 Task: Look for space in Kosonsoy, Uzbekistan from 6th September, 2023 to 15th September, 2023 for 6 adults in price range Rs.8000 to Rs.12000. Place can be entire place or private room with 6 bedrooms having 6 beds and 6 bathrooms. Property type can be house, flat, guest house. Amenities needed are: wifi, TV, free parkinig on premises, gym, breakfast. Booking option can be shelf check-in. Required host language is English.
Action: Mouse moved to (477, 121)
Screenshot: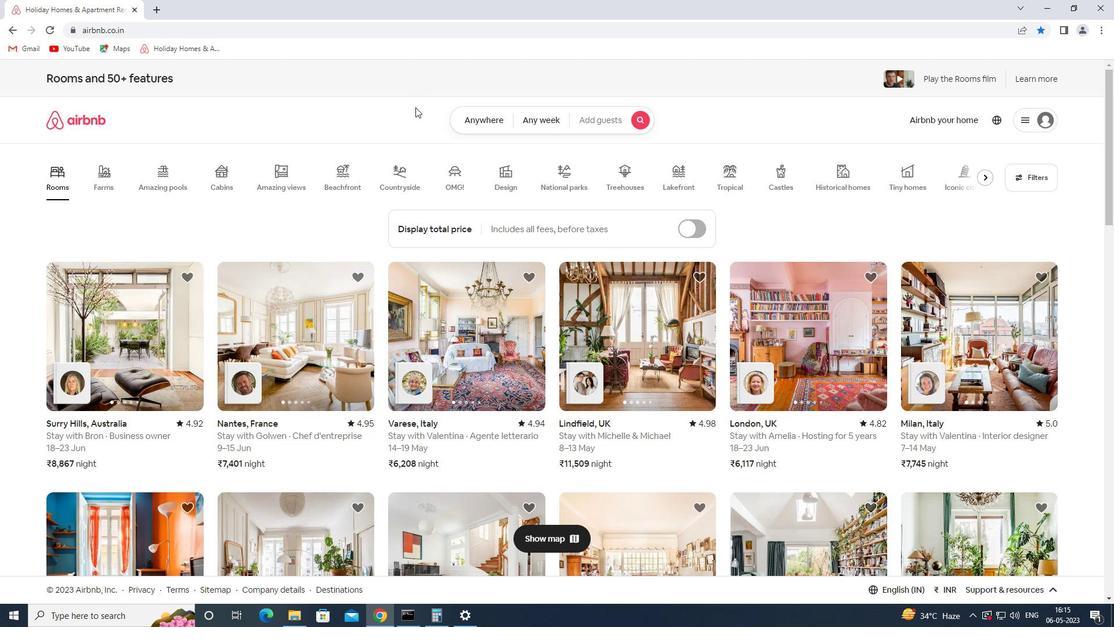 
Action: Mouse pressed left at (477, 121)
Screenshot: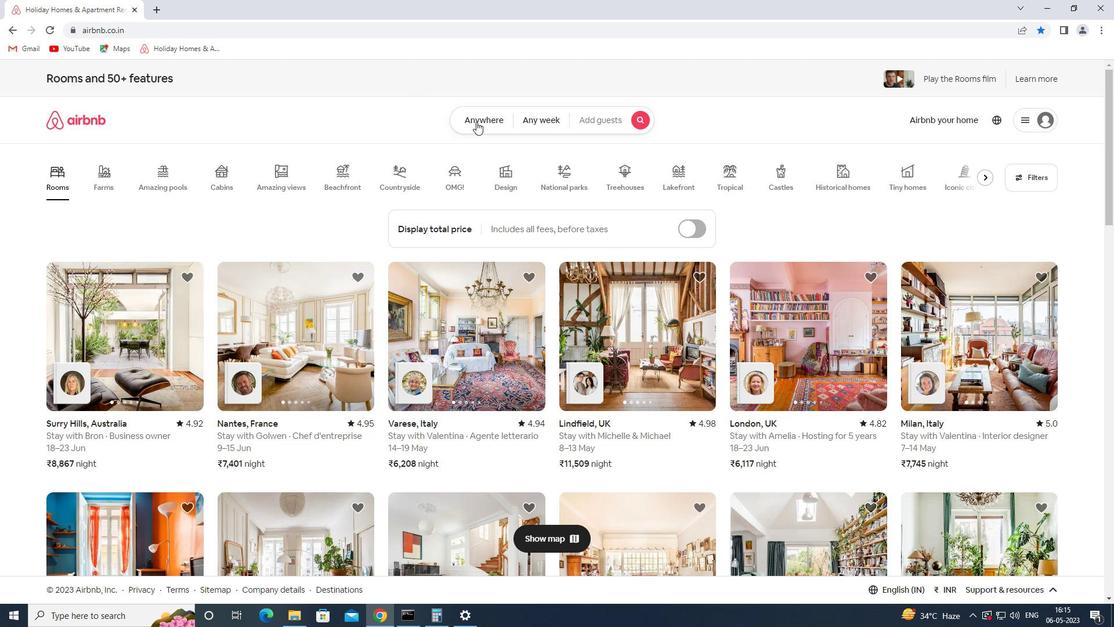 
Action: Mouse moved to (417, 161)
Screenshot: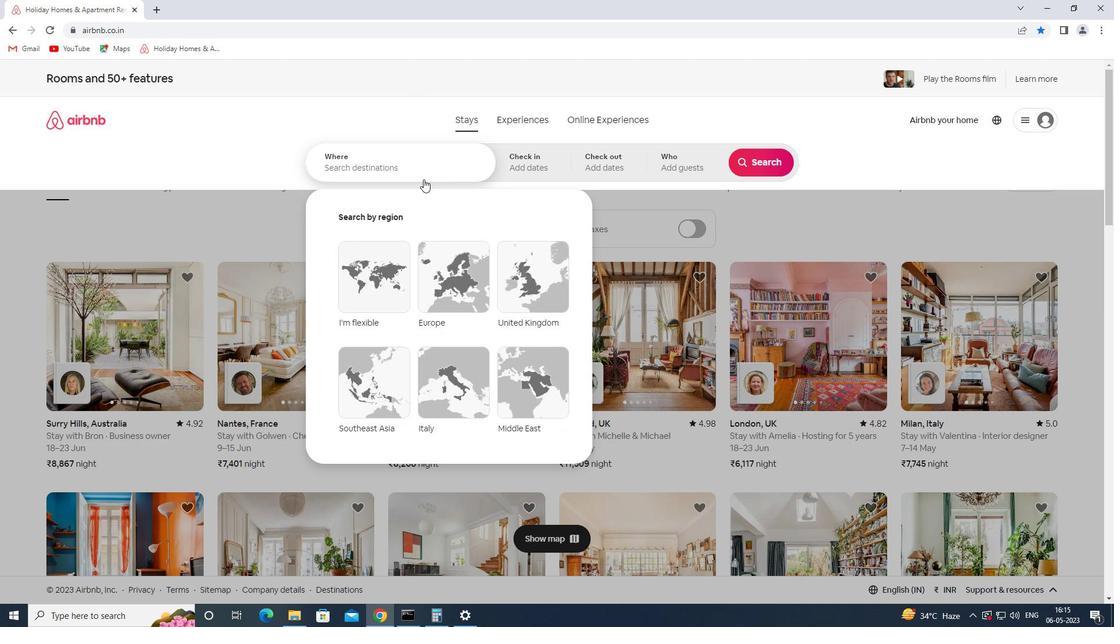 
Action: Mouse pressed left at (417, 161)
Screenshot: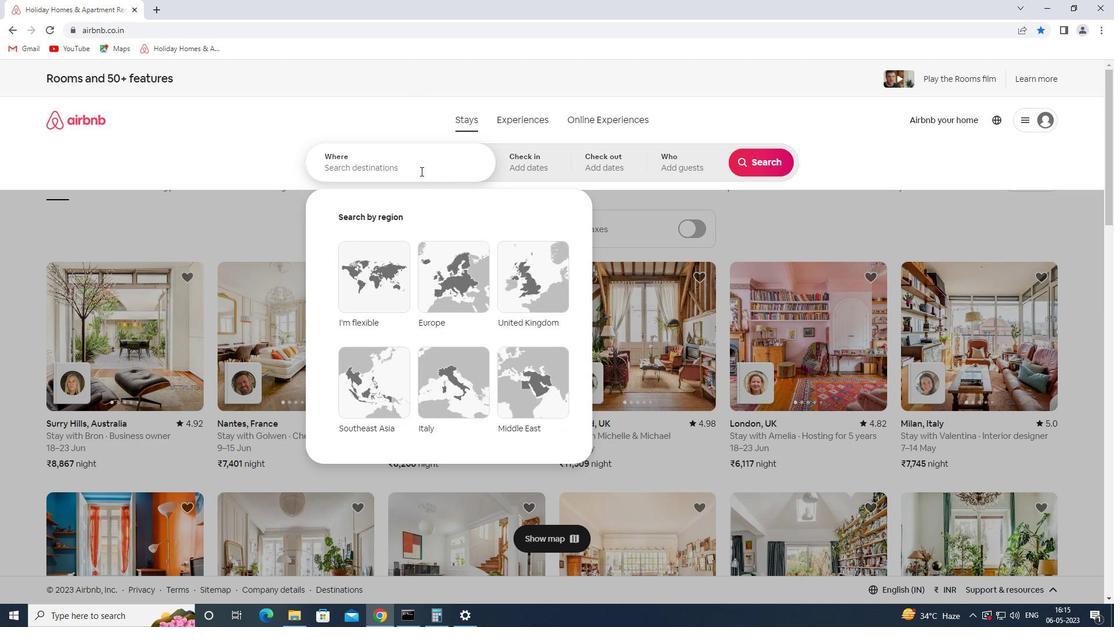 
Action: Mouse moved to (412, 168)
Screenshot: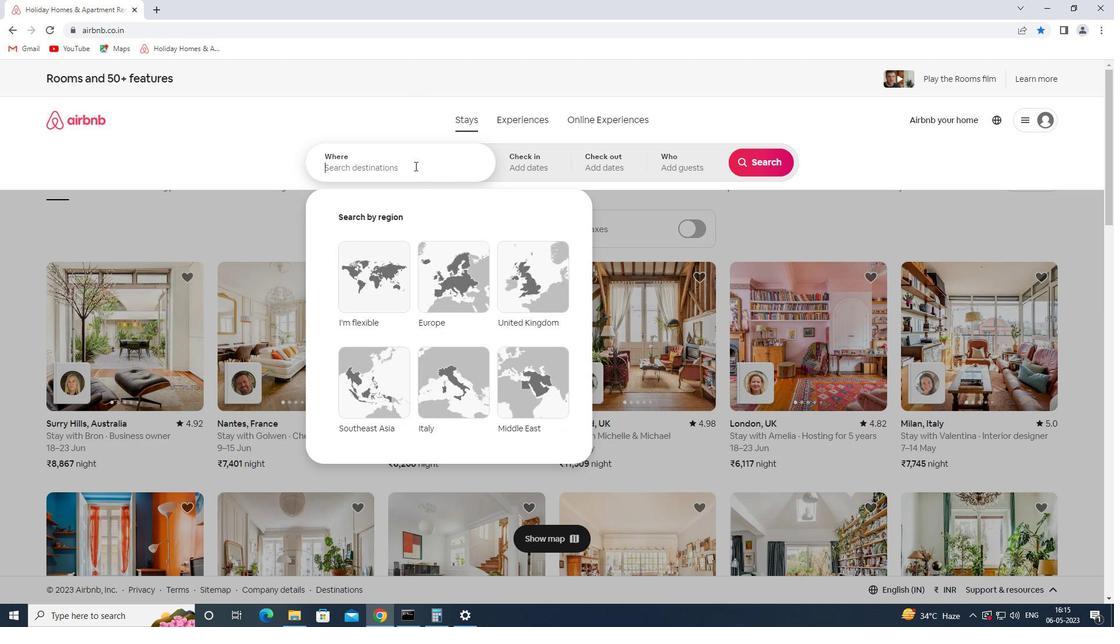 
Action: Key pressed kosonsoy<Key.space>
Screenshot: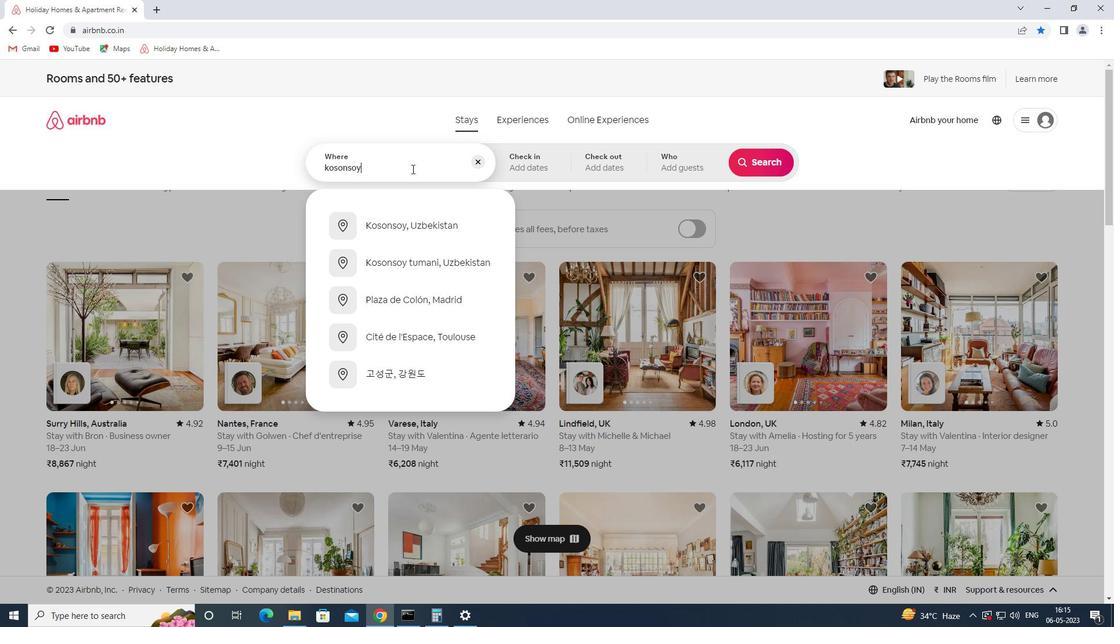 
Action: Mouse moved to (455, 225)
Screenshot: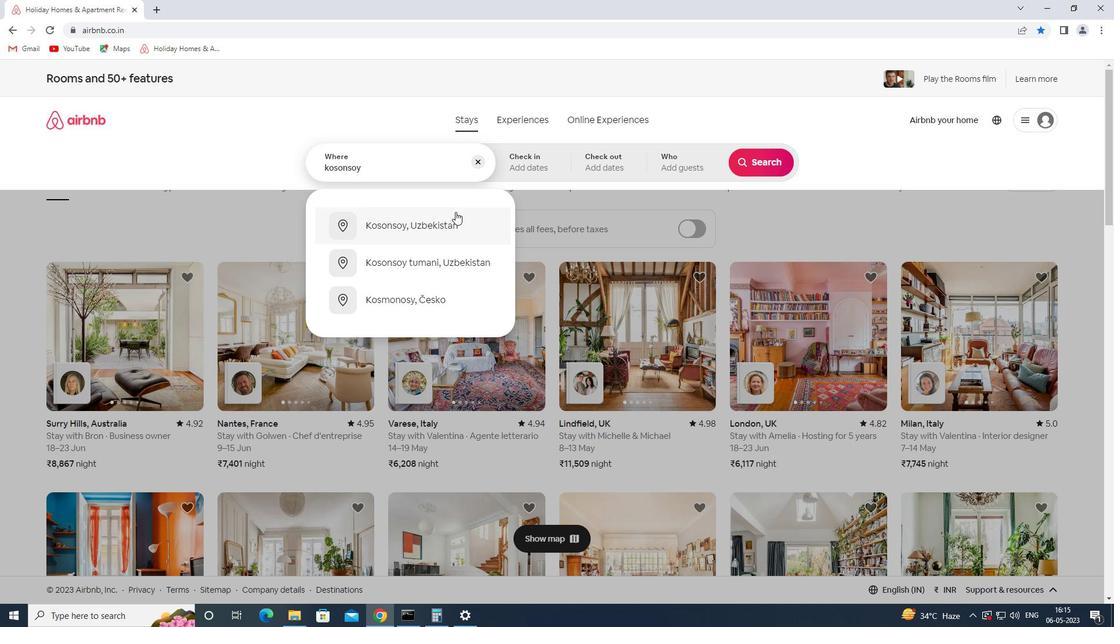 
Action: Mouse pressed left at (455, 225)
Screenshot: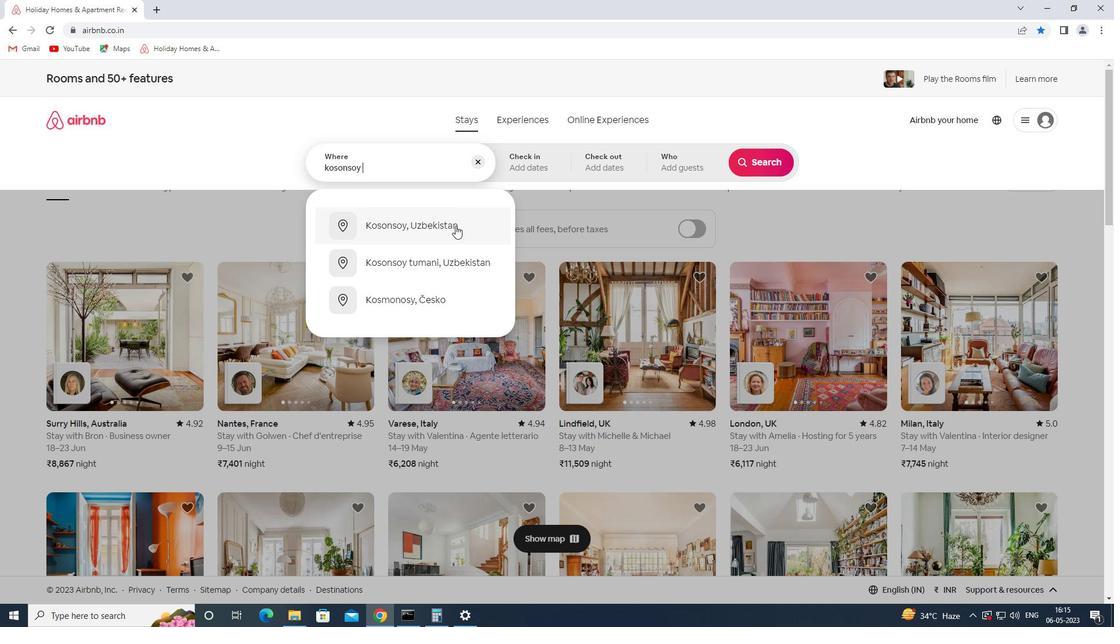 
Action: Mouse moved to (765, 257)
Screenshot: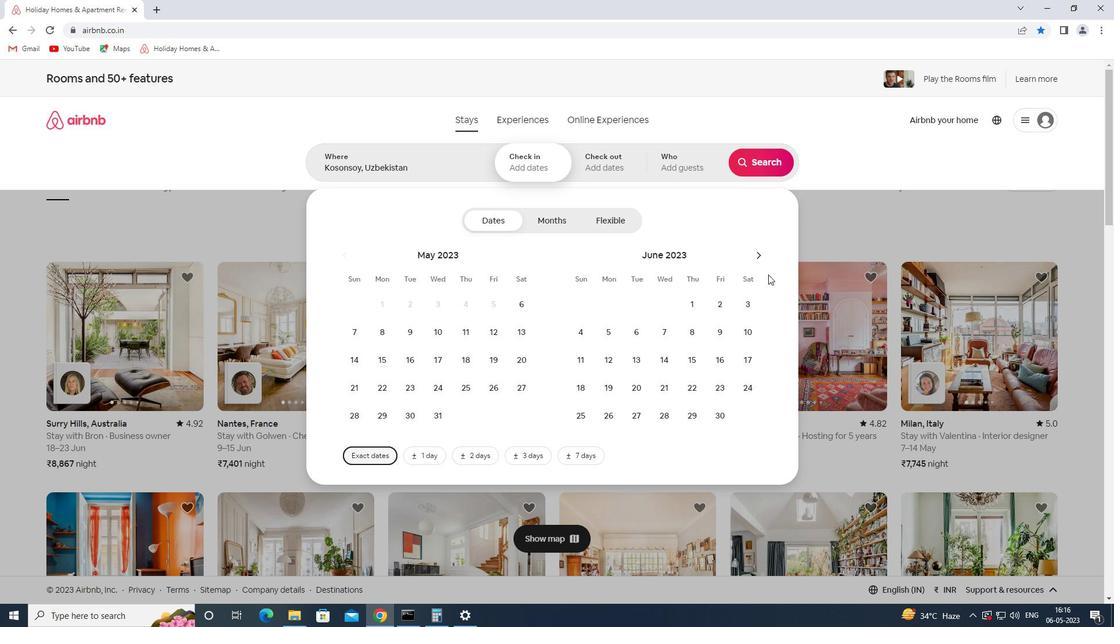 
Action: Mouse pressed left at (765, 257)
Screenshot: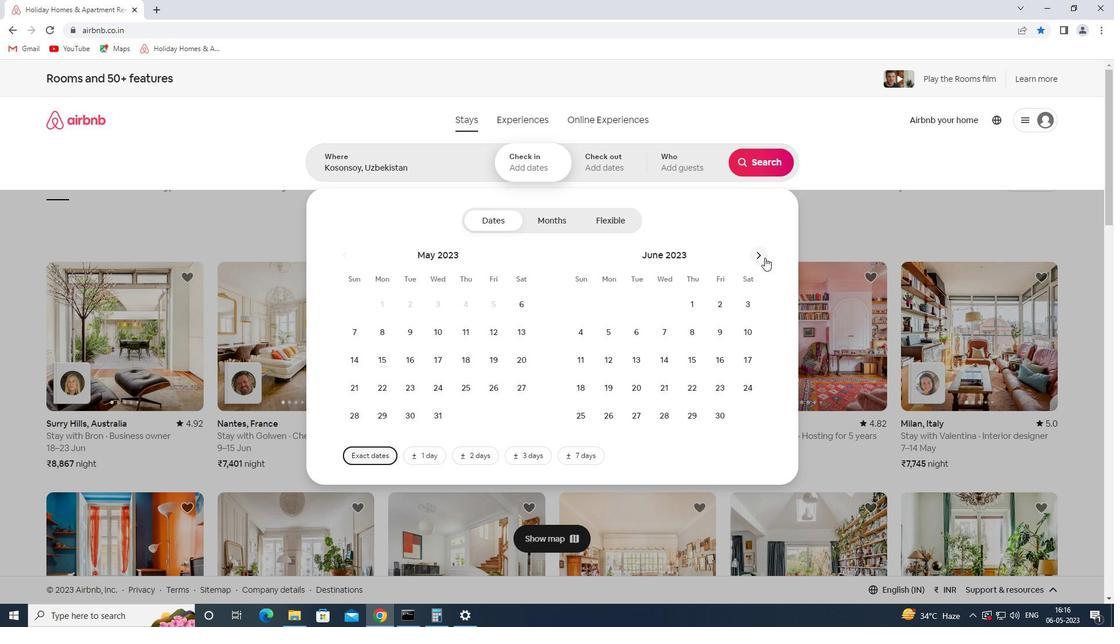 
Action: Mouse pressed left at (765, 257)
Screenshot: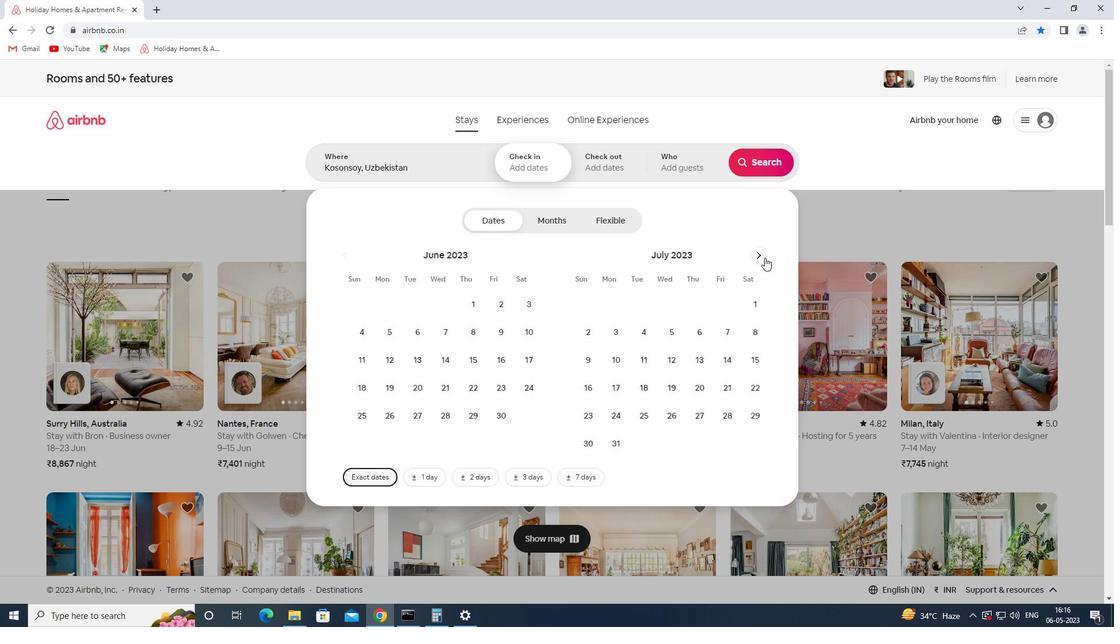 
Action: Mouse pressed left at (765, 257)
Screenshot: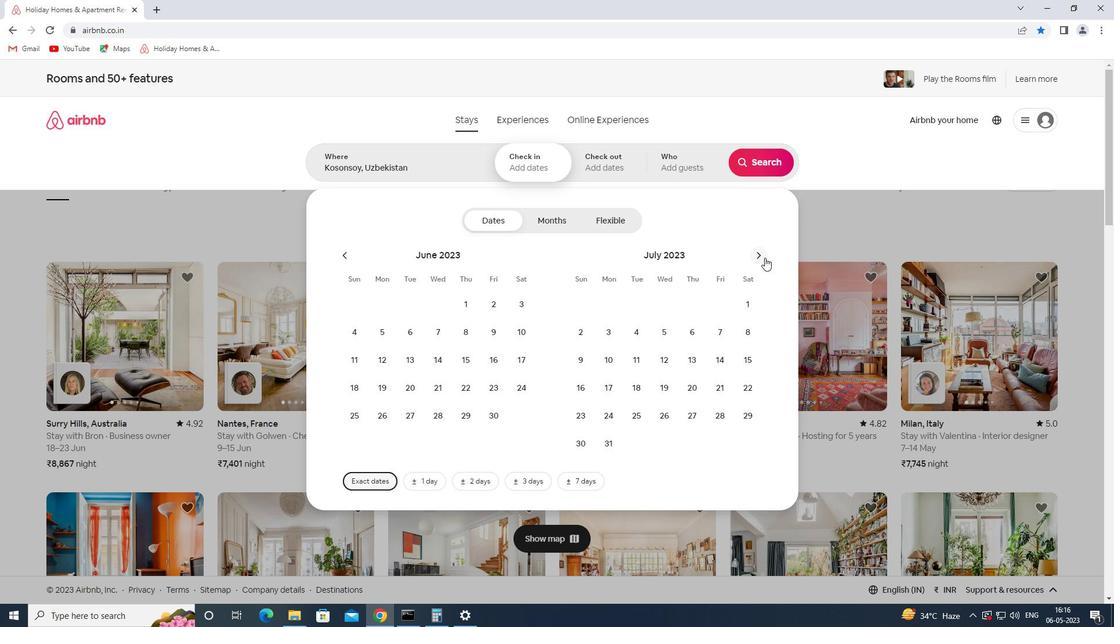
Action: Mouse moved to (669, 333)
Screenshot: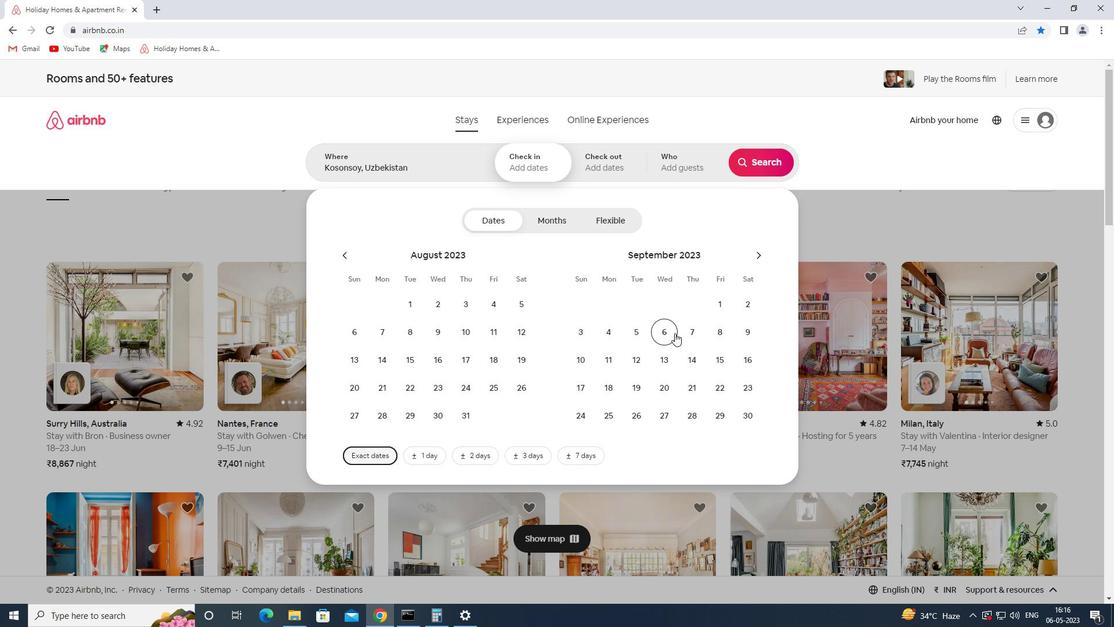 
Action: Mouse pressed left at (669, 333)
Screenshot: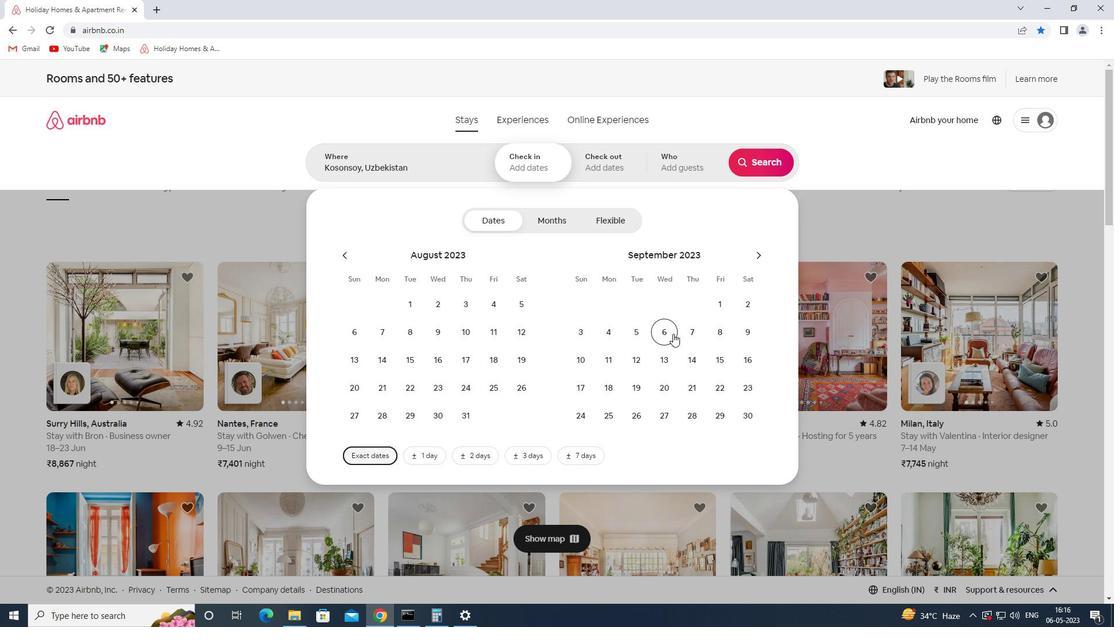 
Action: Mouse moved to (725, 358)
Screenshot: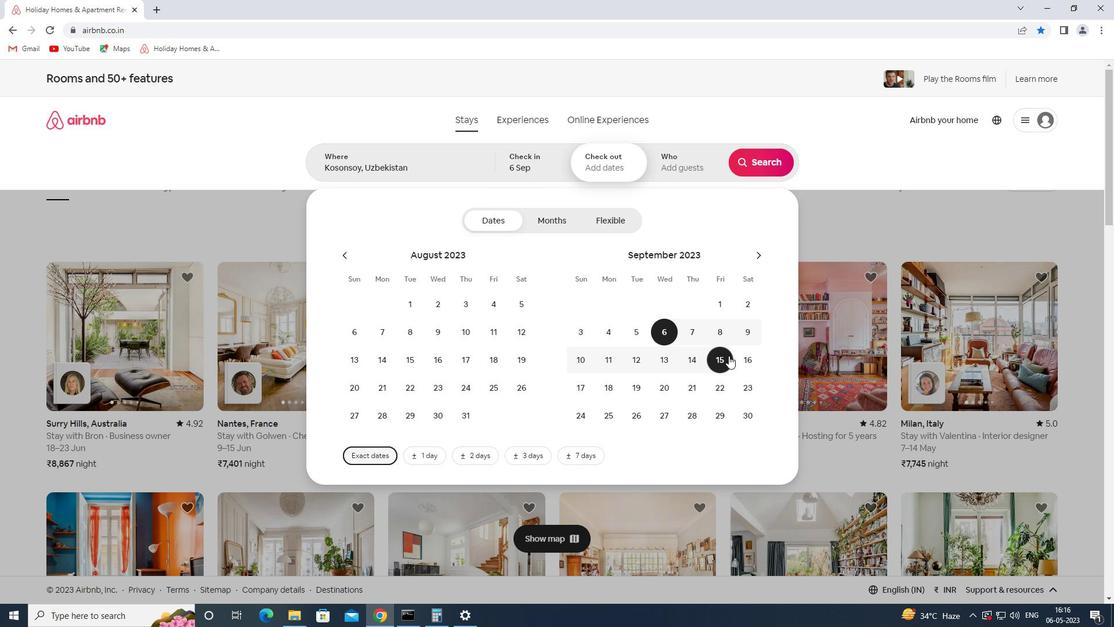 
Action: Mouse pressed left at (725, 358)
Screenshot: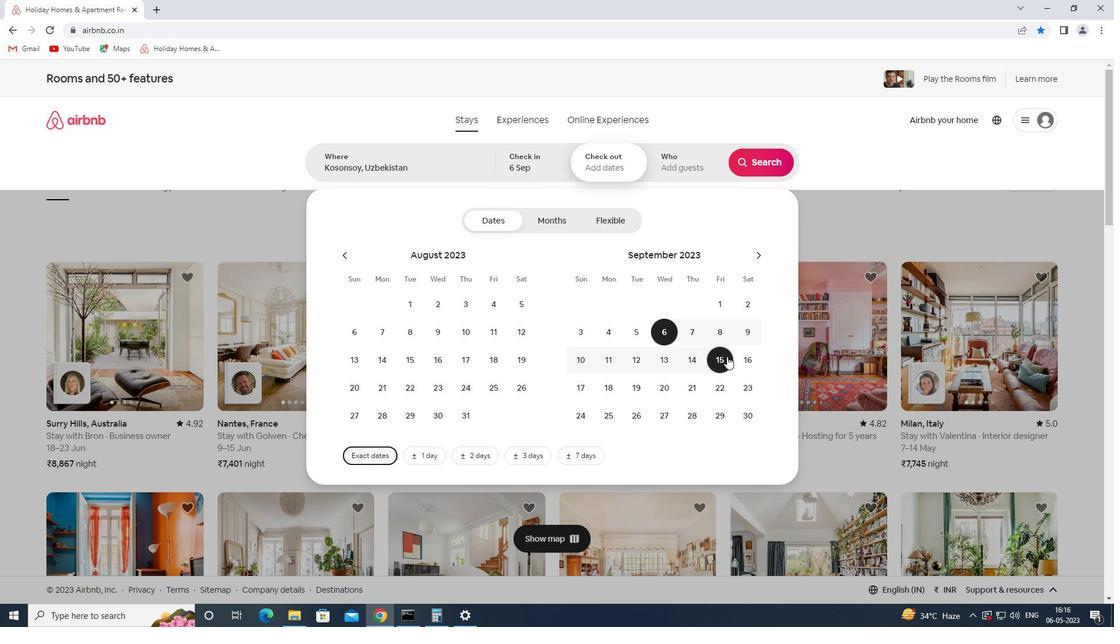 
Action: Mouse moved to (686, 173)
Screenshot: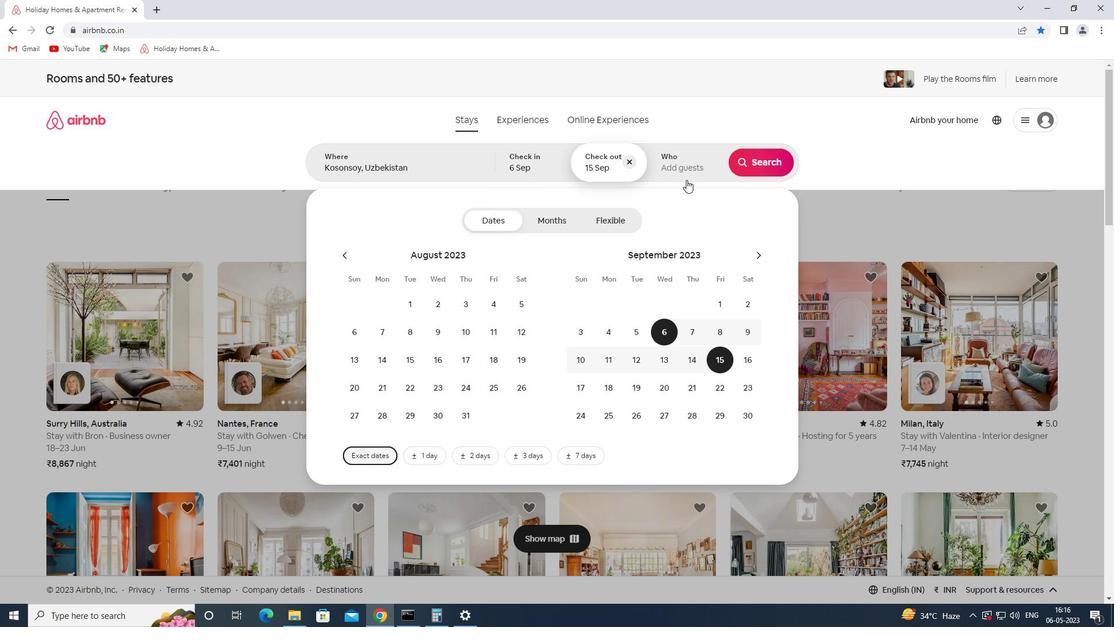 
Action: Mouse pressed left at (686, 173)
Screenshot: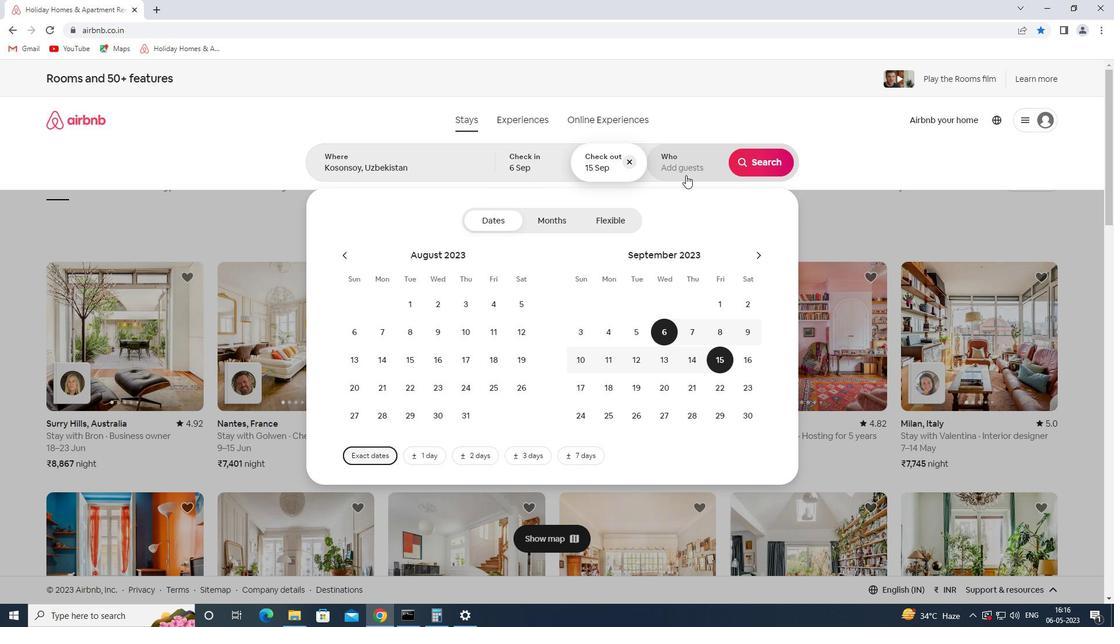 
Action: Mouse moved to (760, 224)
Screenshot: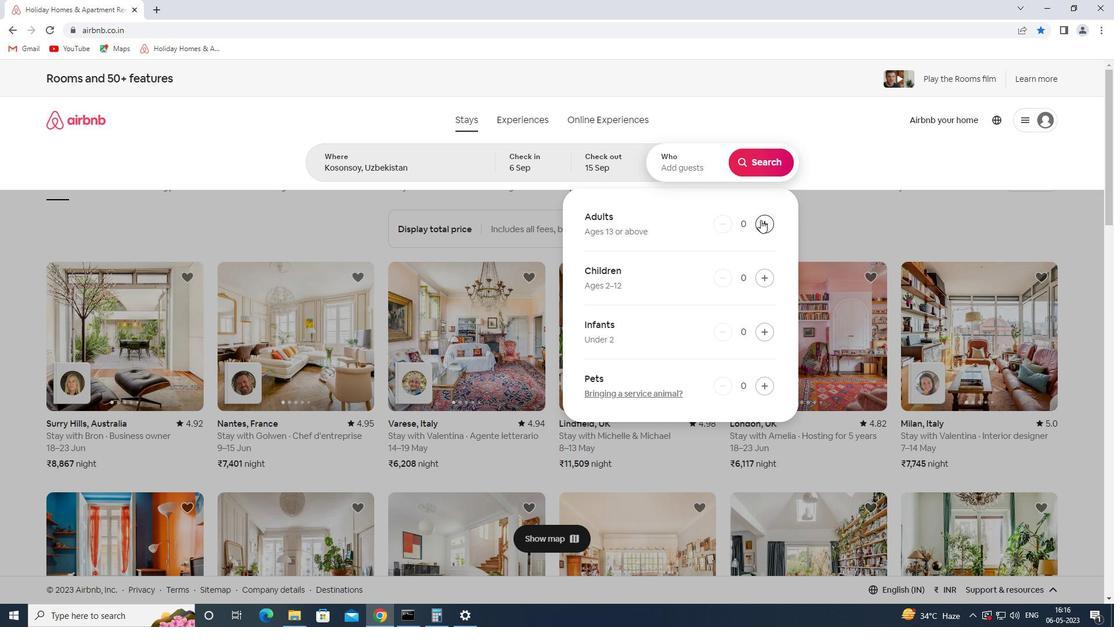 
Action: Mouse pressed left at (760, 224)
Screenshot: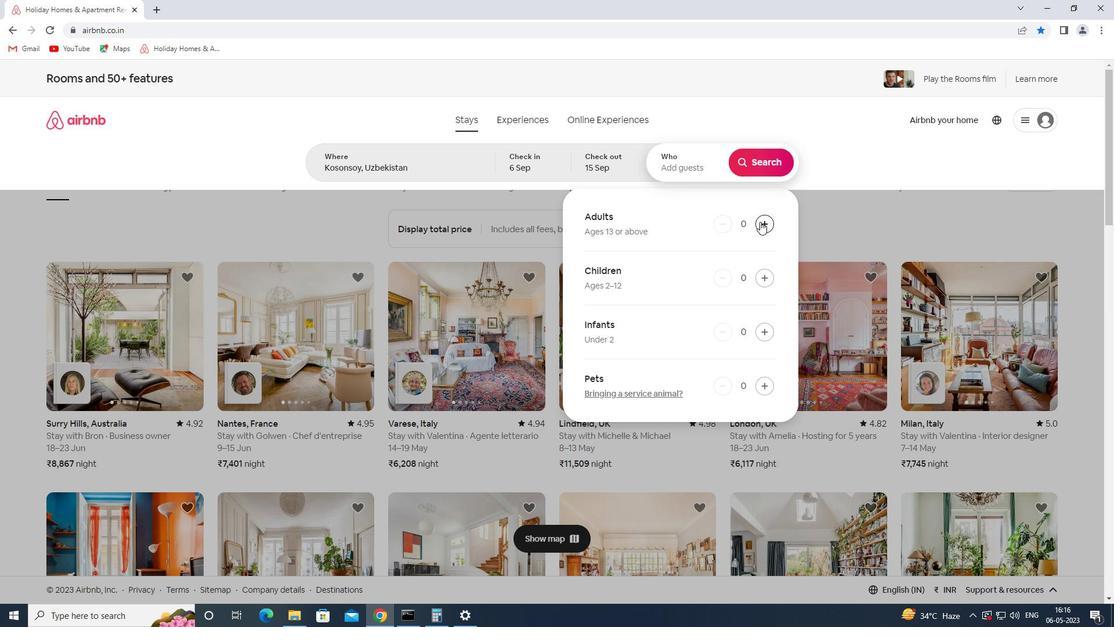
Action: Mouse pressed left at (760, 224)
Screenshot: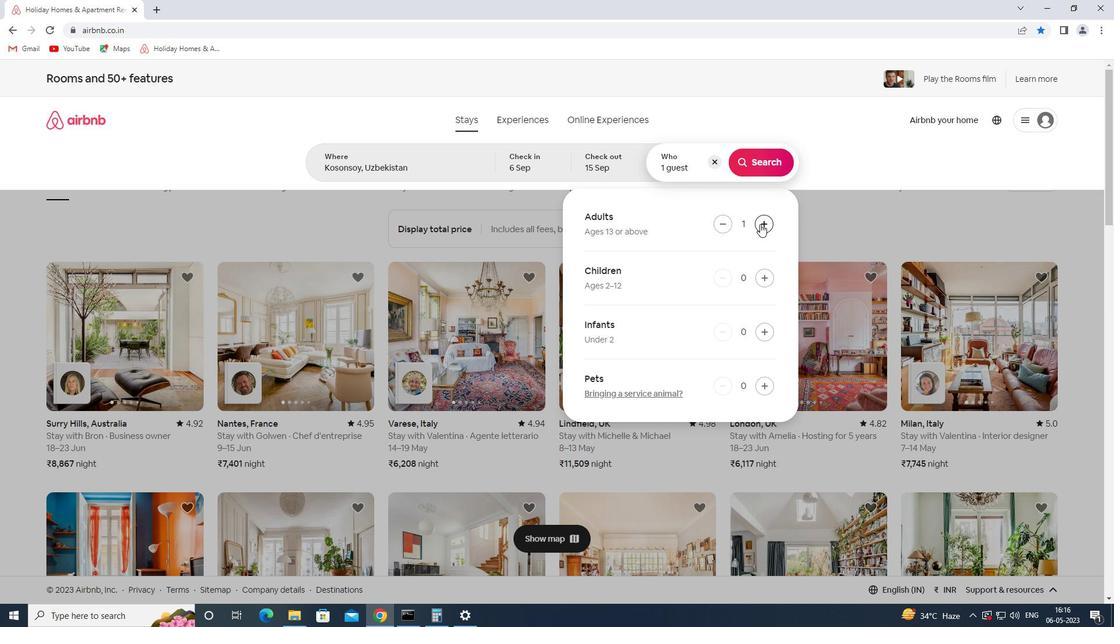 
Action: Mouse pressed left at (760, 224)
Screenshot: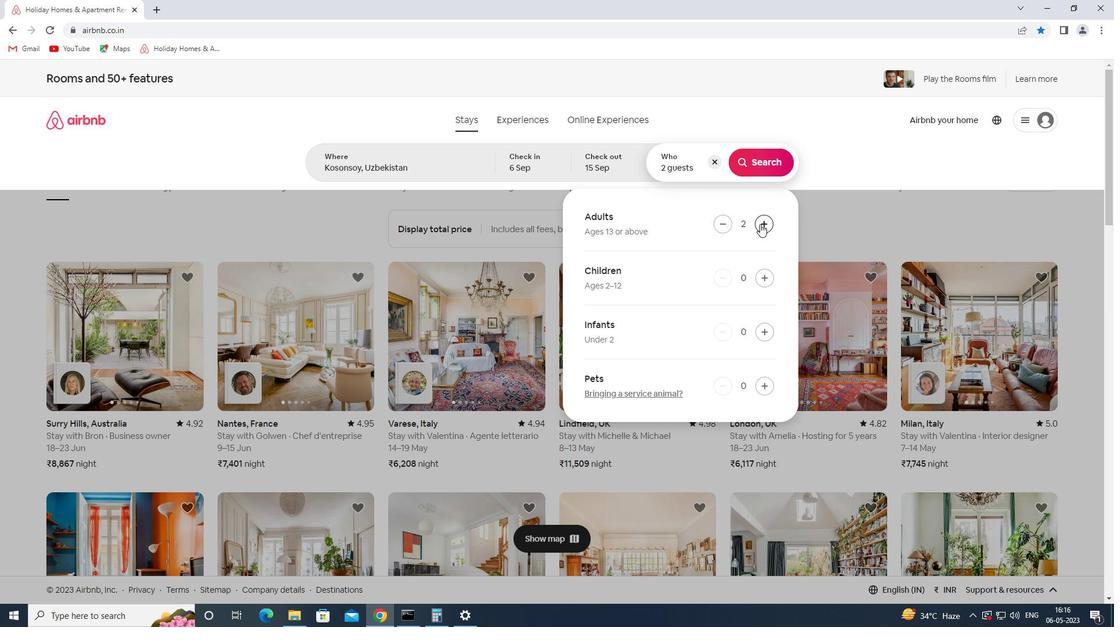 
Action: Mouse pressed left at (760, 224)
Screenshot: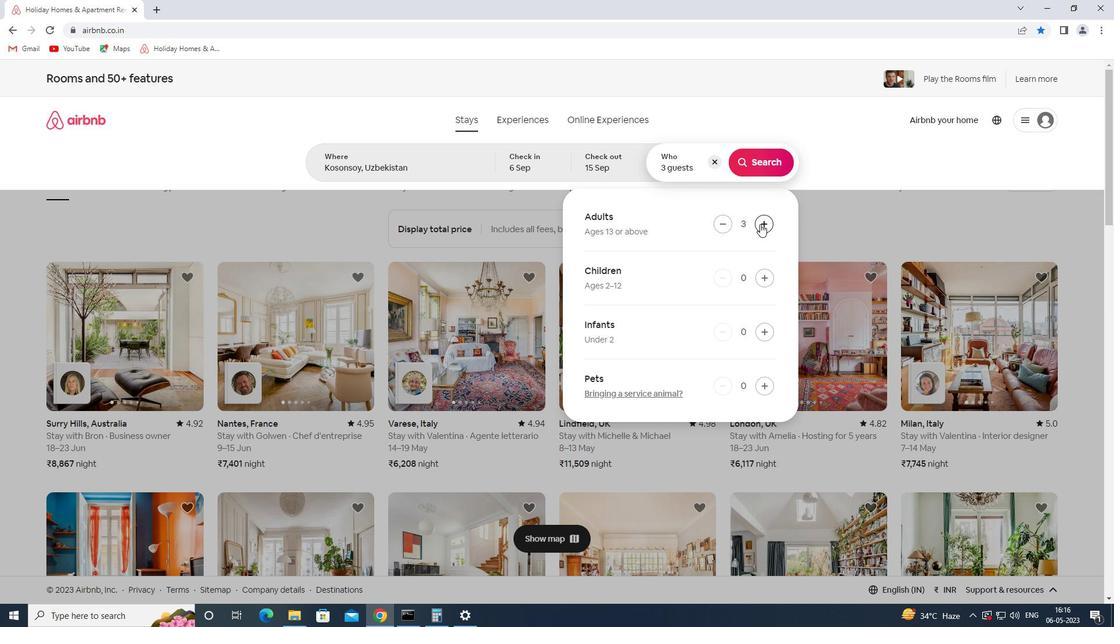 
Action: Mouse pressed left at (760, 224)
Screenshot: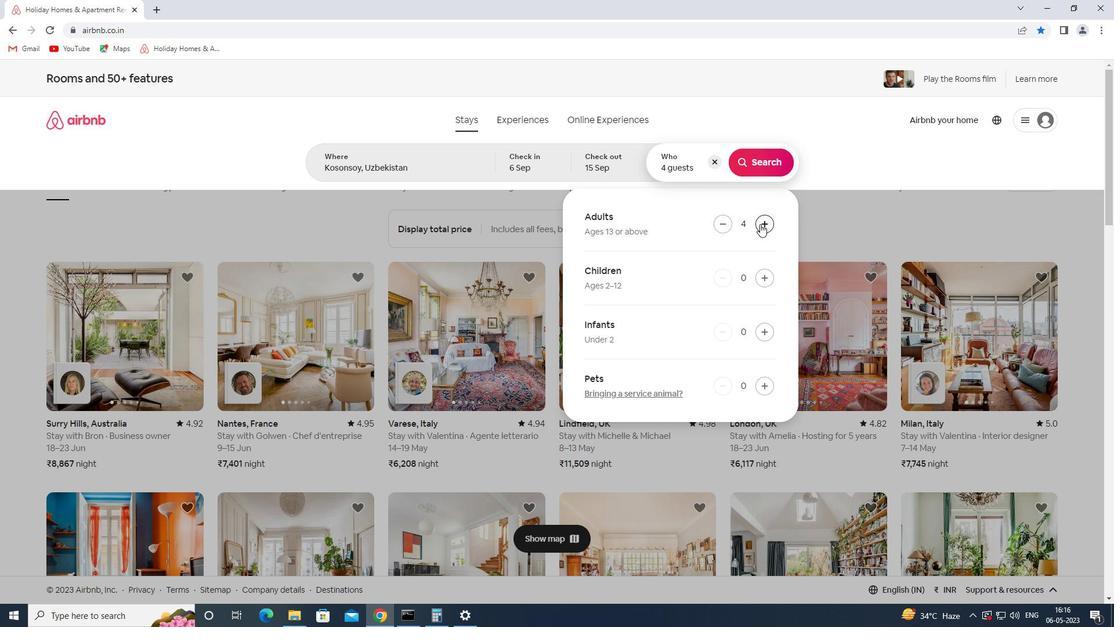 
Action: Mouse pressed left at (760, 224)
Screenshot: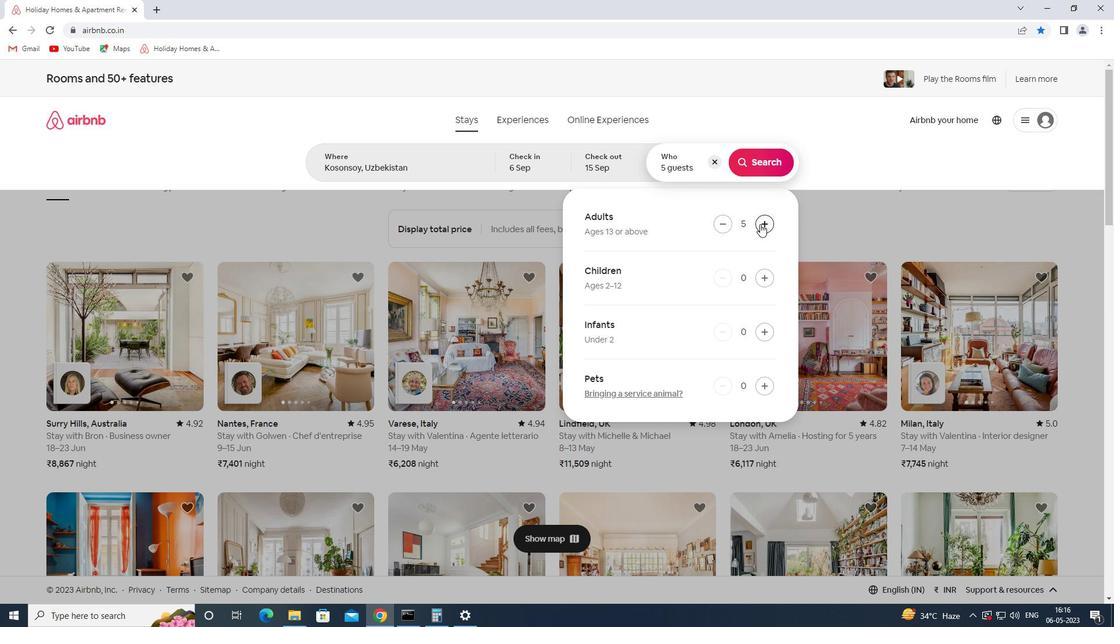 
Action: Mouse moved to (757, 170)
Screenshot: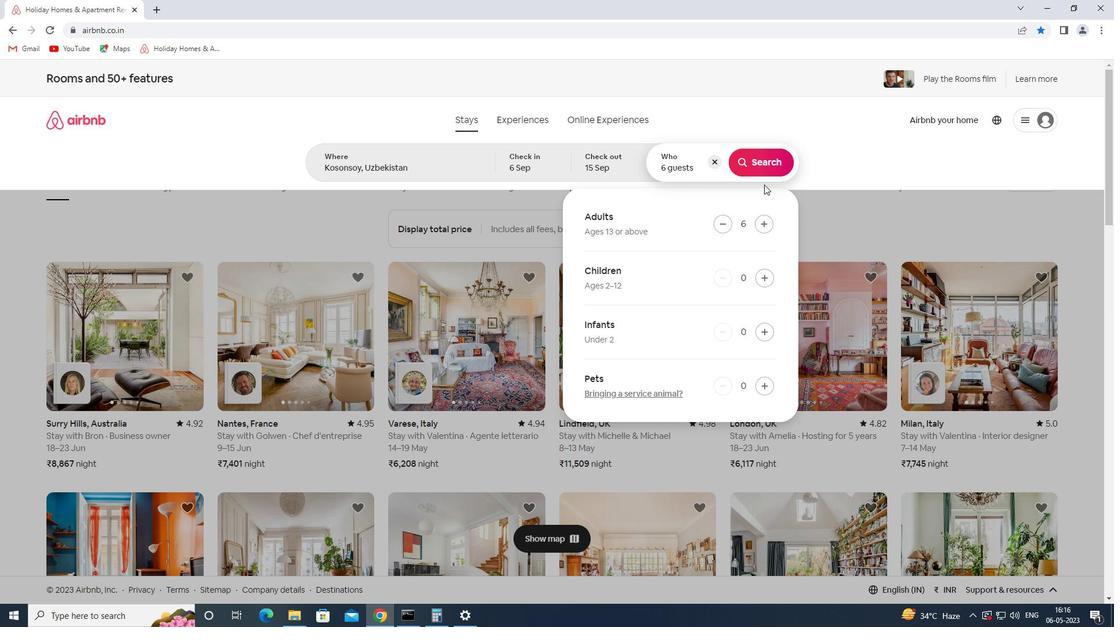 
Action: Mouse pressed left at (757, 170)
Screenshot: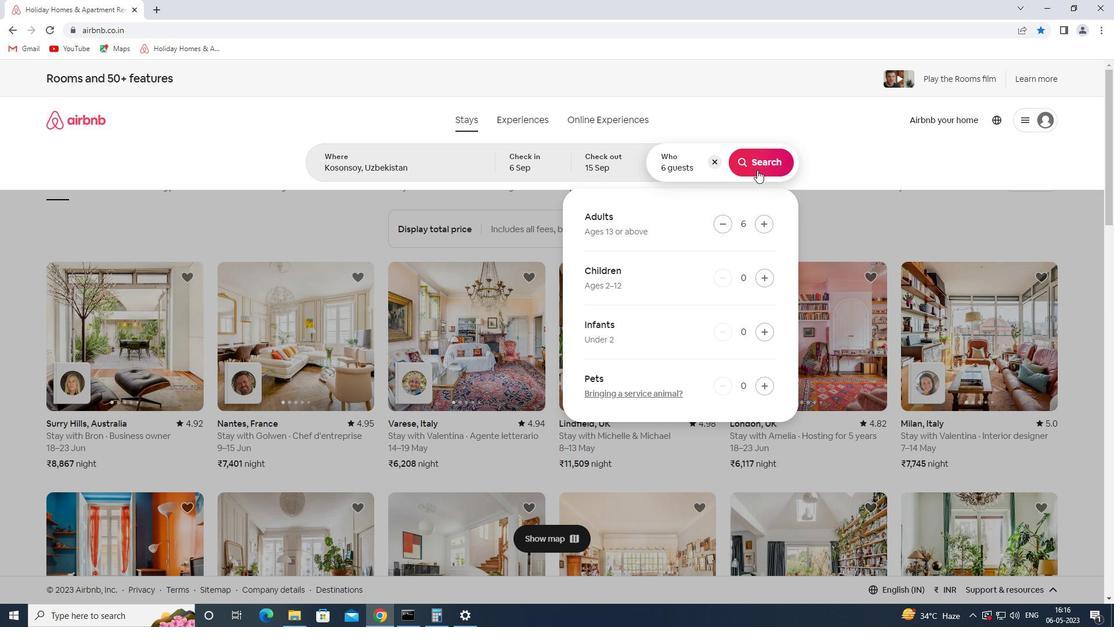 
Action: Mouse moved to (1075, 133)
Screenshot: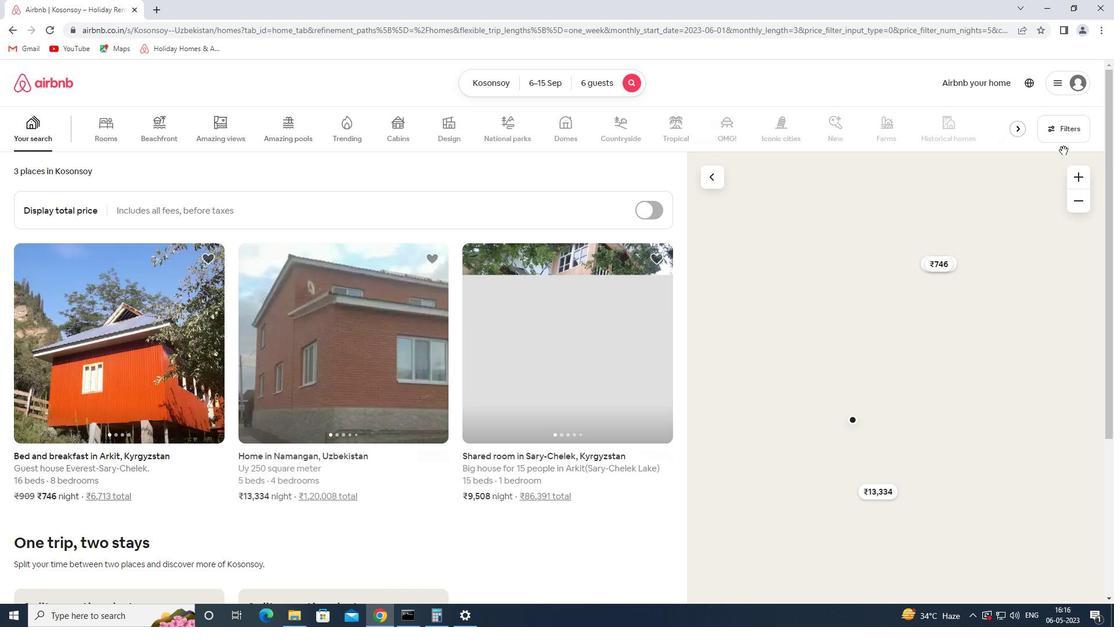 
Action: Mouse pressed left at (1075, 133)
Screenshot: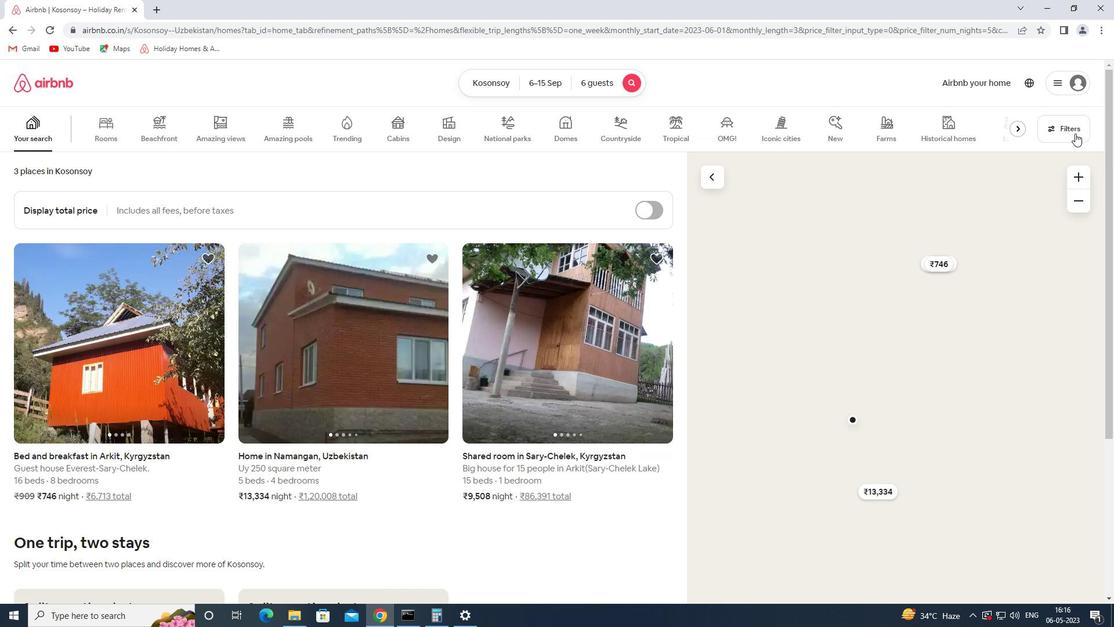 
Action: Mouse moved to (409, 416)
Screenshot: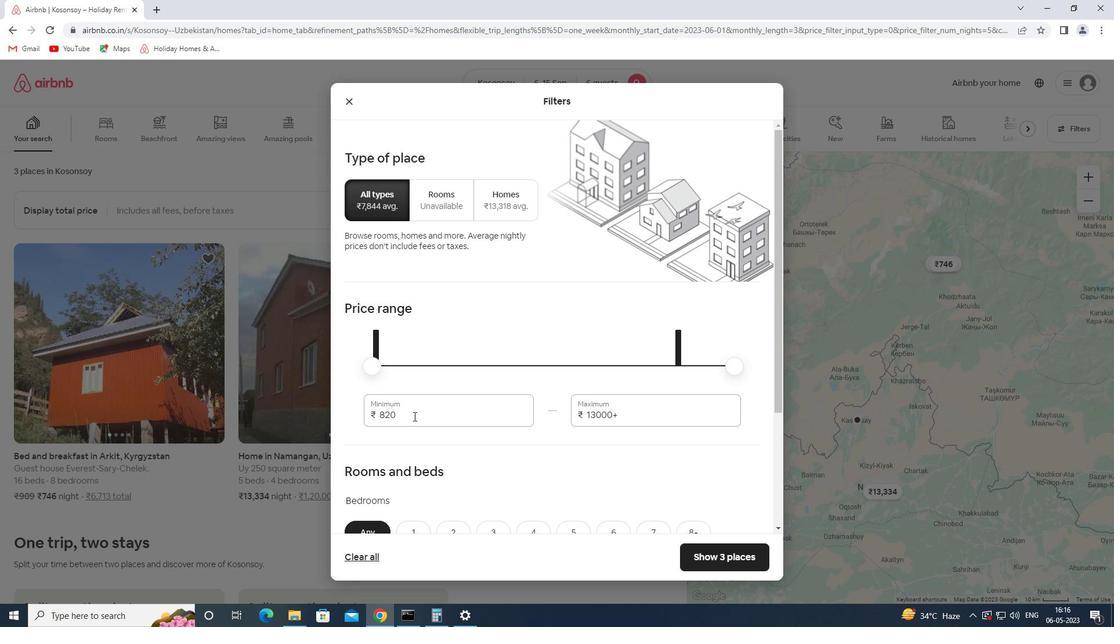 
Action: Mouse pressed left at (409, 416)
Screenshot: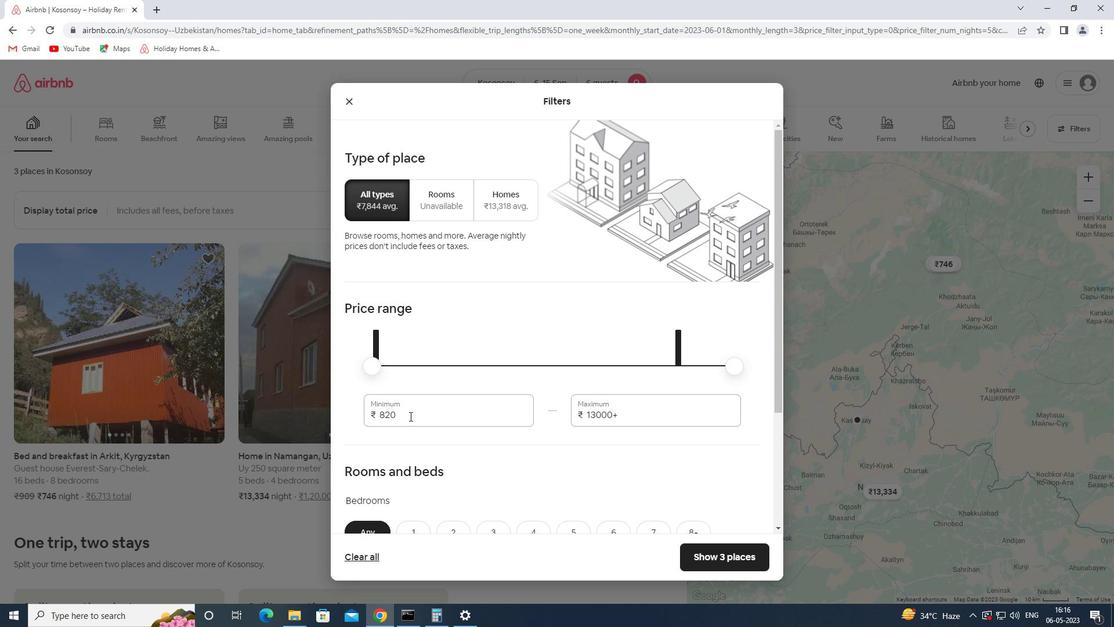 
Action: Mouse pressed left at (409, 416)
Screenshot: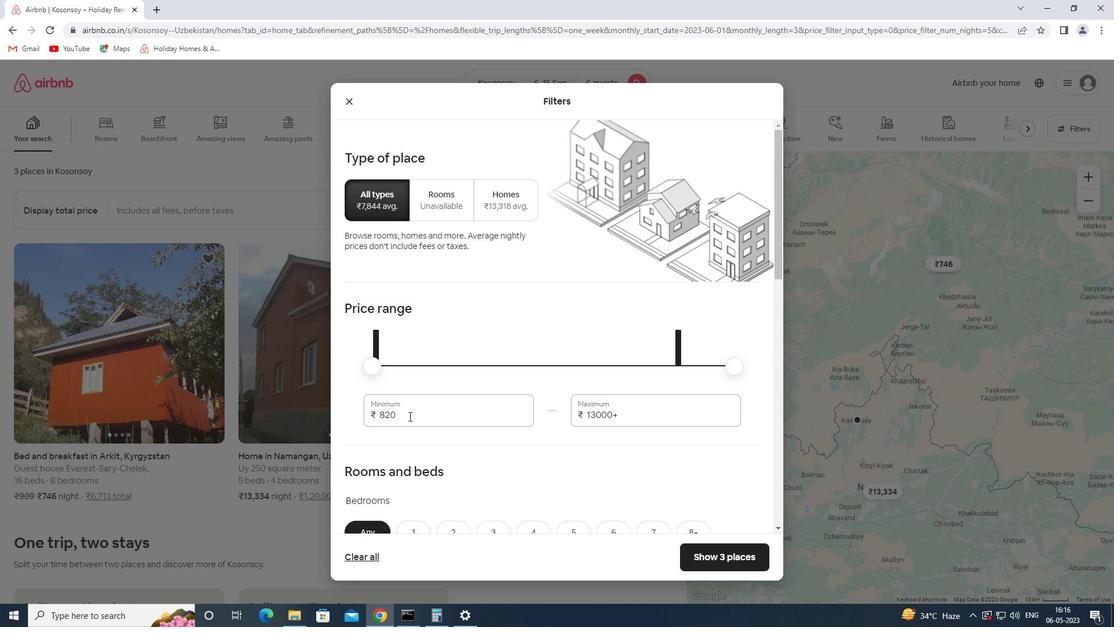 
Action: Key pressed 8000<Key.tab>12000
Screenshot: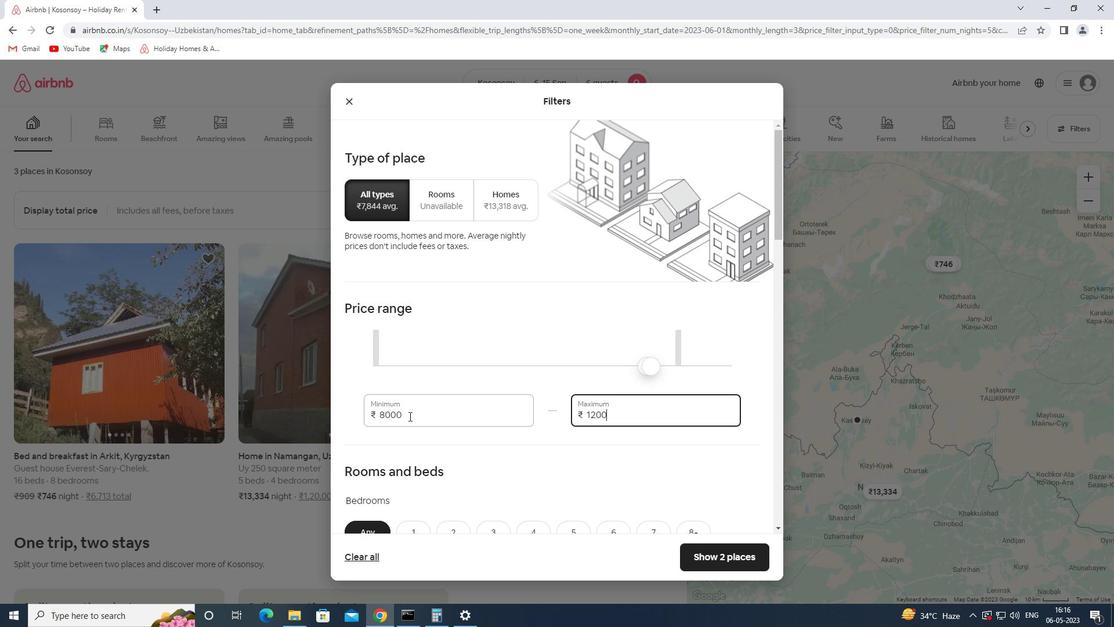 
Action: Mouse moved to (422, 414)
Screenshot: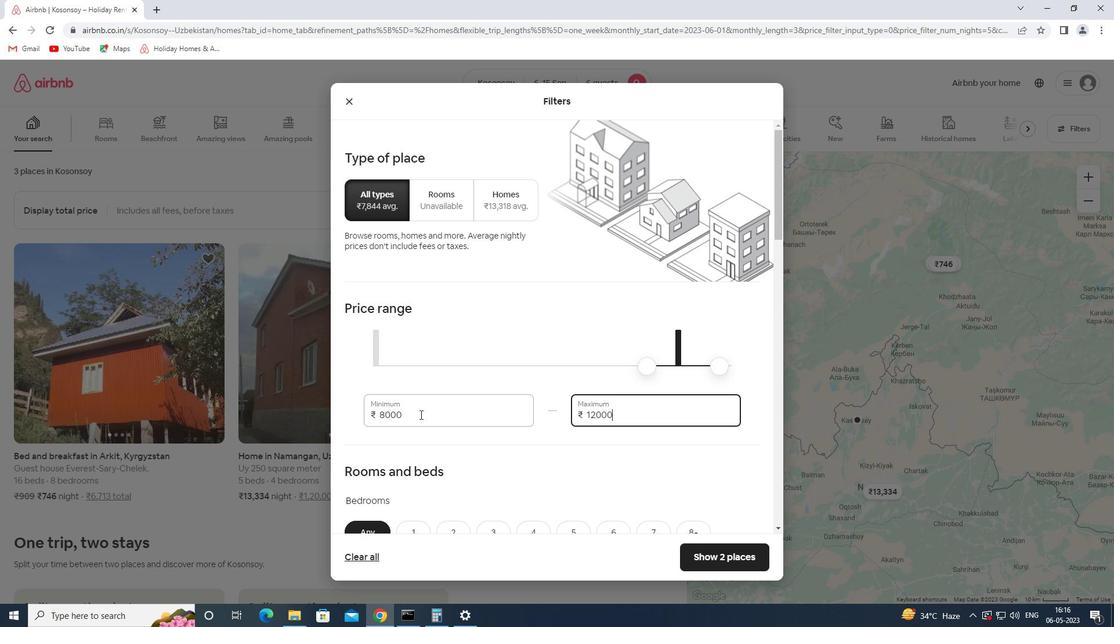 
Action: Mouse scrolled (422, 413) with delta (0, 0)
Screenshot: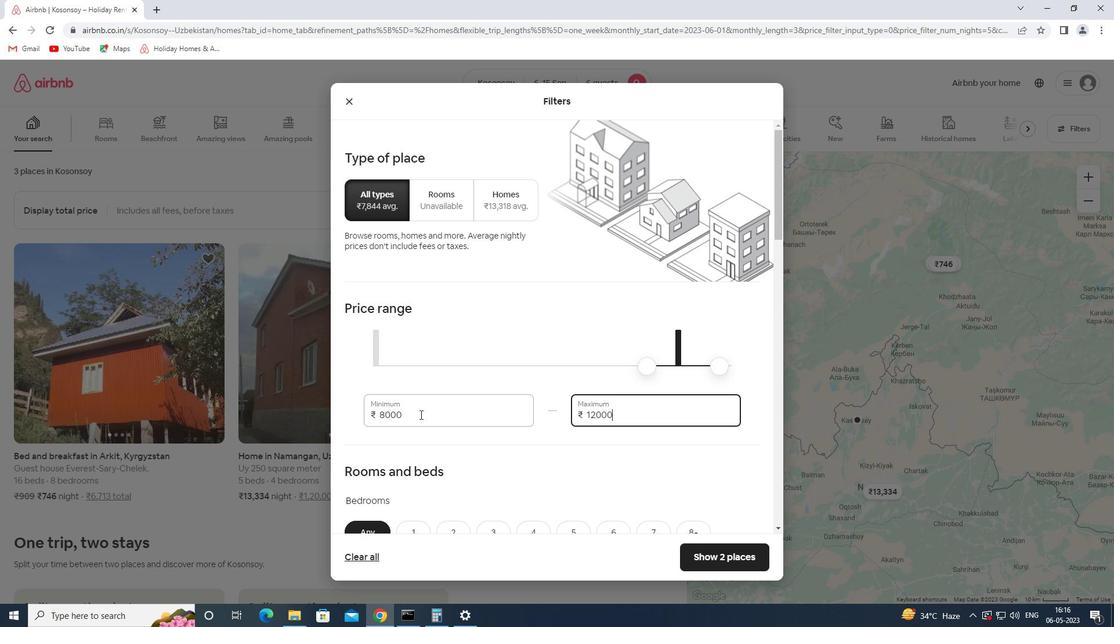 
Action: Mouse moved to (424, 414)
Screenshot: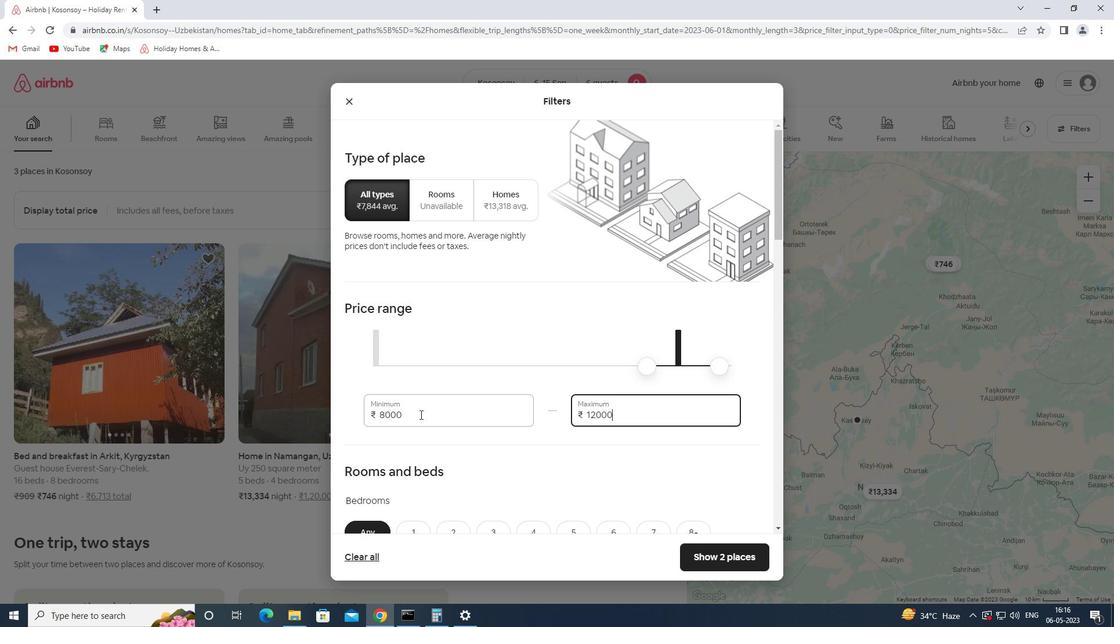 
Action: Mouse scrolled (424, 413) with delta (0, 0)
Screenshot: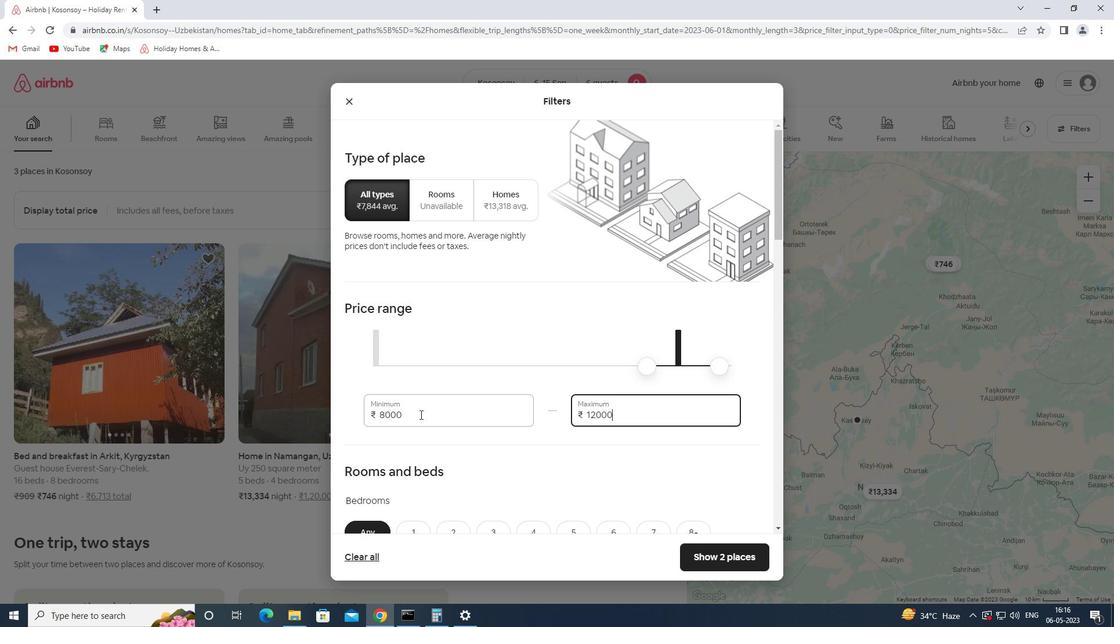 
Action: Mouse moved to (438, 410)
Screenshot: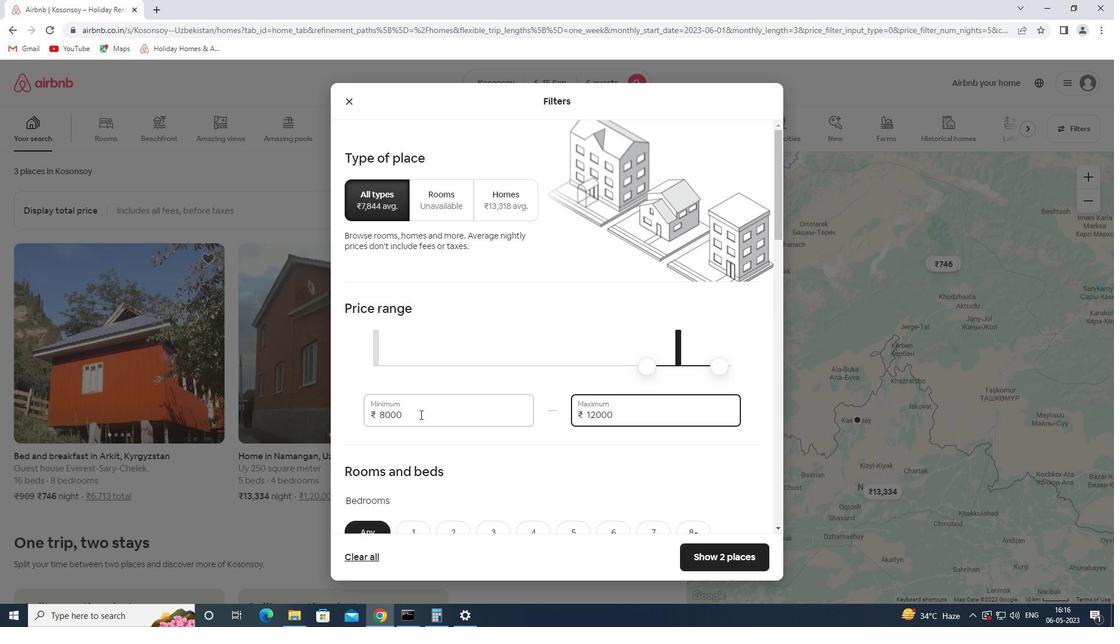 
Action: Mouse scrolled (438, 409) with delta (0, 0)
Screenshot: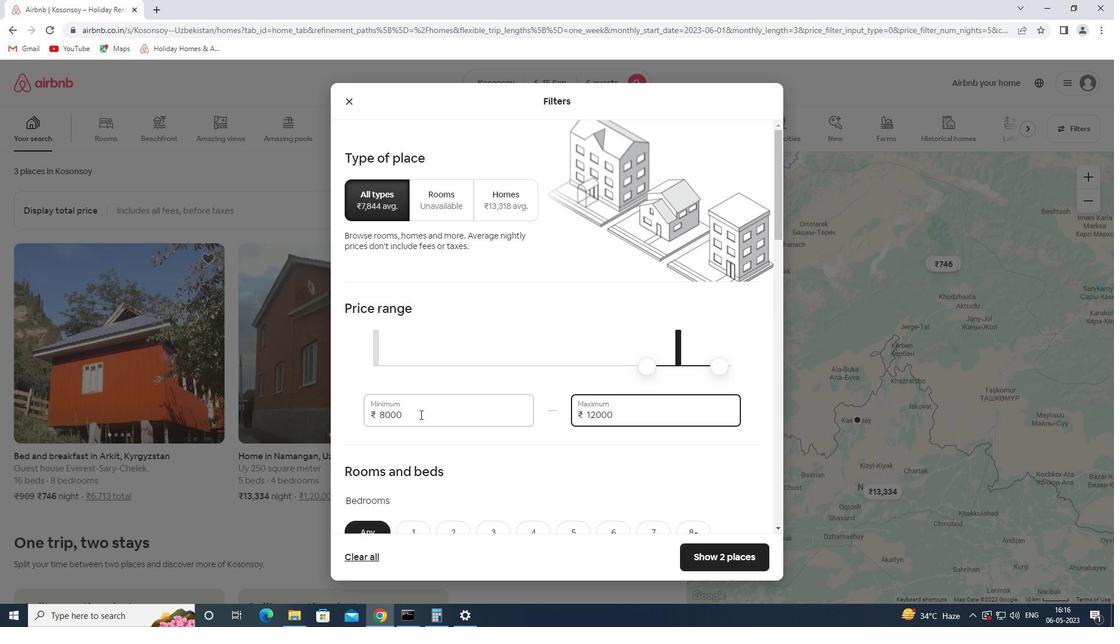 
Action: Mouse moved to (448, 408)
Screenshot: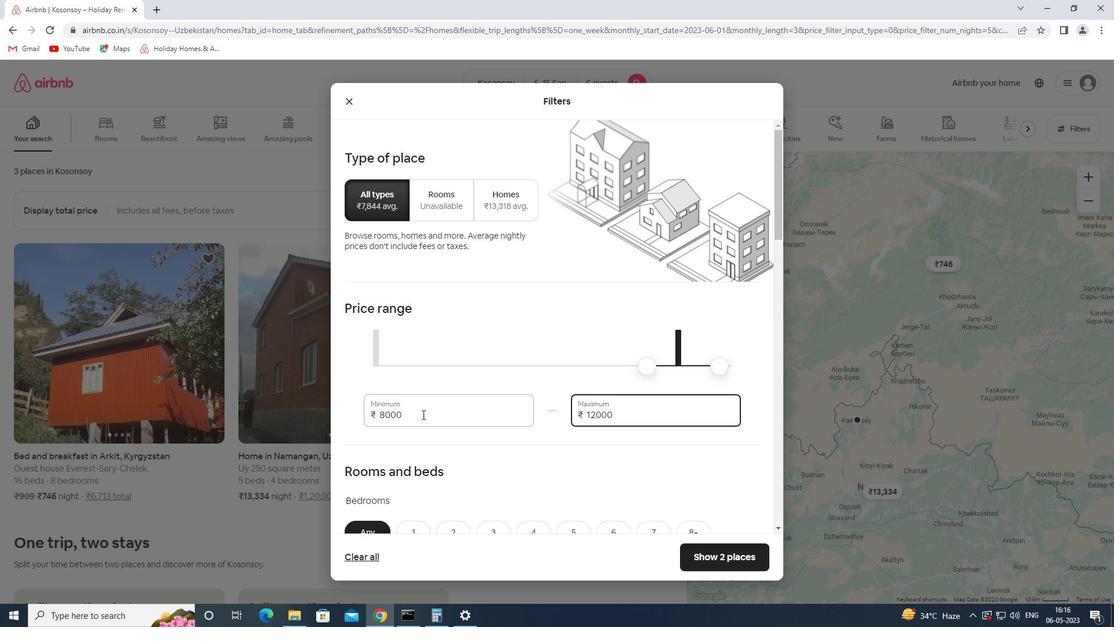 
Action: Mouse scrolled (448, 407) with delta (0, 0)
Screenshot: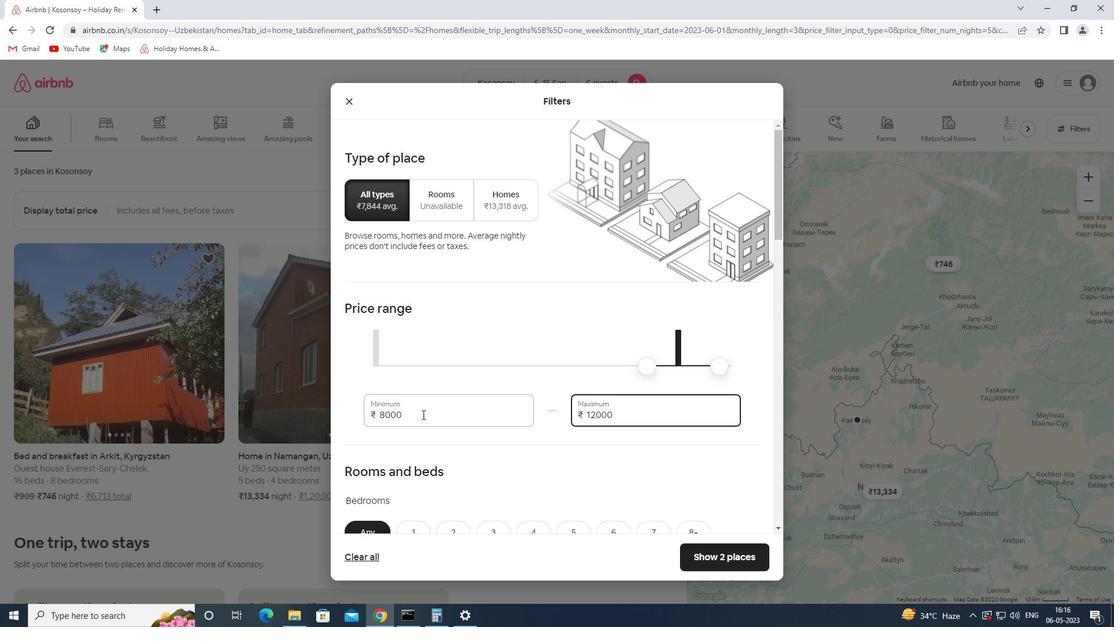 
Action: Mouse moved to (606, 299)
Screenshot: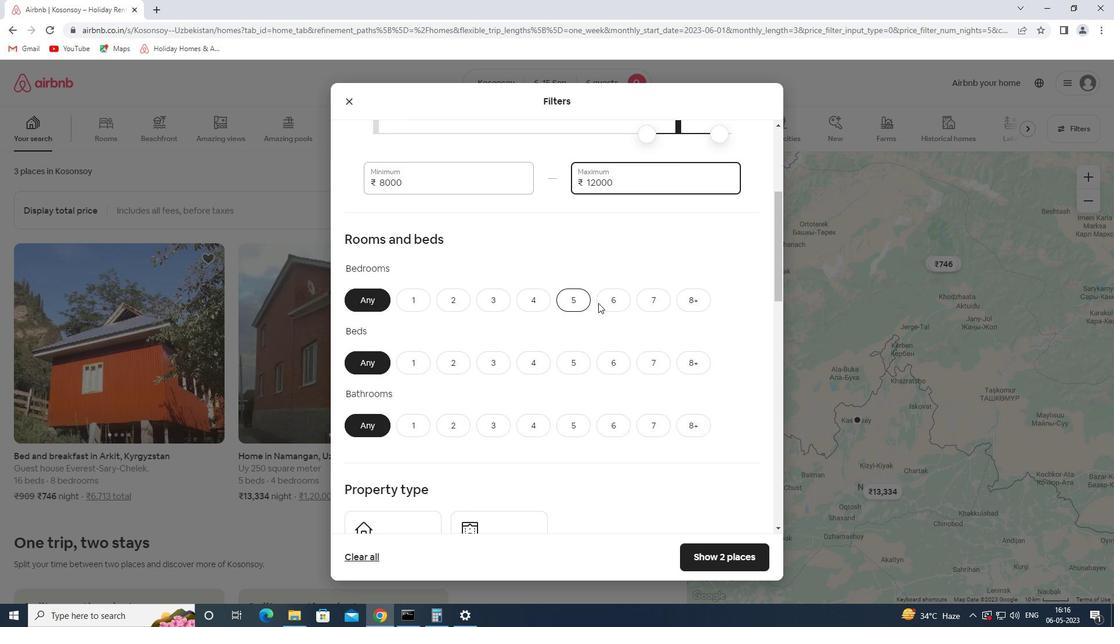 
Action: Mouse pressed left at (606, 299)
Screenshot: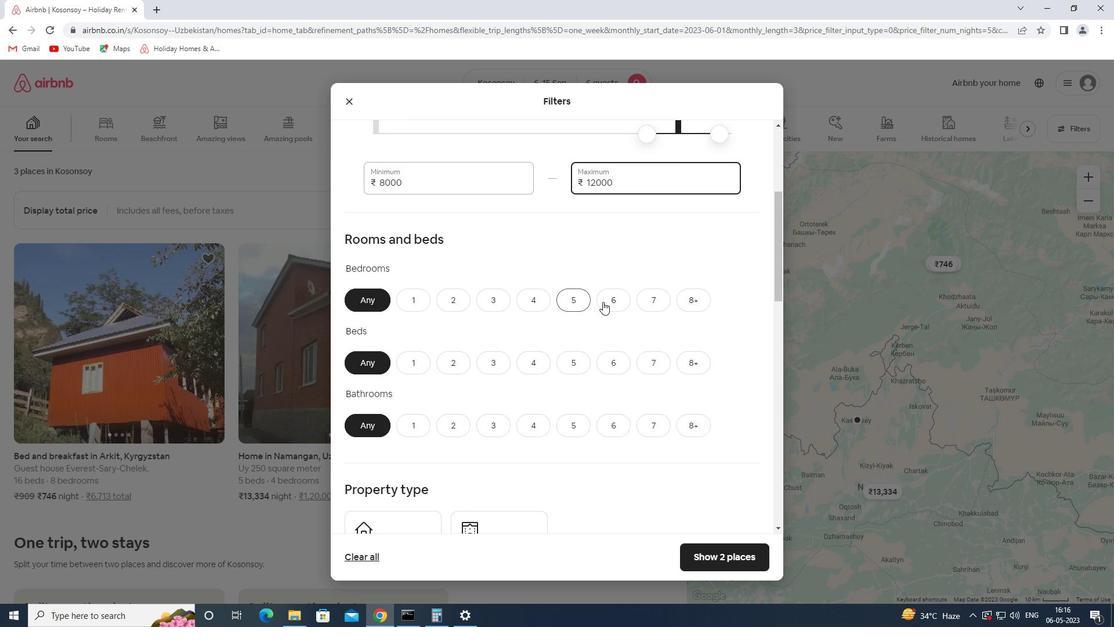 
Action: Mouse moved to (615, 365)
Screenshot: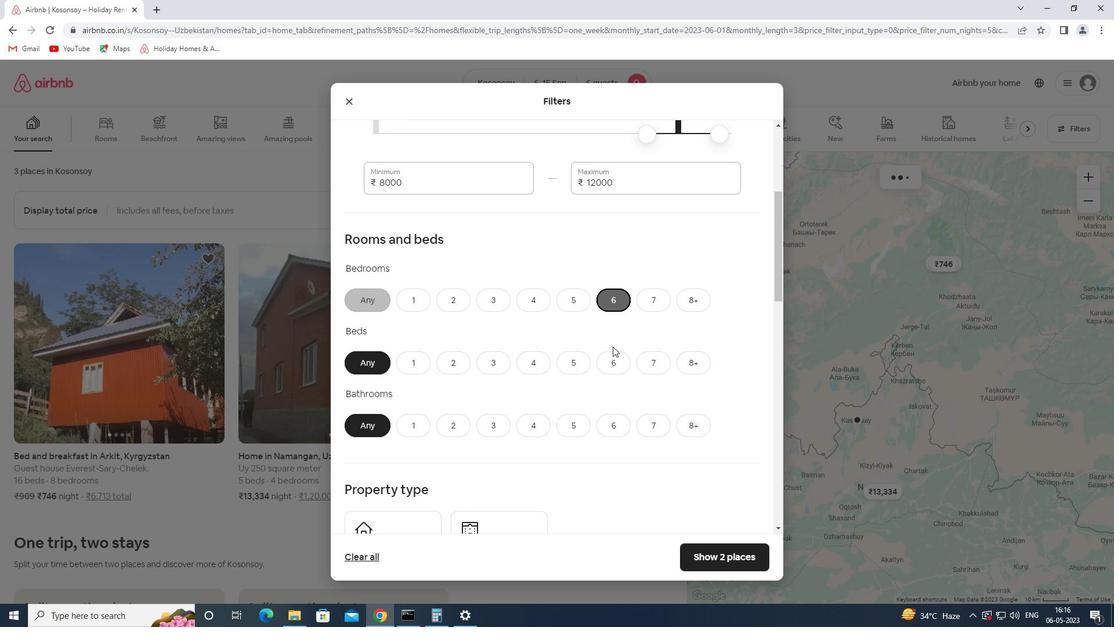 
Action: Mouse pressed left at (615, 365)
Screenshot: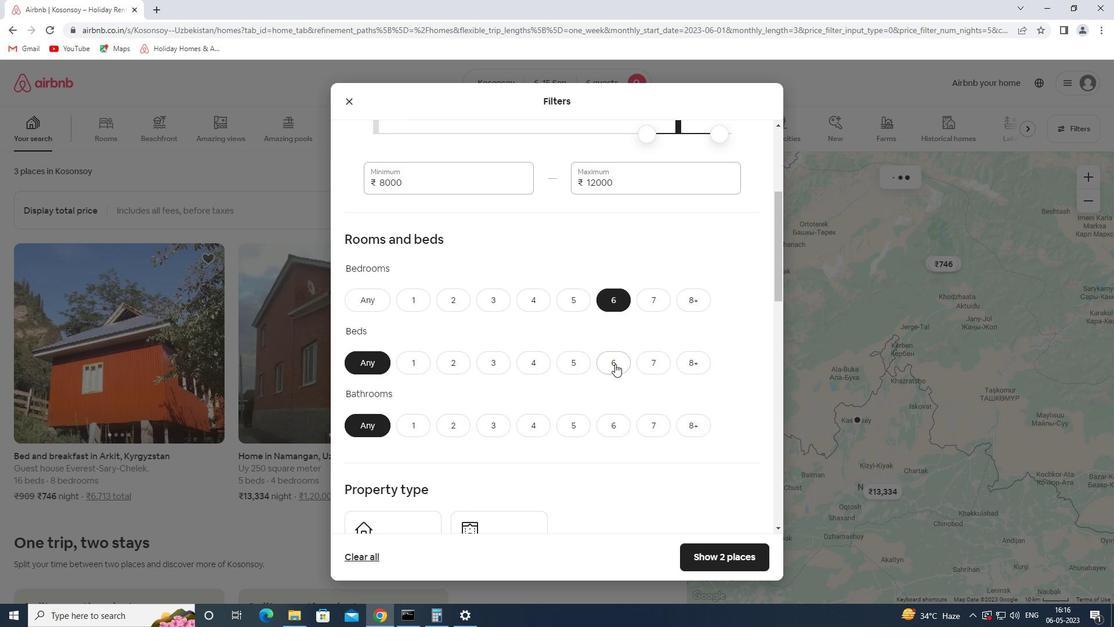 
Action: Mouse moved to (618, 426)
Screenshot: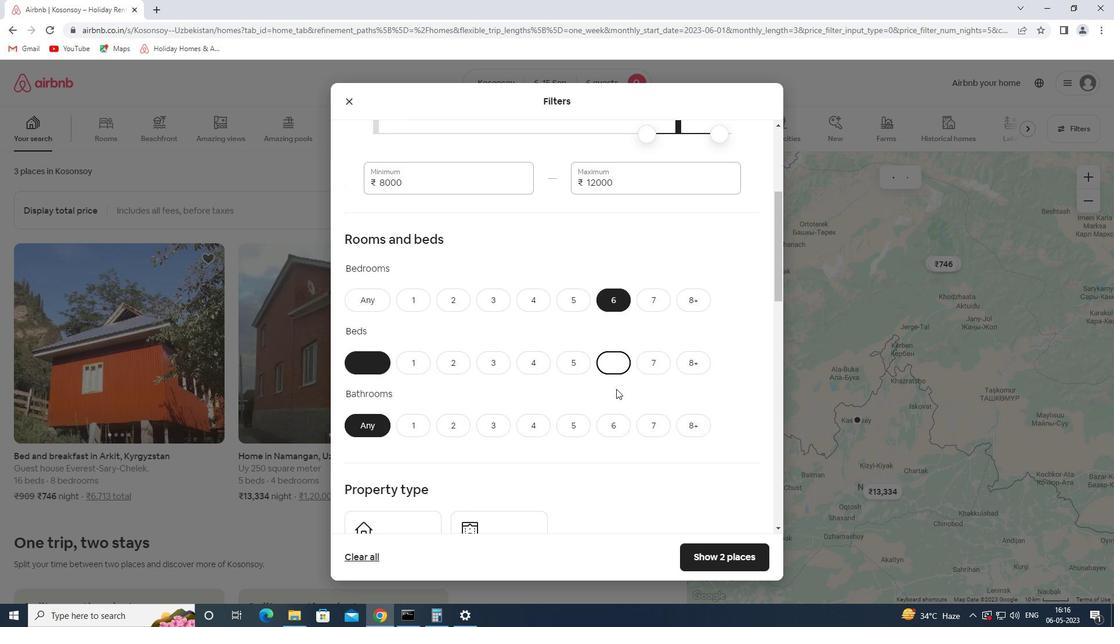 
Action: Mouse pressed left at (618, 426)
Screenshot: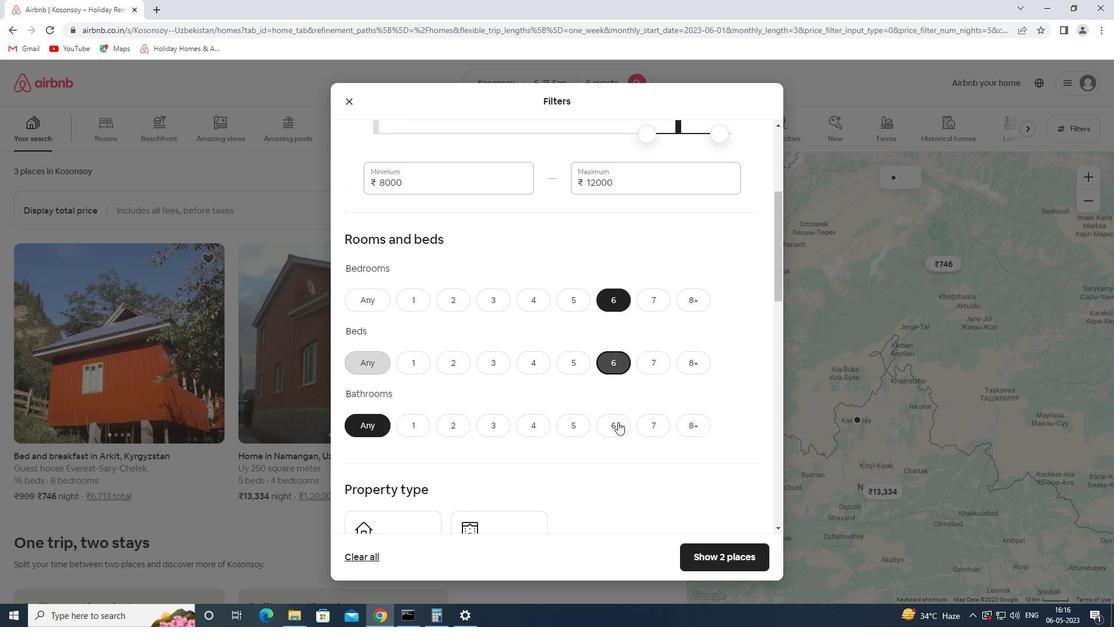 
Action: Mouse moved to (618, 416)
Screenshot: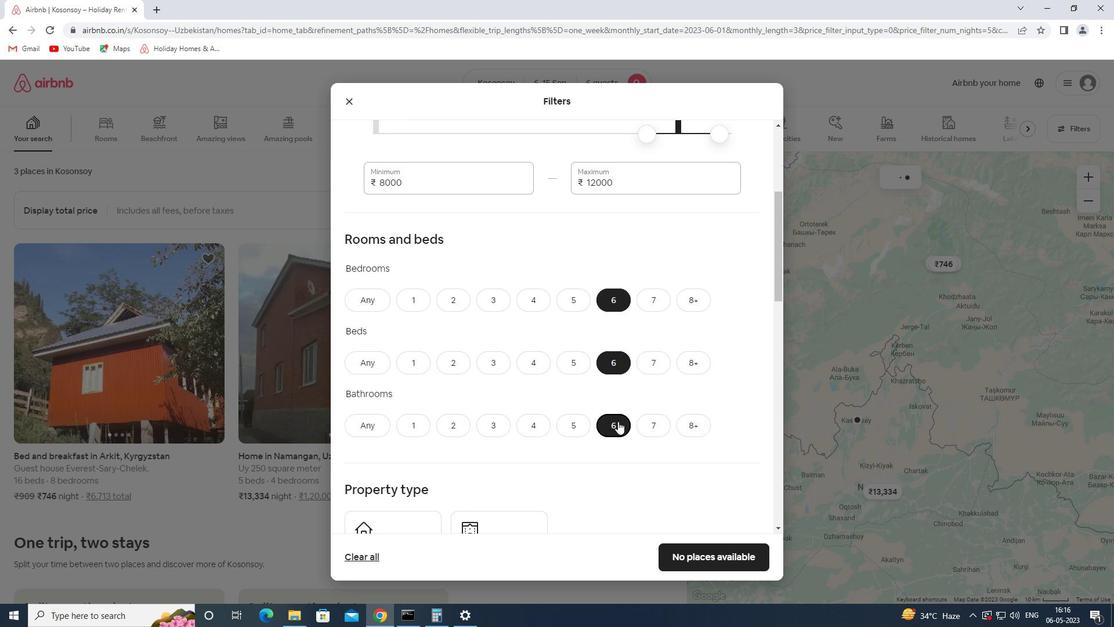 
Action: Mouse scrolled (618, 416) with delta (0, 0)
Screenshot: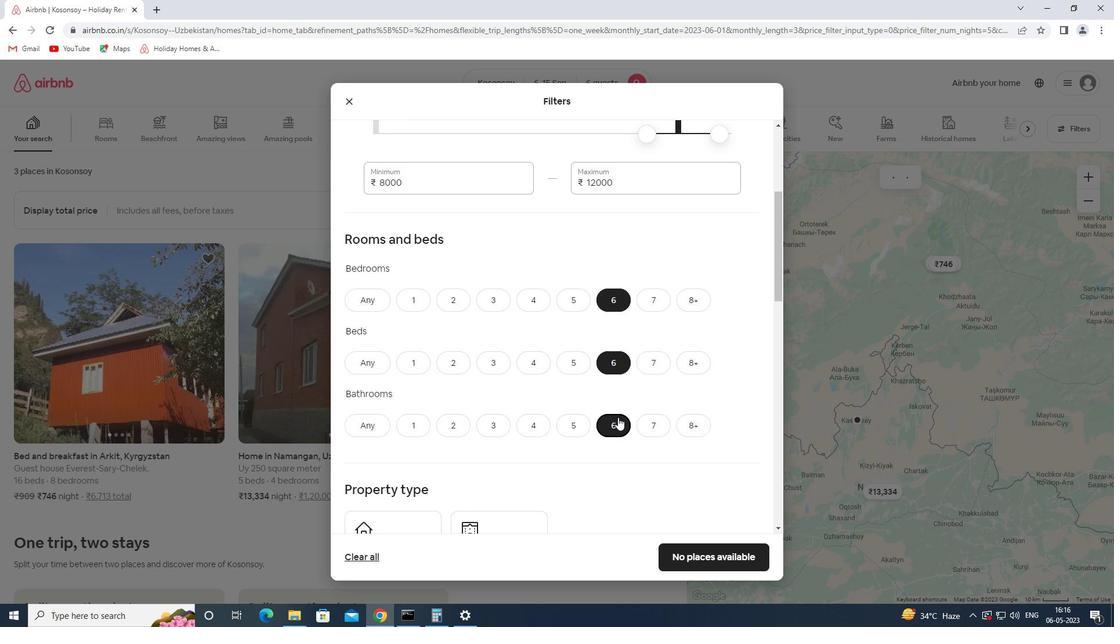 
Action: Mouse scrolled (618, 416) with delta (0, 0)
Screenshot: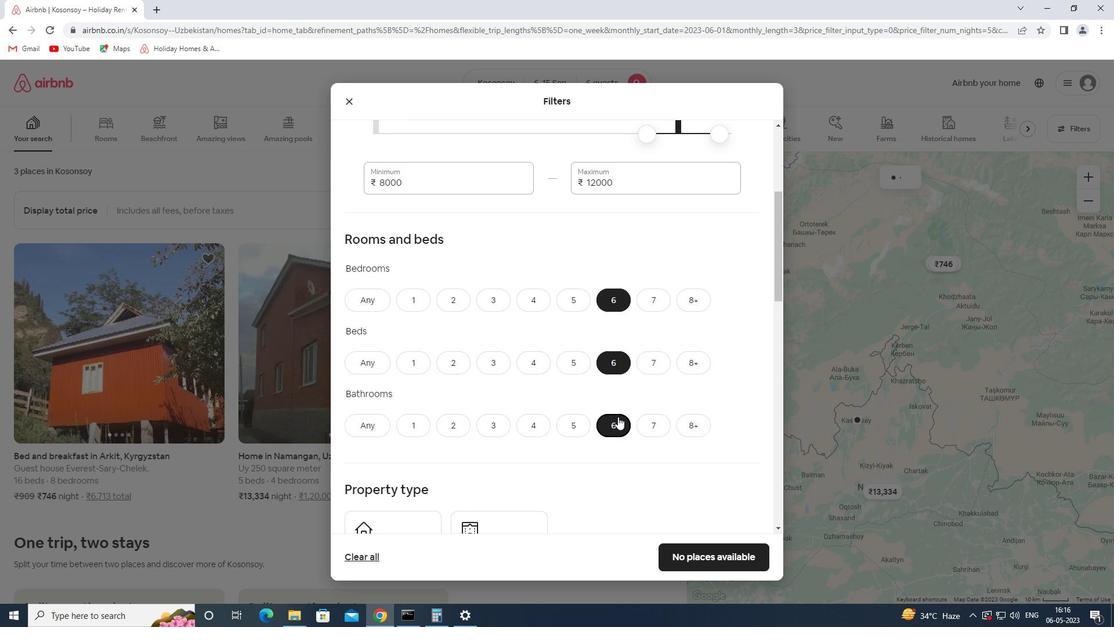 
Action: Mouse scrolled (618, 416) with delta (0, 0)
Screenshot: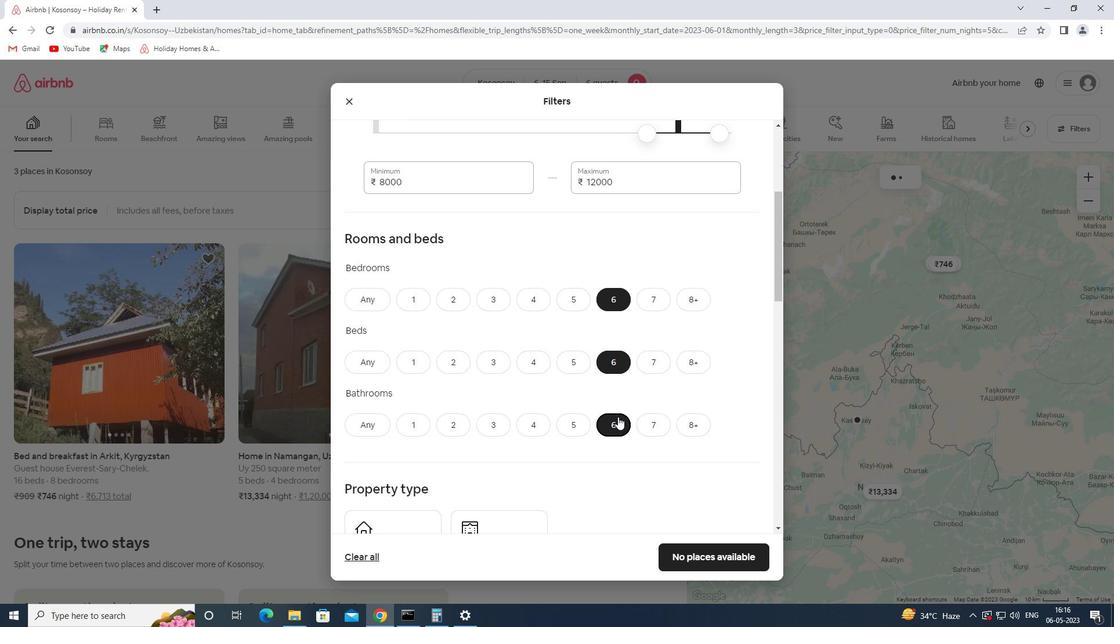 
Action: Mouse scrolled (618, 416) with delta (0, 0)
Screenshot: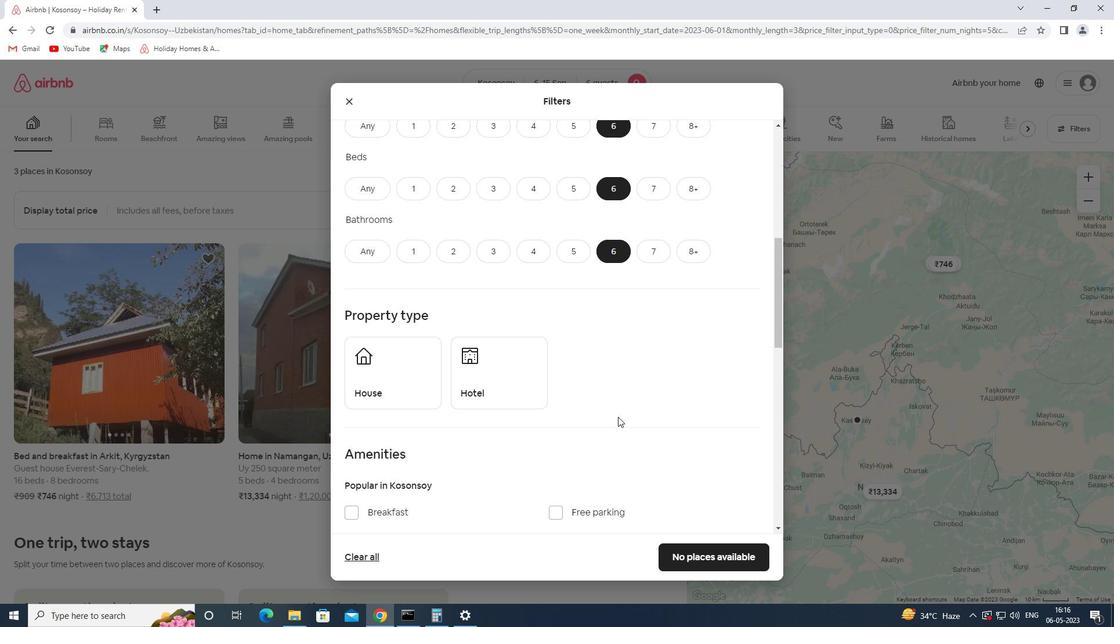 
Action: Mouse scrolled (618, 416) with delta (0, 0)
Screenshot: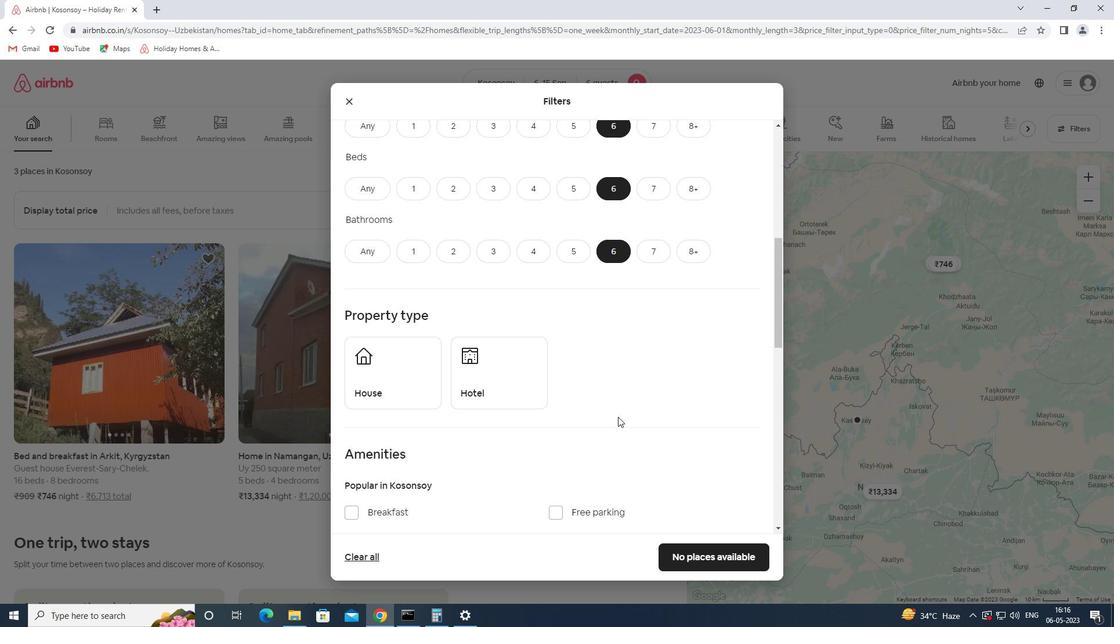 
Action: Mouse moved to (385, 263)
Screenshot: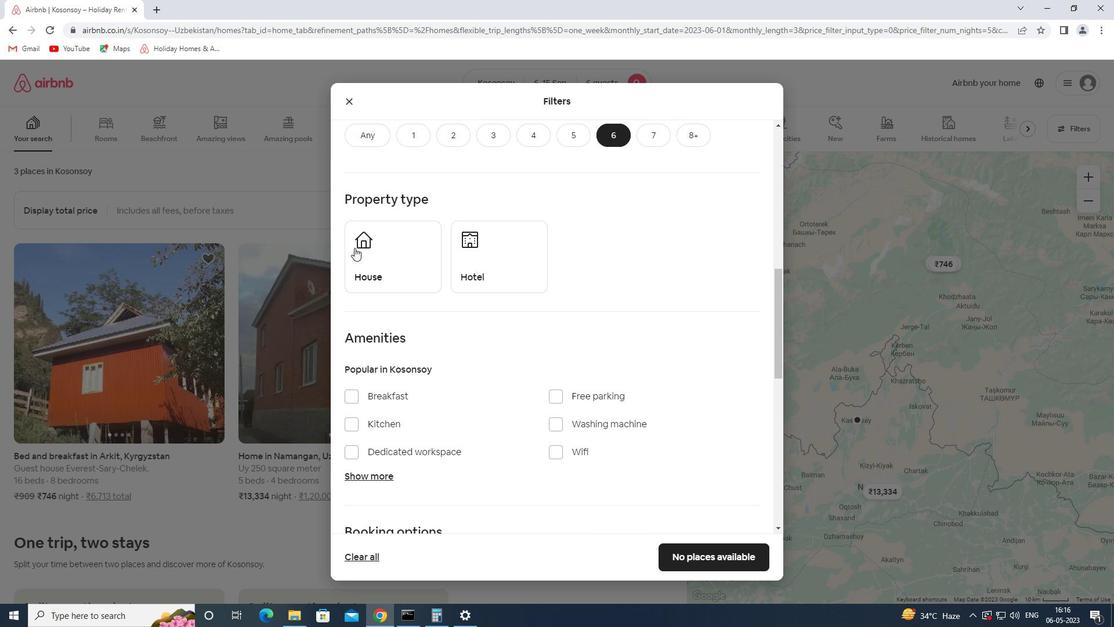 
Action: Mouse pressed left at (385, 263)
Screenshot: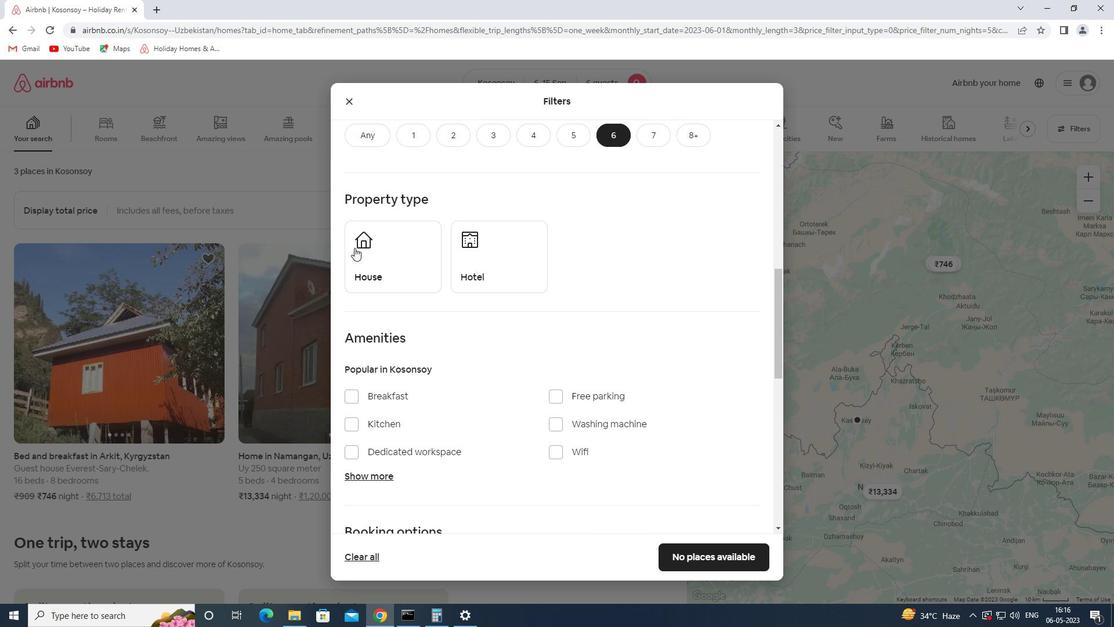 
Action: Mouse moved to (504, 265)
Screenshot: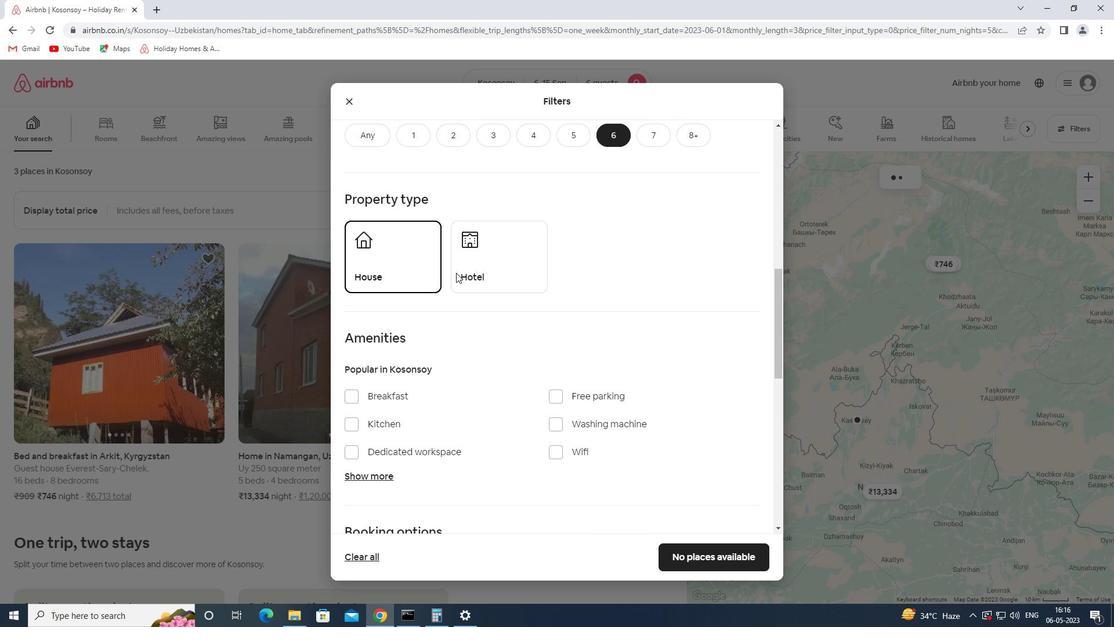 
Action: Mouse pressed left at (504, 265)
Screenshot: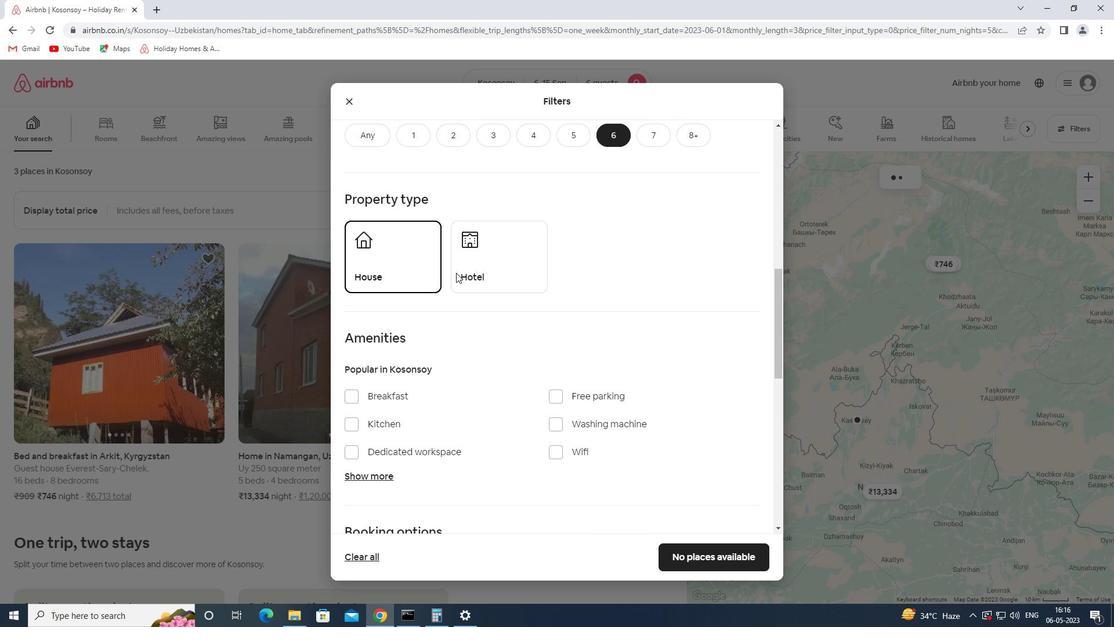 
Action: Mouse moved to (504, 265)
Screenshot: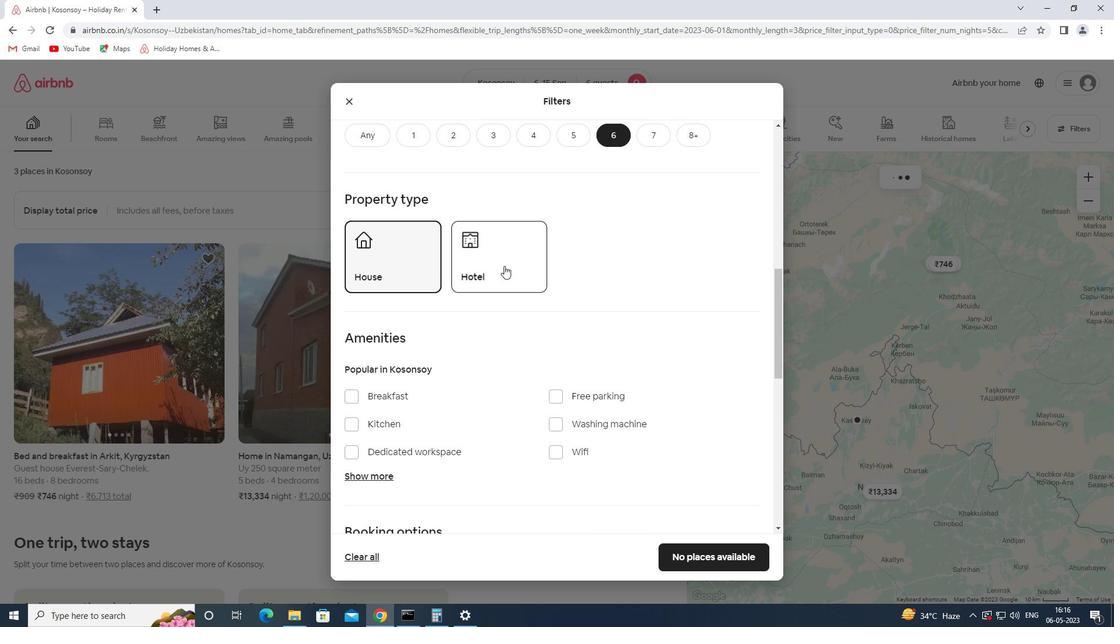 
Action: Mouse pressed left at (504, 265)
Screenshot: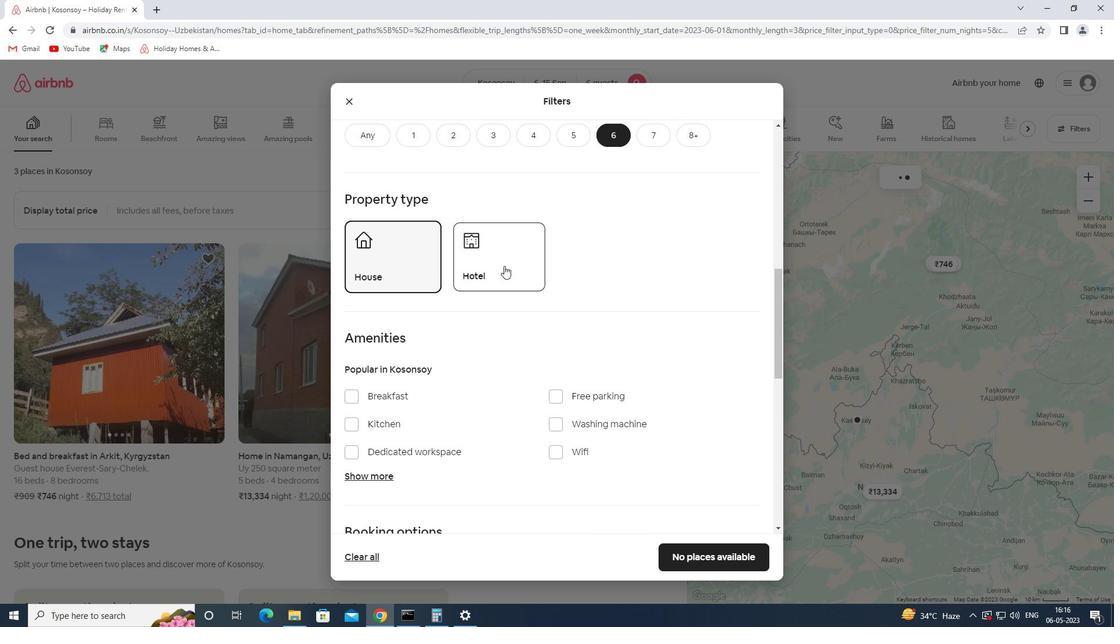 
Action: Mouse moved to (516, 426)
Screenshot: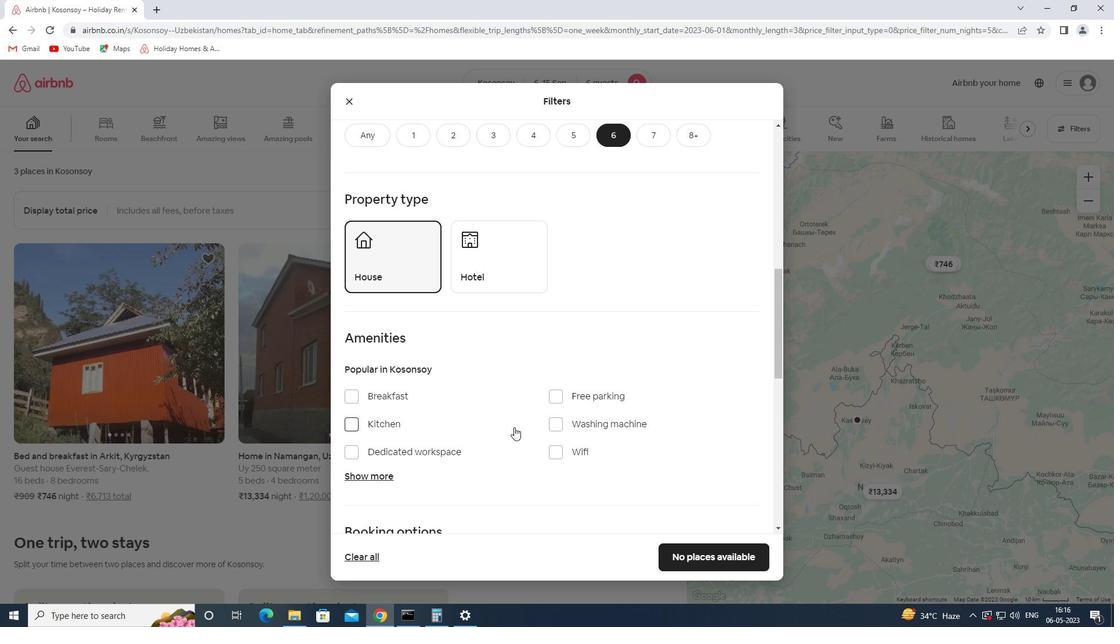 
Action: Mouse scrolled (516, 426) with delta (0, 0)
Screenshot: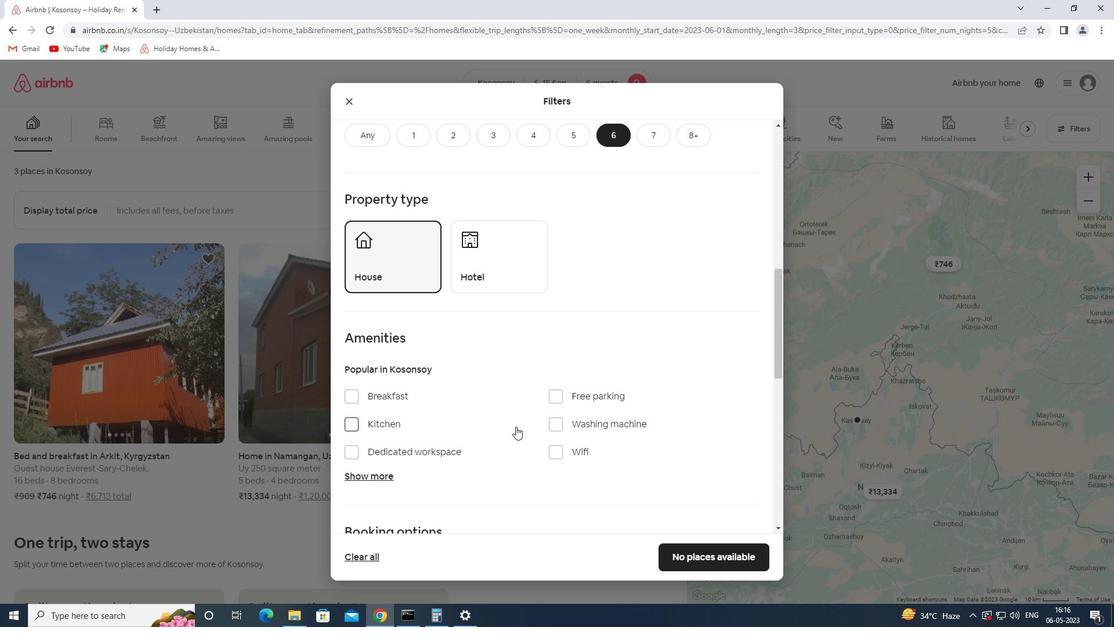 
Action: Mouse moved to (376, 415)
Screenshot: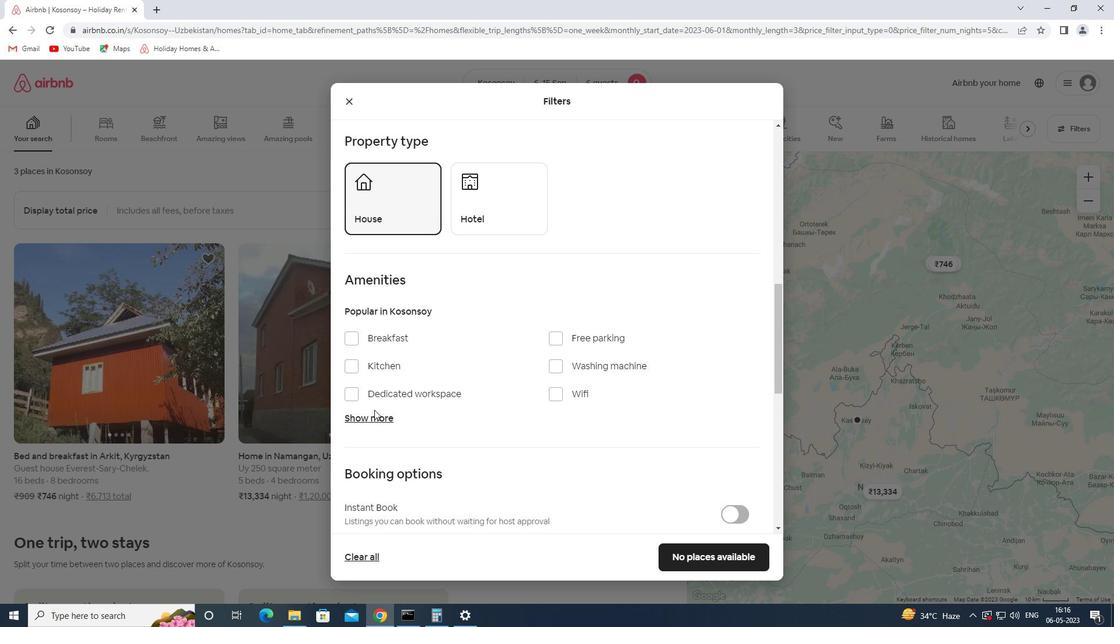 
Action: Mouse pressed left at (376, 415)
Screenshot: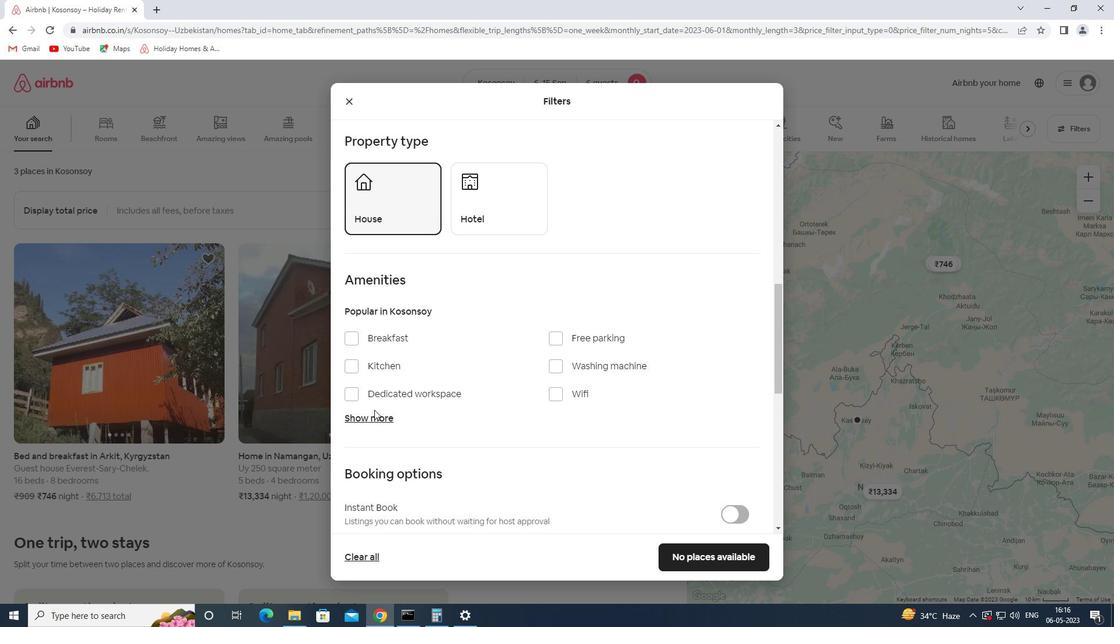 
Action: Mouse moved to (408, 332)
Screenshot: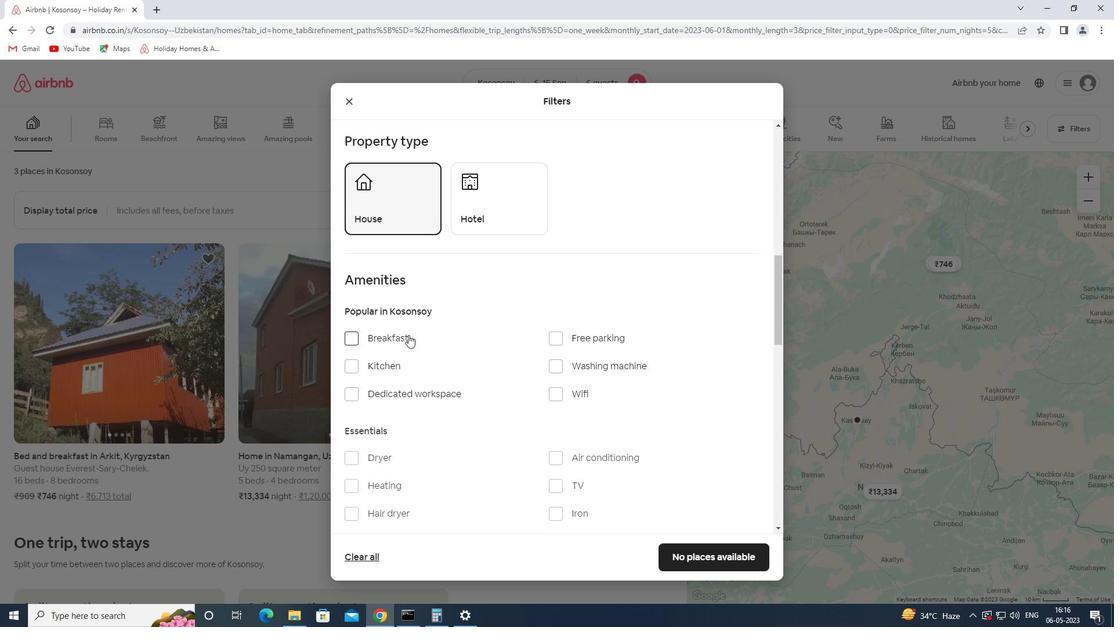 
Action: Mouse pressed left at (408, 332)
Screenshot: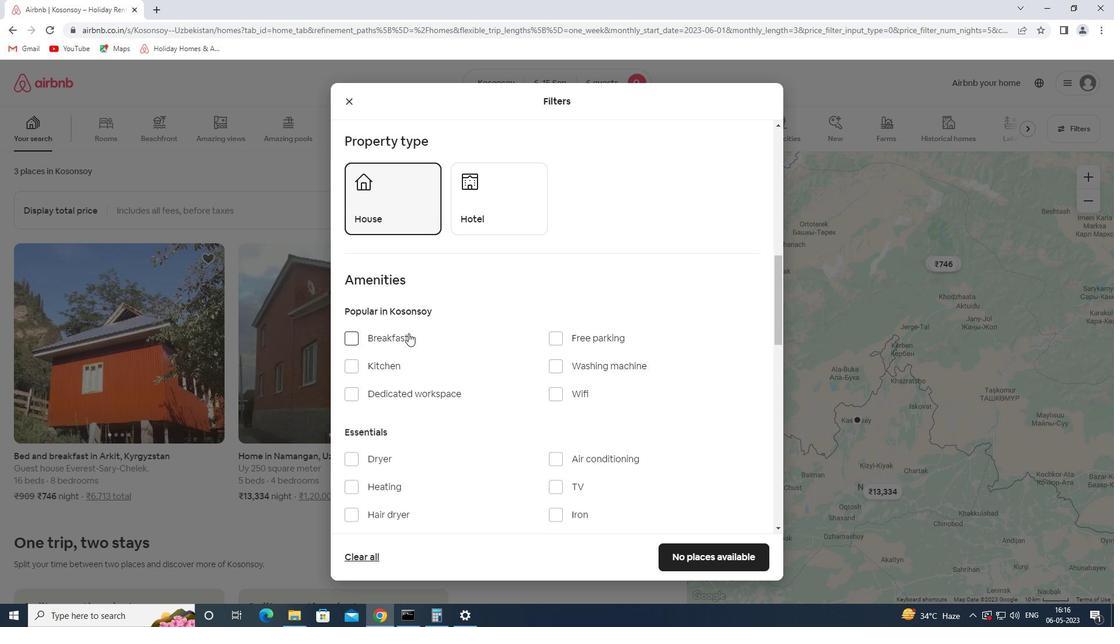 
Action: Mouse moved to (561, 393)
Screenshot: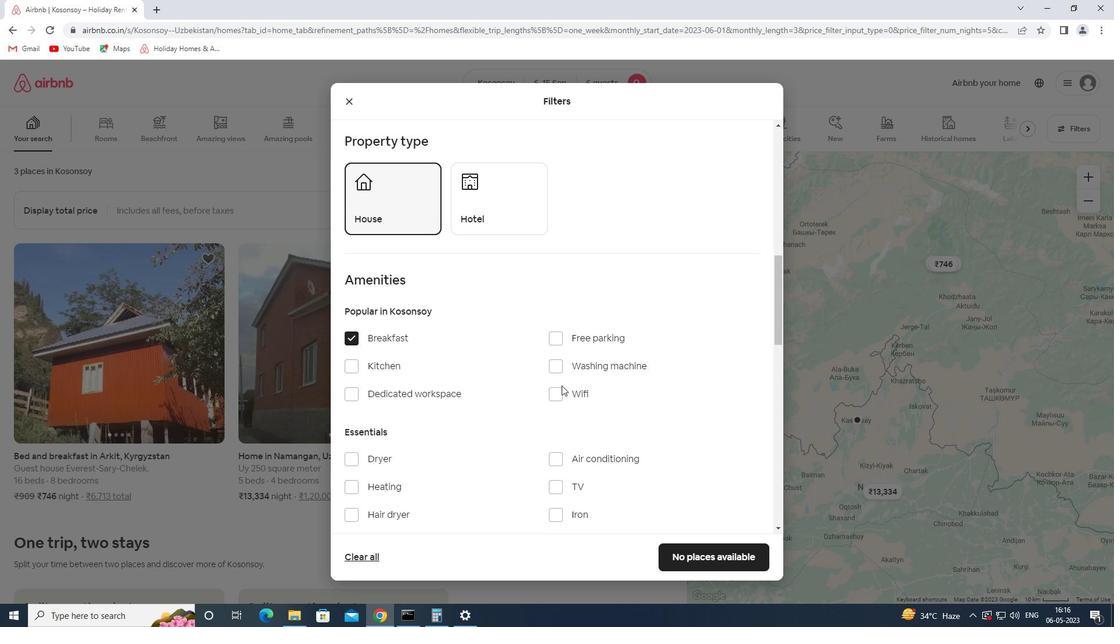 
Action: Mouse pressed left at (561, 393)
Screenshot: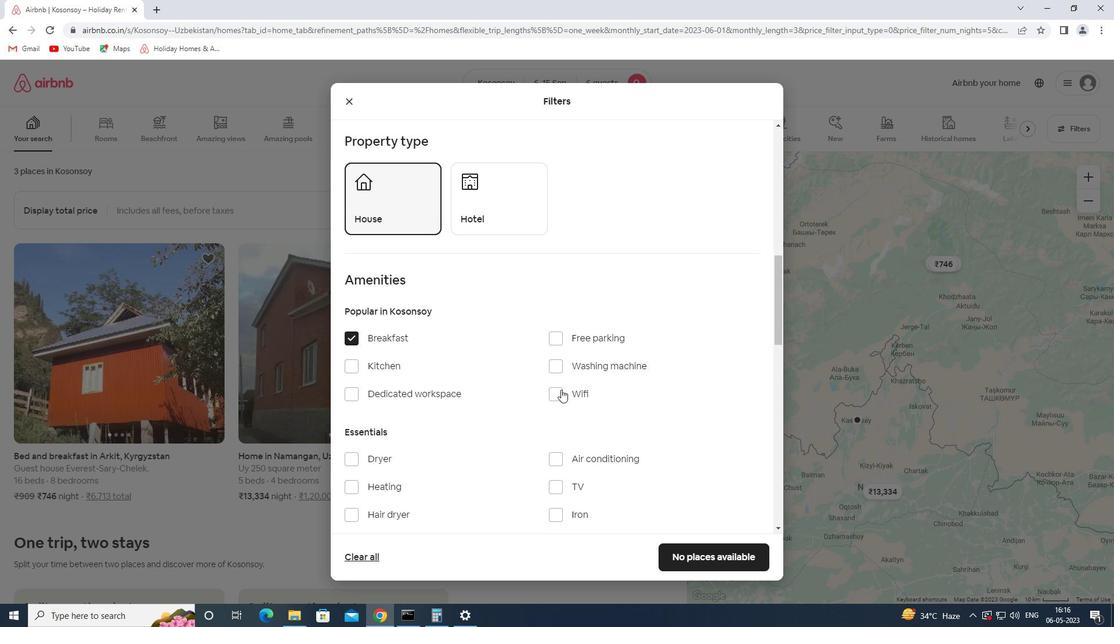 
Action: Mouse moved to (580, 336)
Screenshot: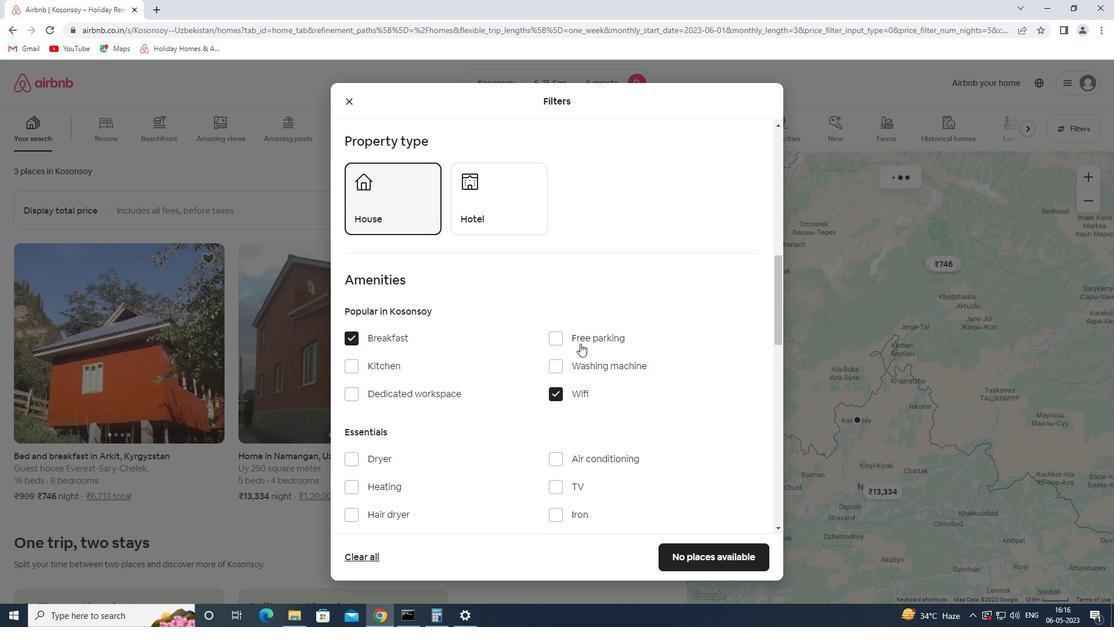 
Action: Mouse pressed left at (580, 336)
Screenshot: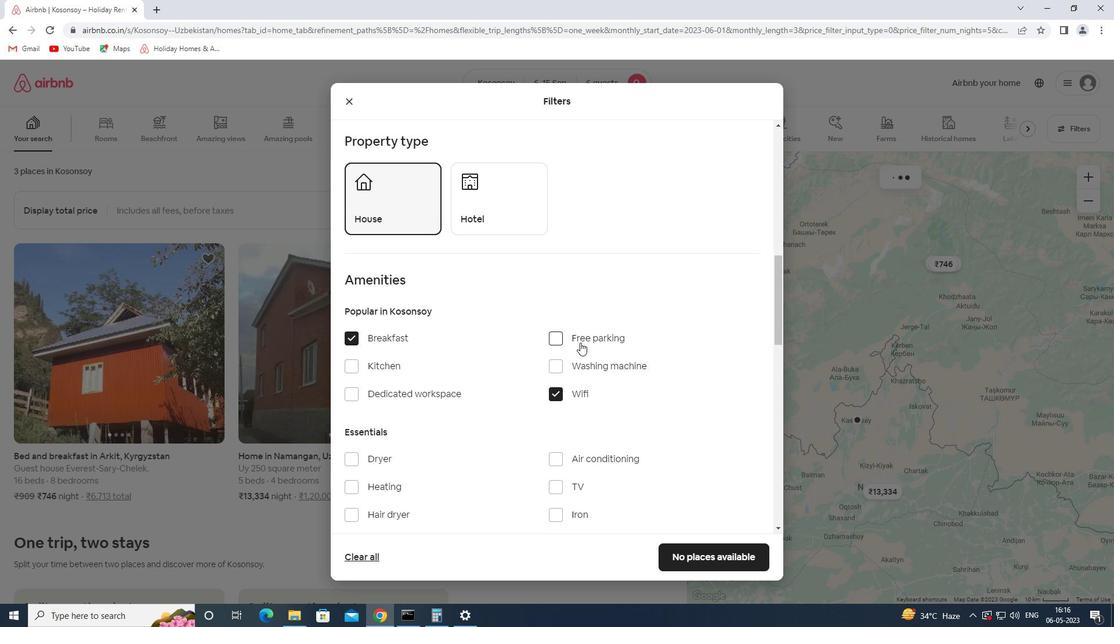 
Action: Mouse moved to (441, 416)
Screenshot: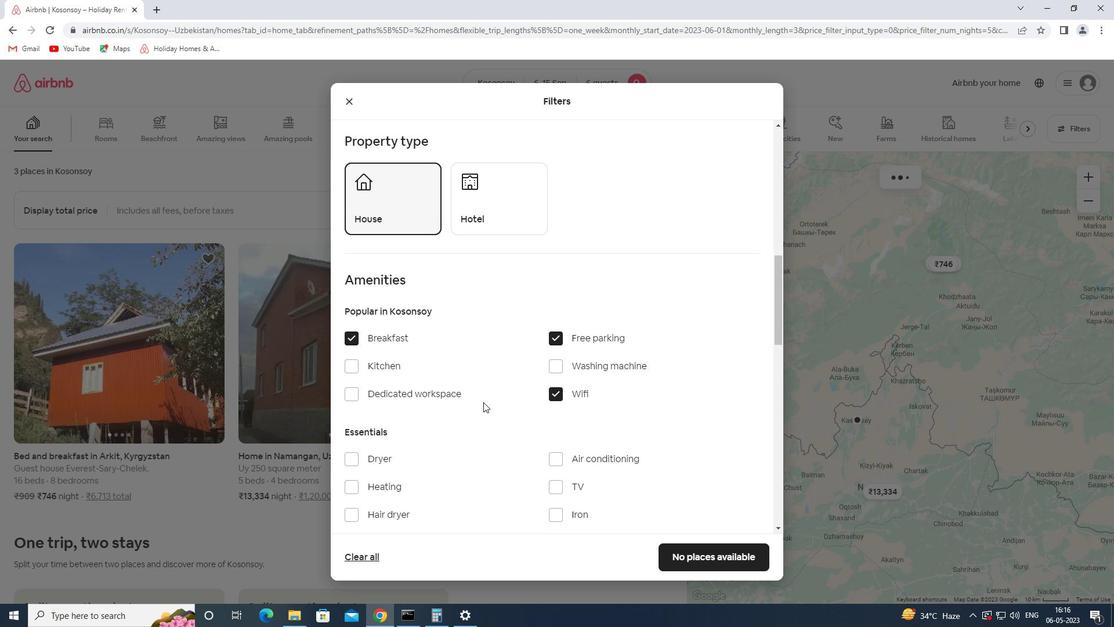 
Action: Mouse scrolled (441, 415) with delta (0, 0)
Screenshot: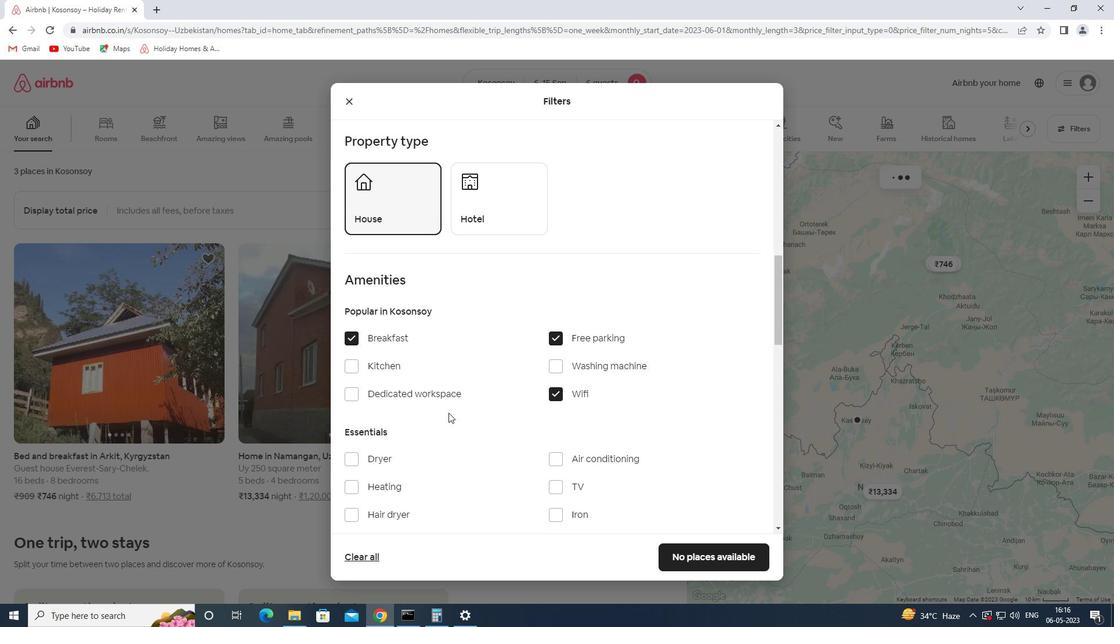
Action: Mouse moved to (441, 416)
Screenshot: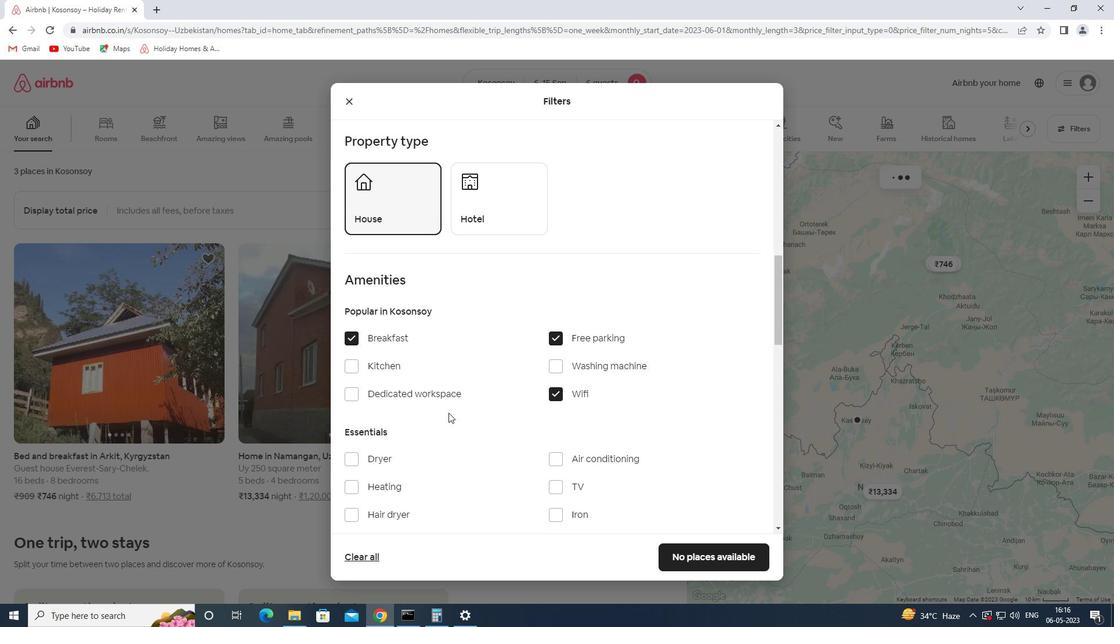 
Action: Mouse scrolled (441, 415) with delta (0, 0)
Screenshot: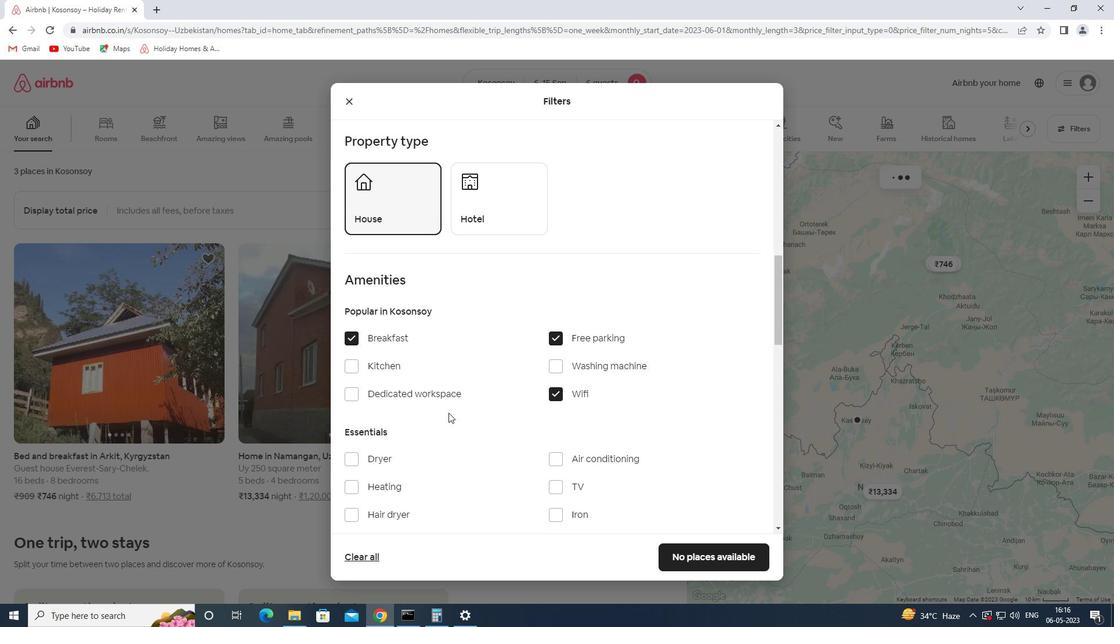 
Action: Mouse moved to (437, 416)
Screenshot: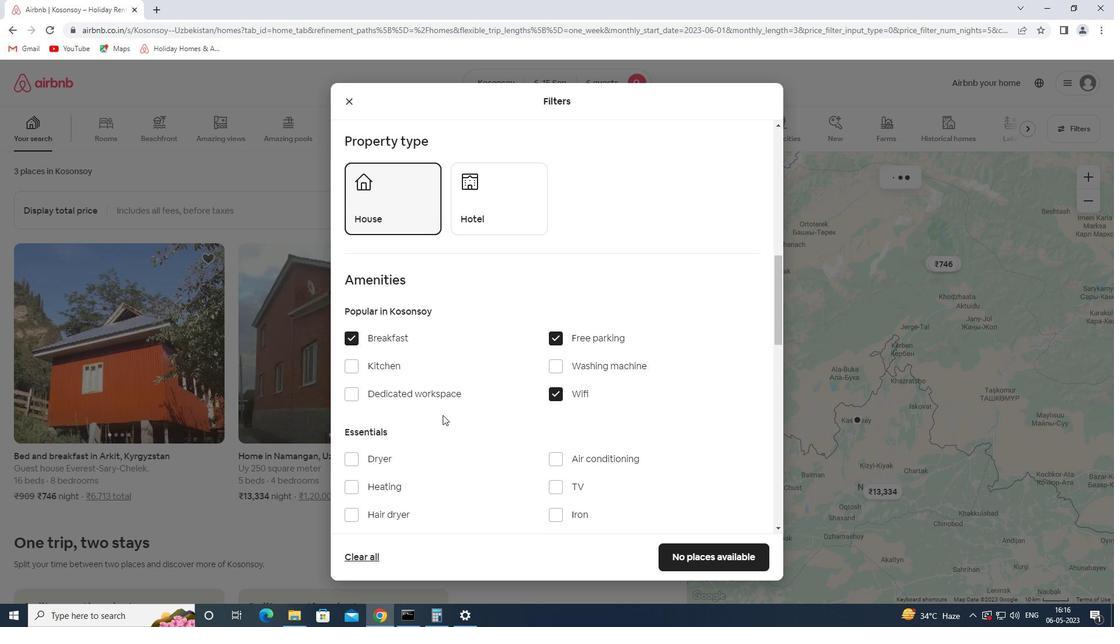 
Action: Mouse scrolled (437, 416) with delta (0, 0)
Screenshot: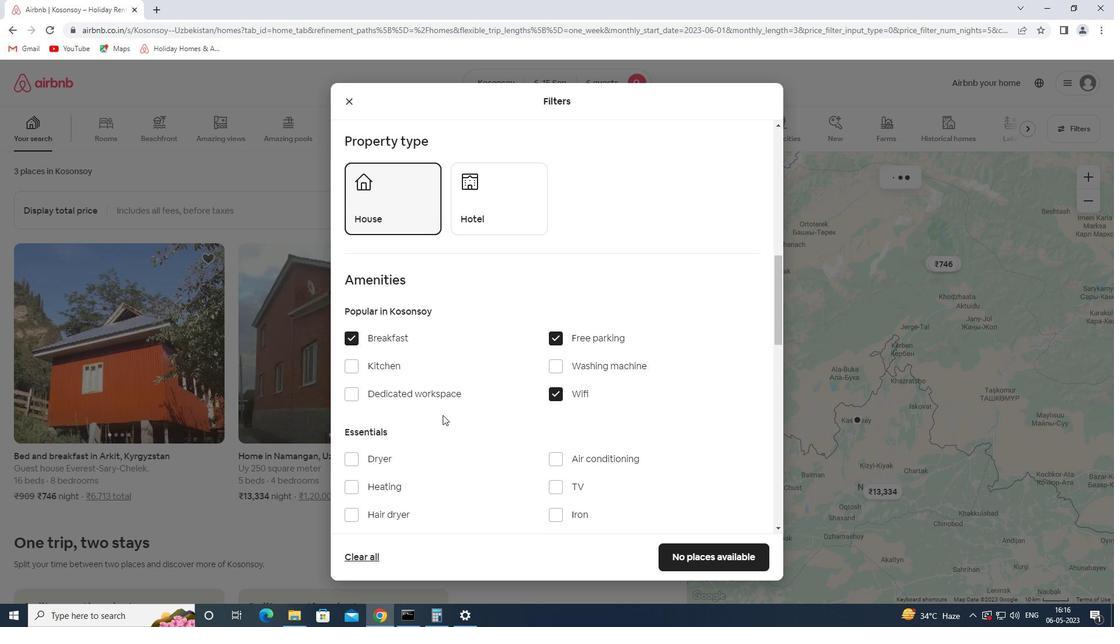 
Action: Mouse moved to (559, 317)
Screenshot: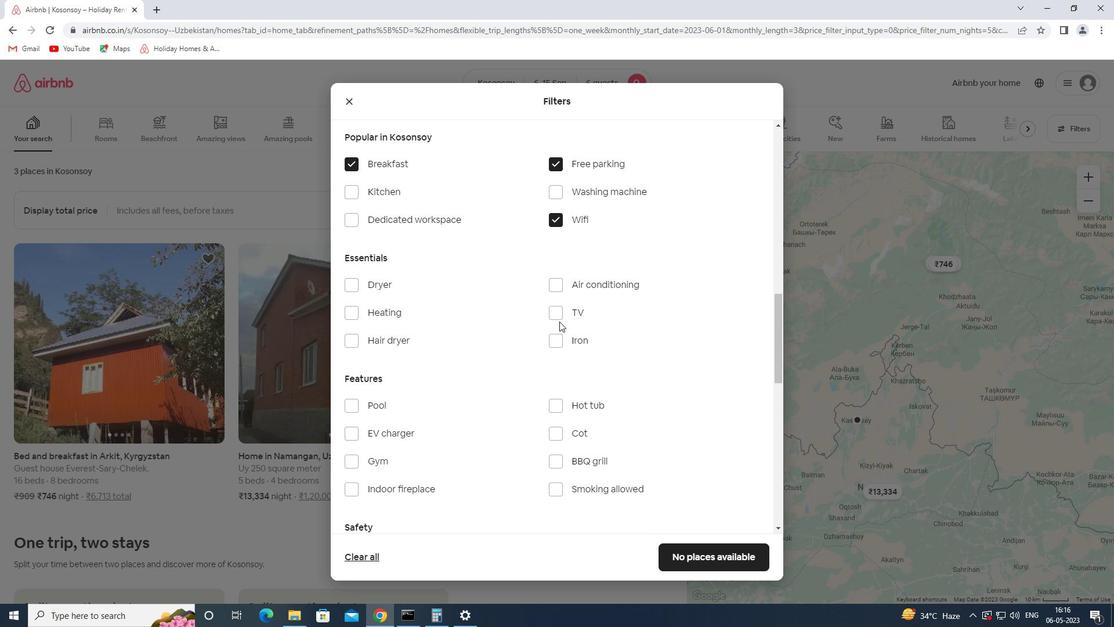
Action: Mouse pressed left at (559, 317)
Screenshot: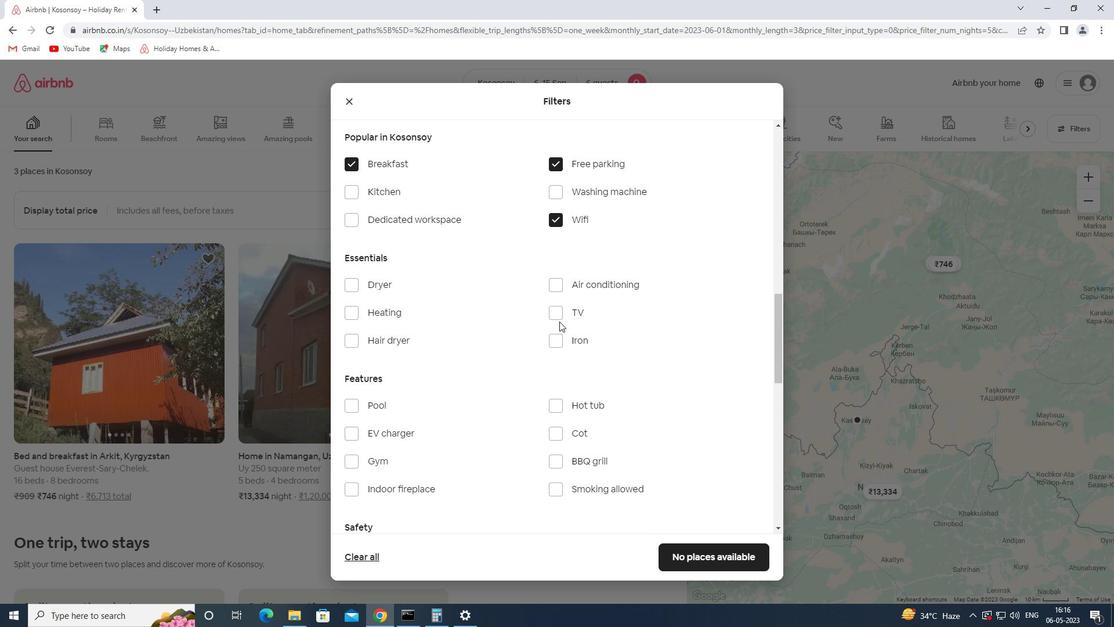 
Action: Mouse moved to (516, 393)
Screenshot: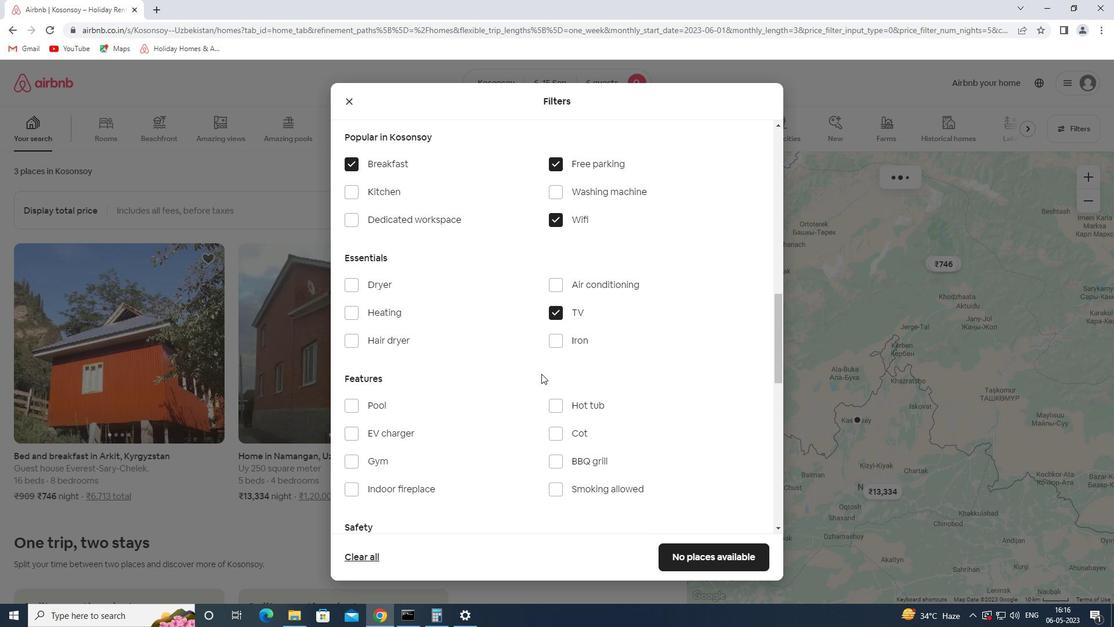 
Action: Mouse scrolled (516, 392) with delta (0, 0)
Screenshot: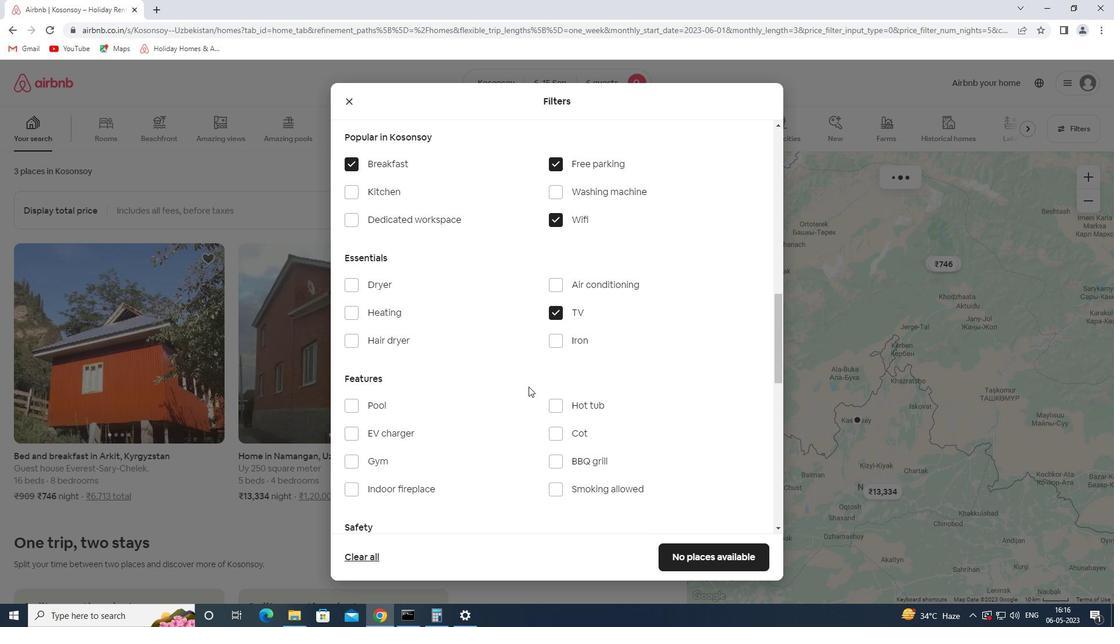 
Action: Mouse moved to (513, 393)
Screenshot: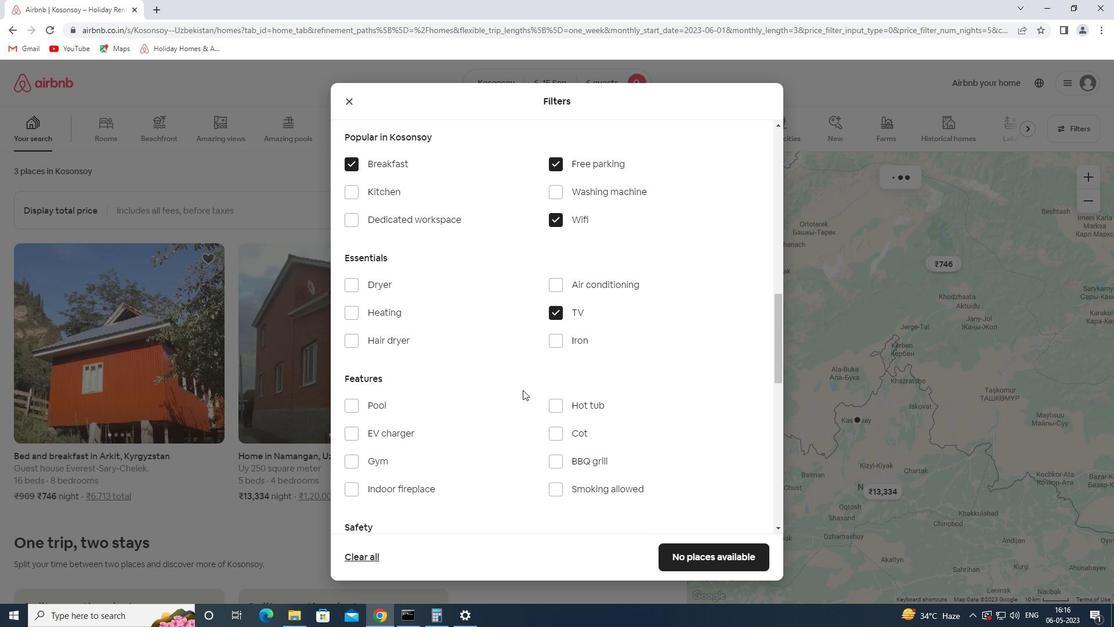 
Action: Mouse scrolled (513, 393) with delta (0, 0)
Screenshot: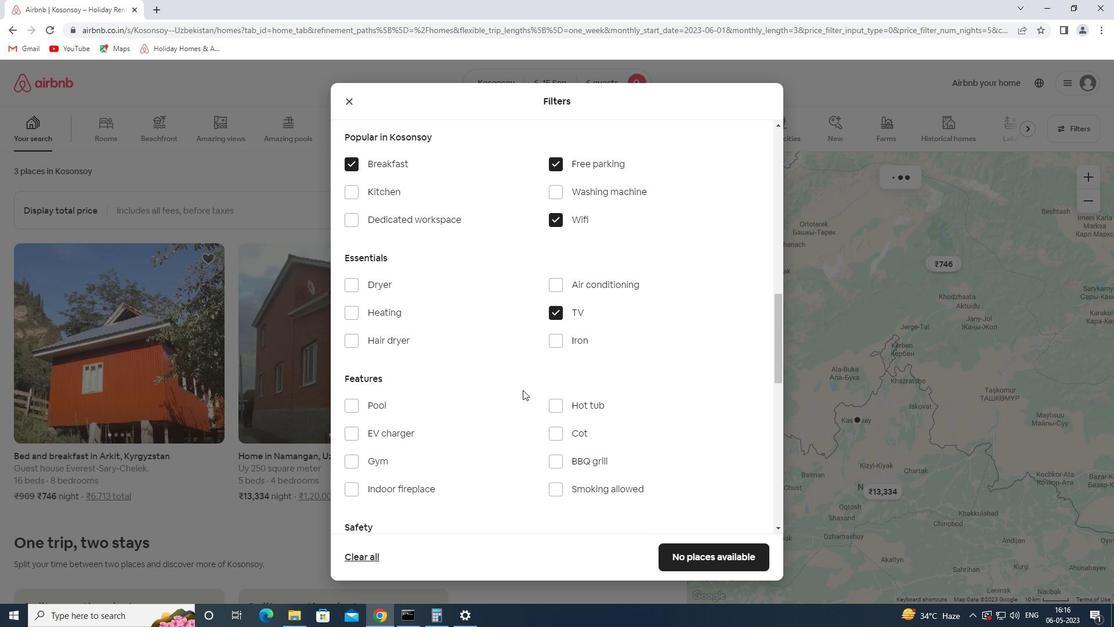 
Action: Mouse moved to (510, 394)
Screenshot: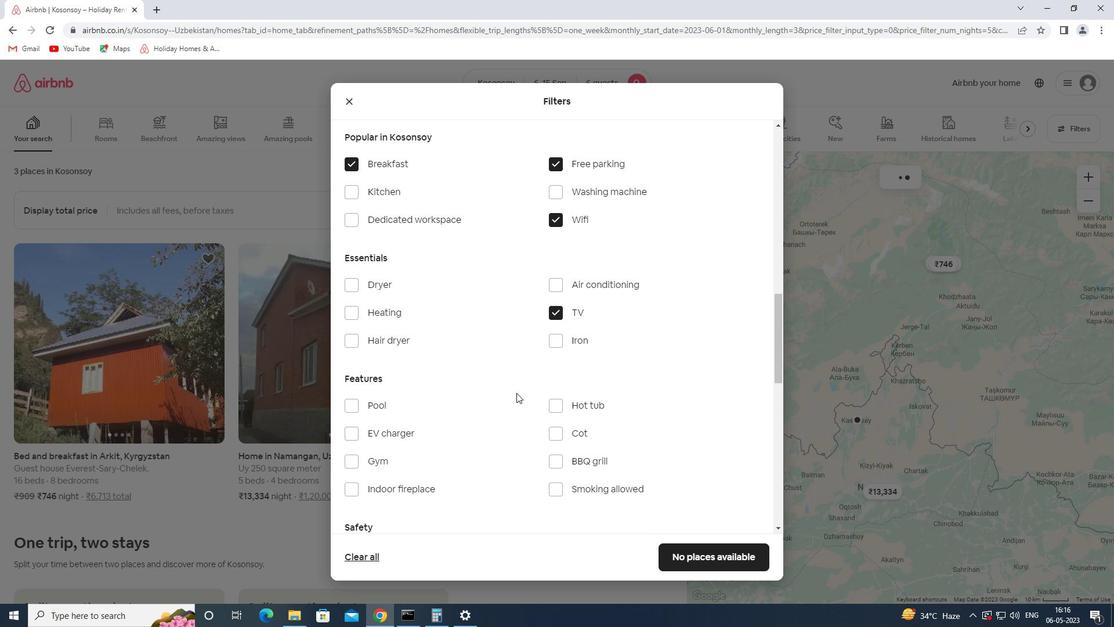 
Action: Mouse scrolled (510, 394) with delta (0, 0)
Screenshot: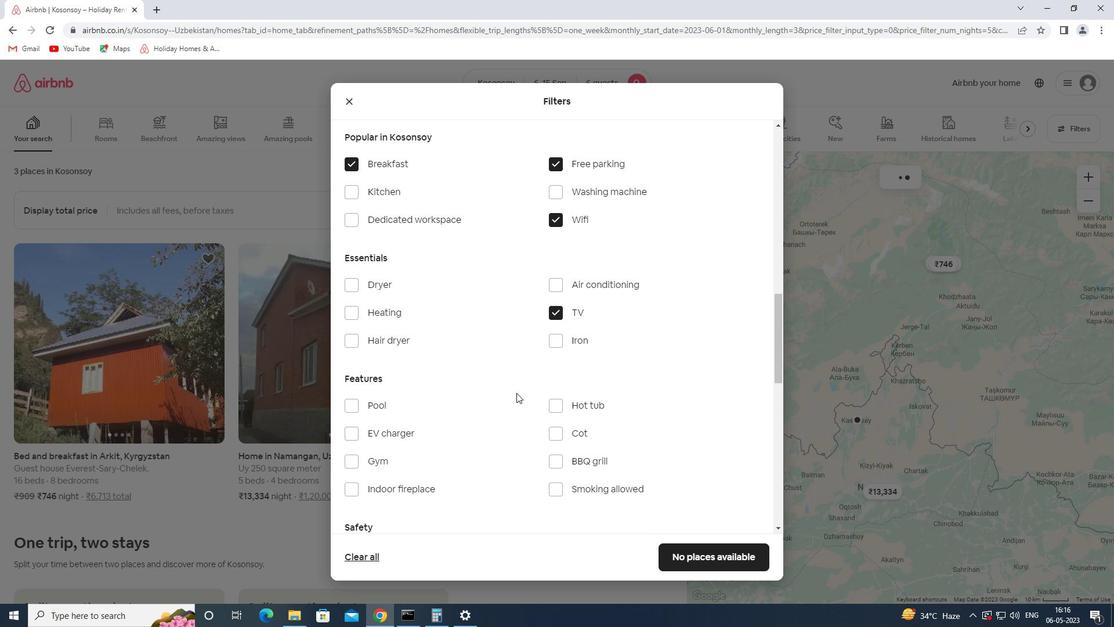 
Action: Mouse moved to (377, 286)
Screenshot: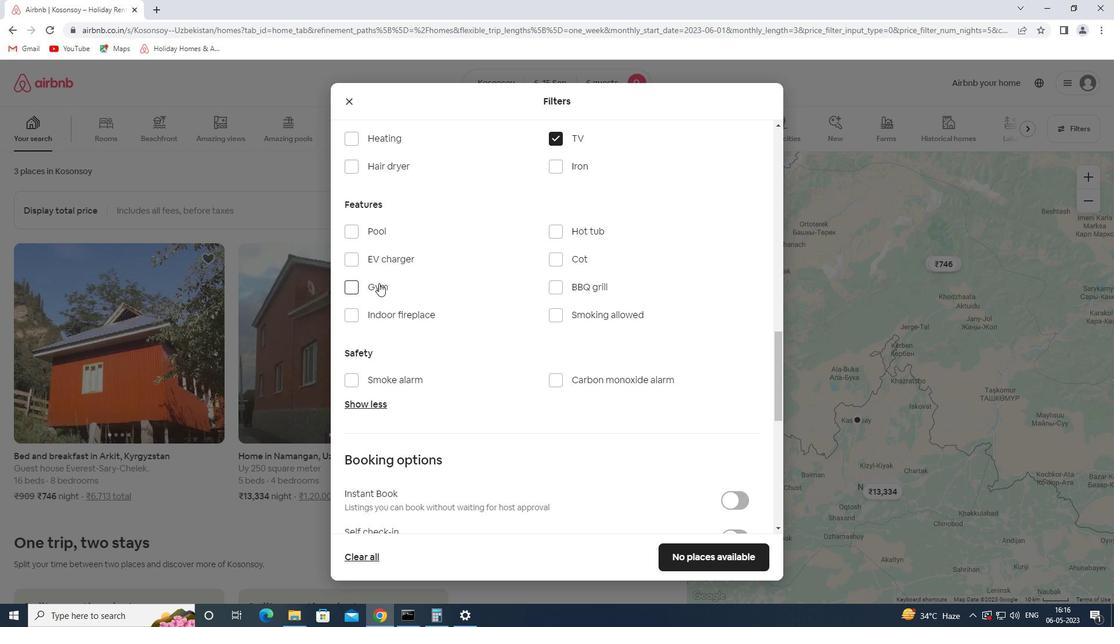
Action: Mouse pressed left at (377, 286)
Screenshot: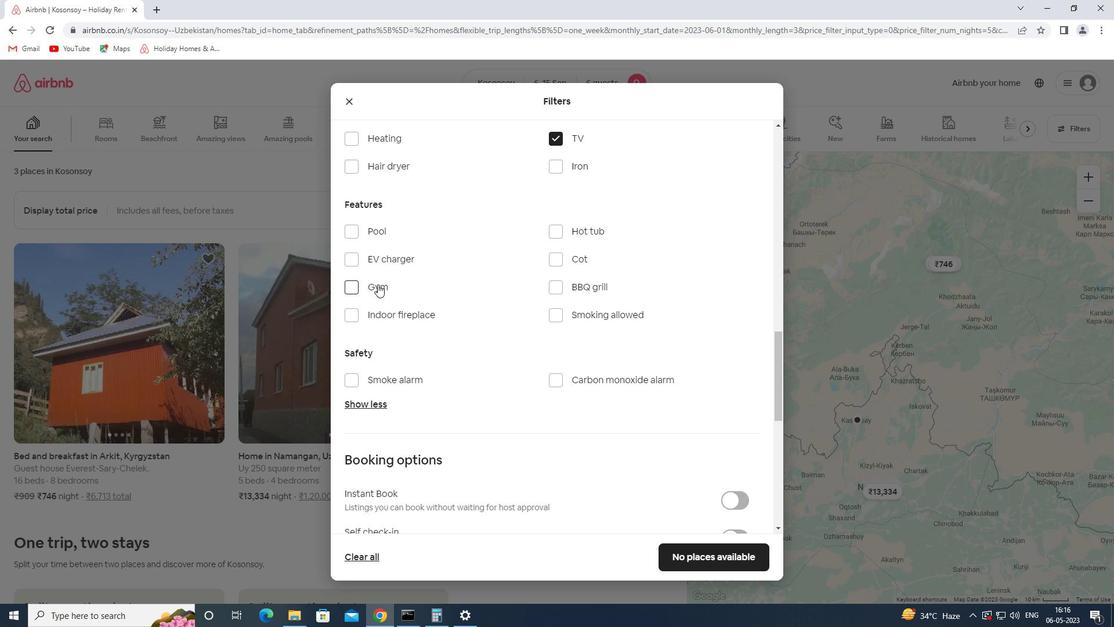 
Action: Mouse moved to (736, 476)
Screenshot: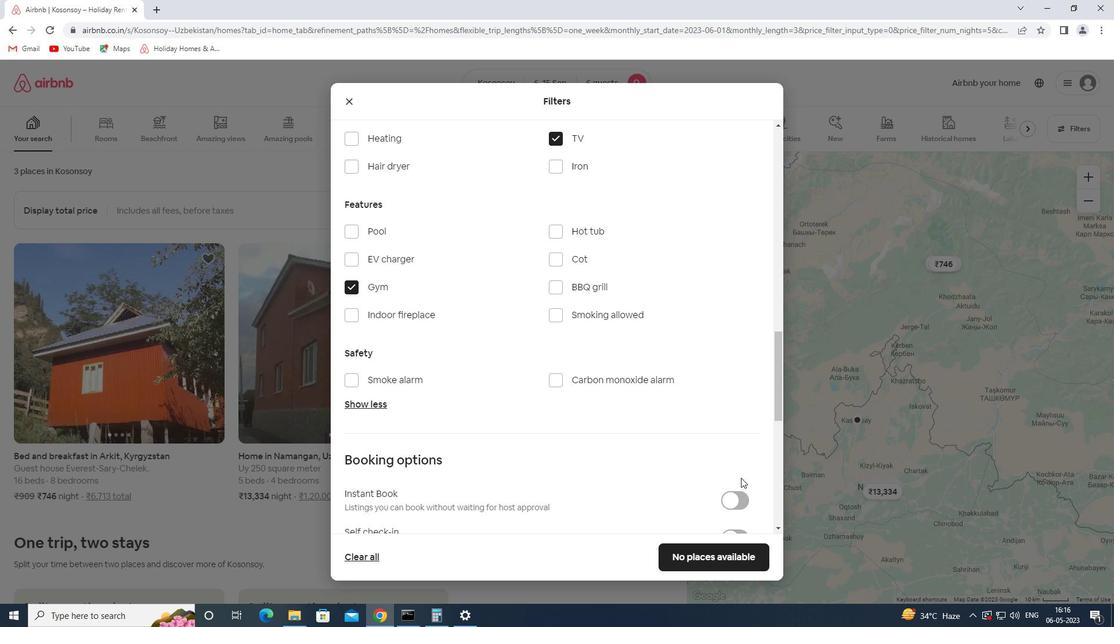 
Action: Mouse scrolled (736, 476) with delta (0, 0)
Screenshot: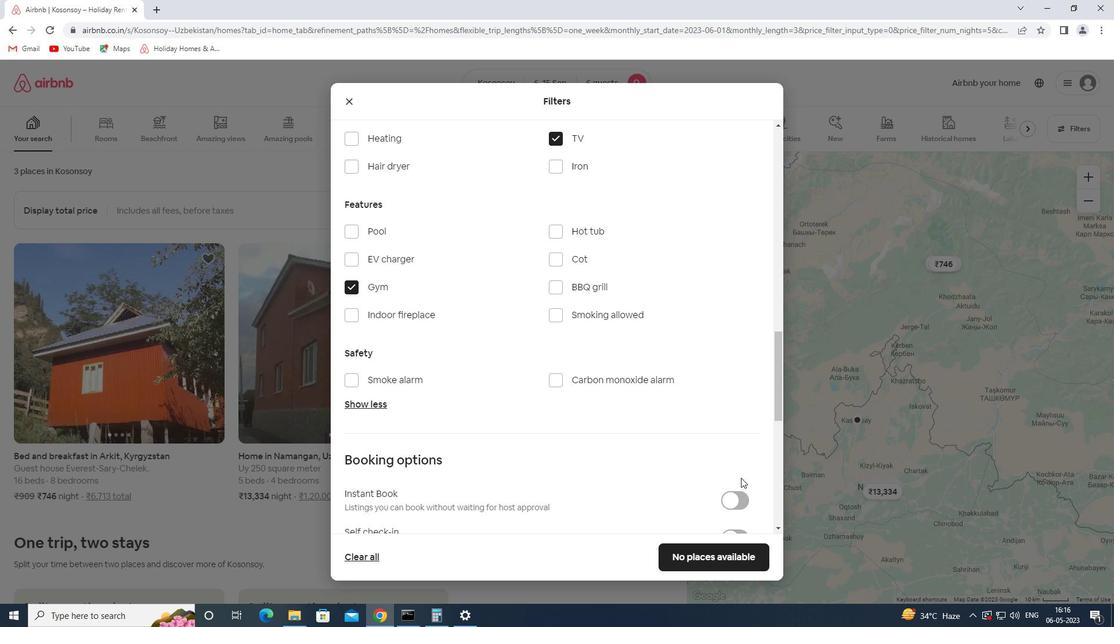 
Action: Mouse moved to (736, 476)
Screenshot: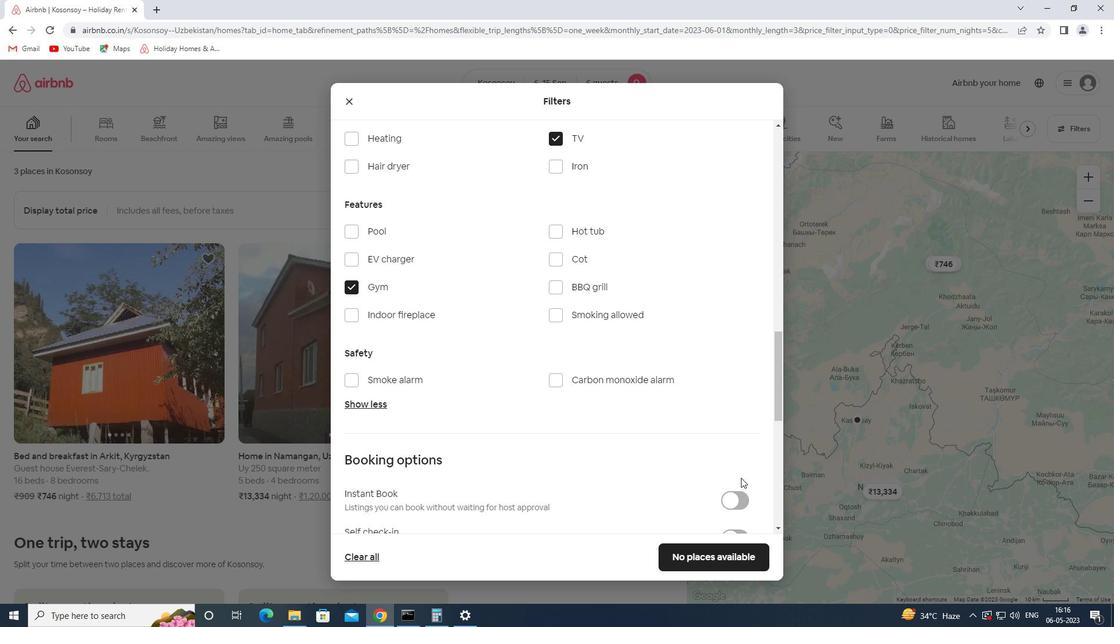 
Action: Mouse scrolled (736, 476) with delta (0, 0)
Screenshot: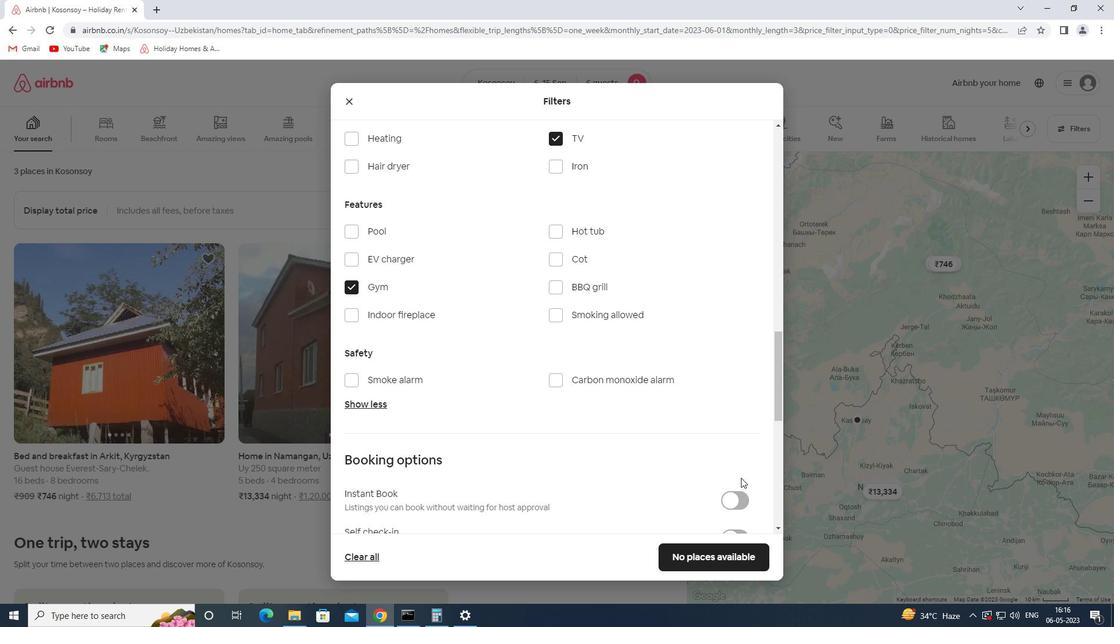 
Action: Mouse scrolled (736, 476) with delta (0, 0)
Screenshot: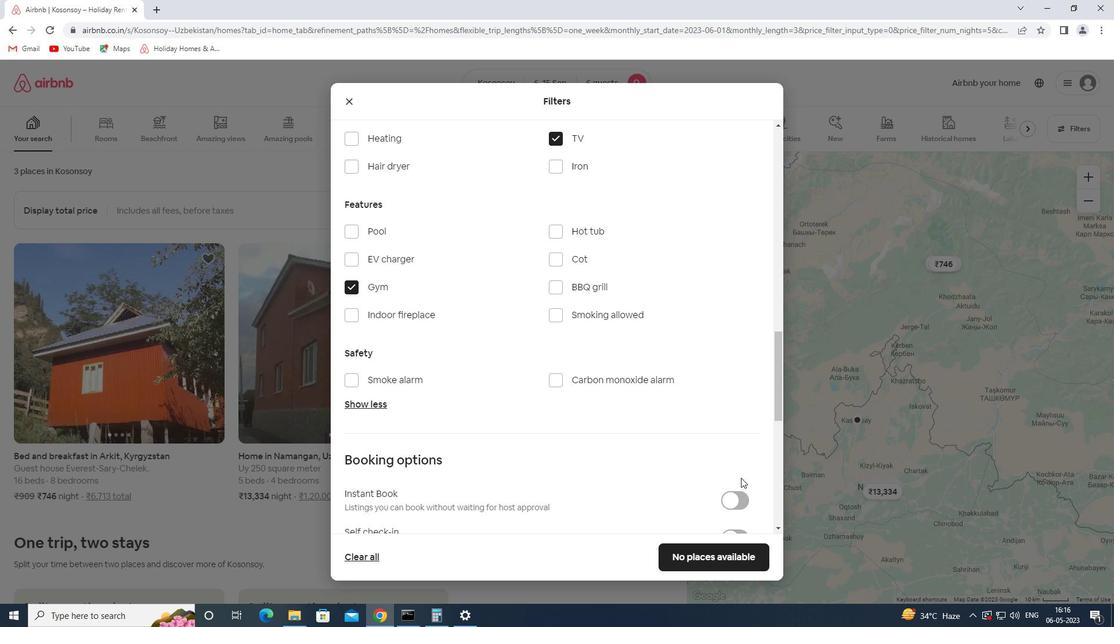
Action: Mouse moved to (736, 476)
Screenshot: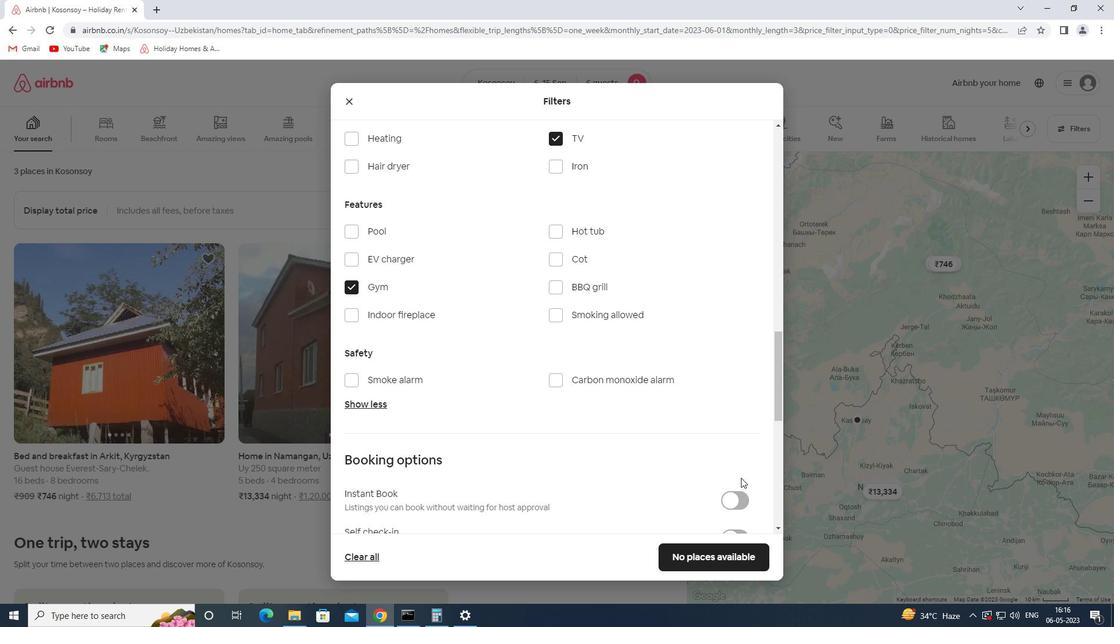 
Action: Mouse scrolled (736, 476) with delta (0, 0)
Screenshot: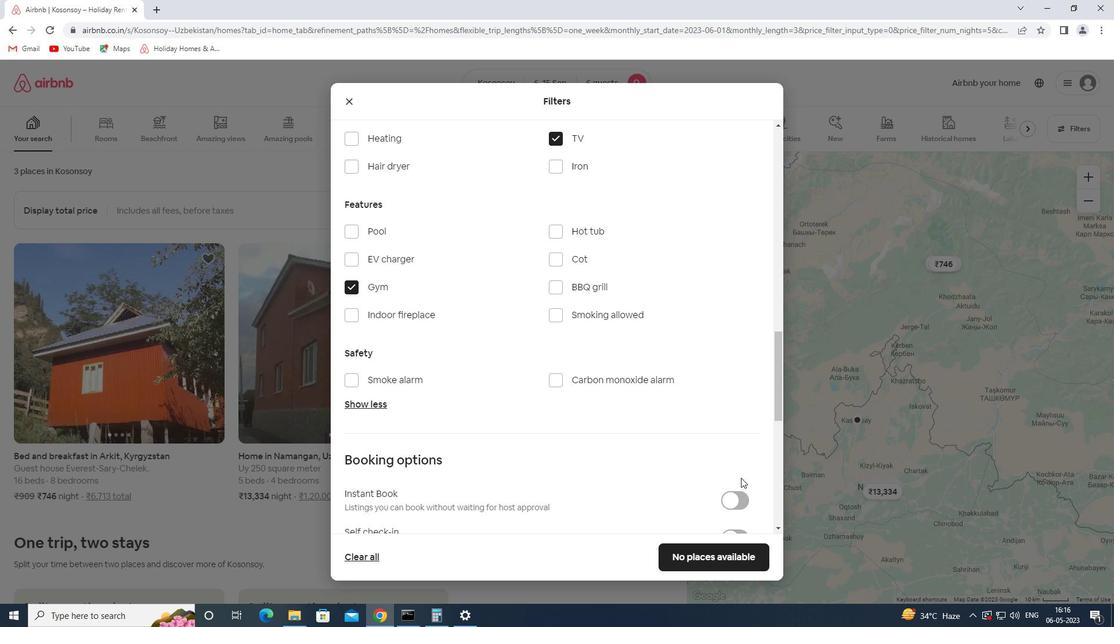 
Action: Mouse scrolled (736, 476) with delta (0, 0)
Screenshot: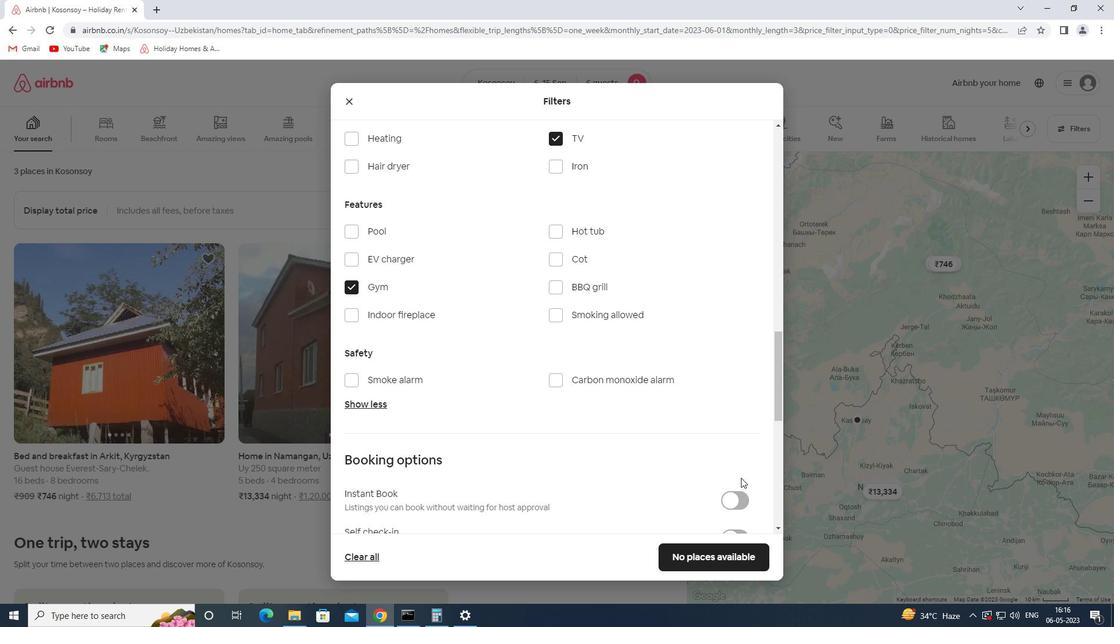 
Action: Mouse moved to (735, 249)
Screenshot: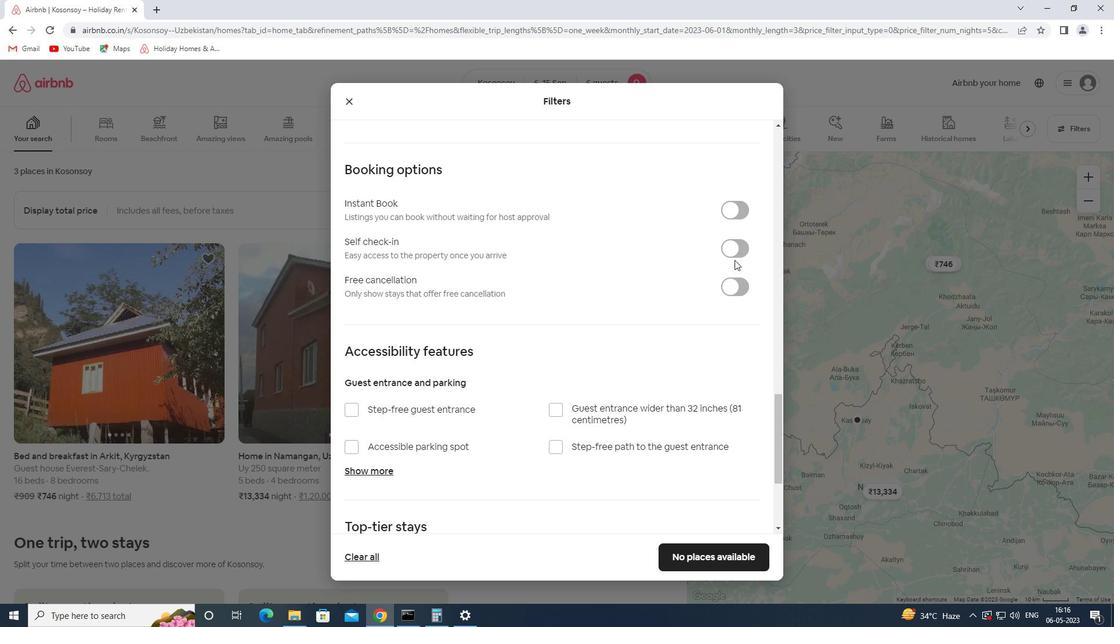 
Action: Mouse pressed left at (735, 249)
Screenshot: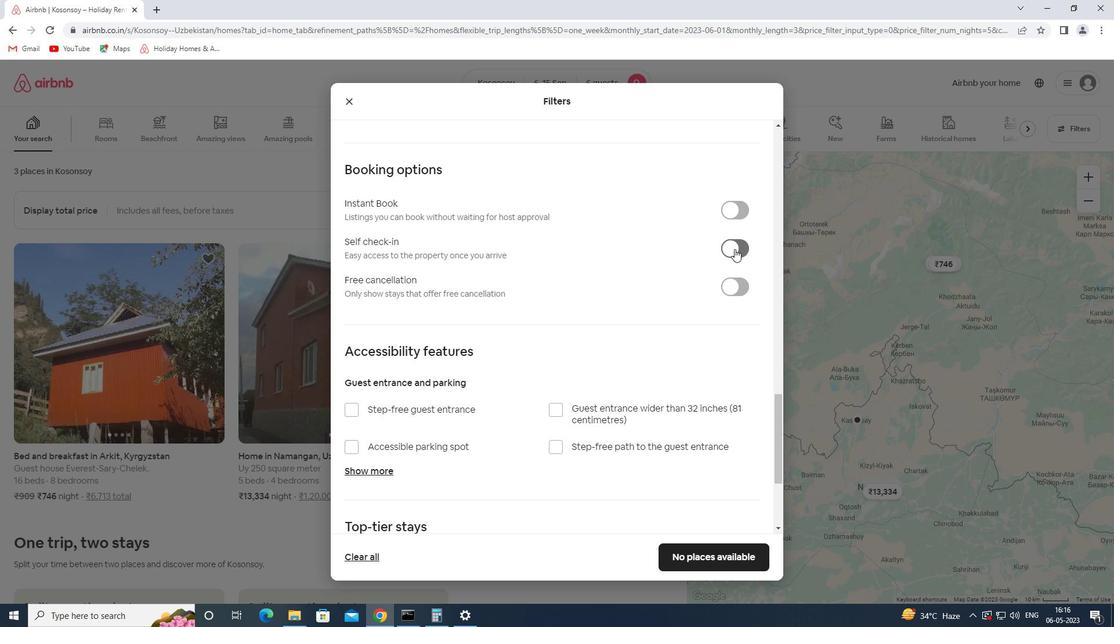 
Action: Mouse moved to (661, 348)
Screenshot: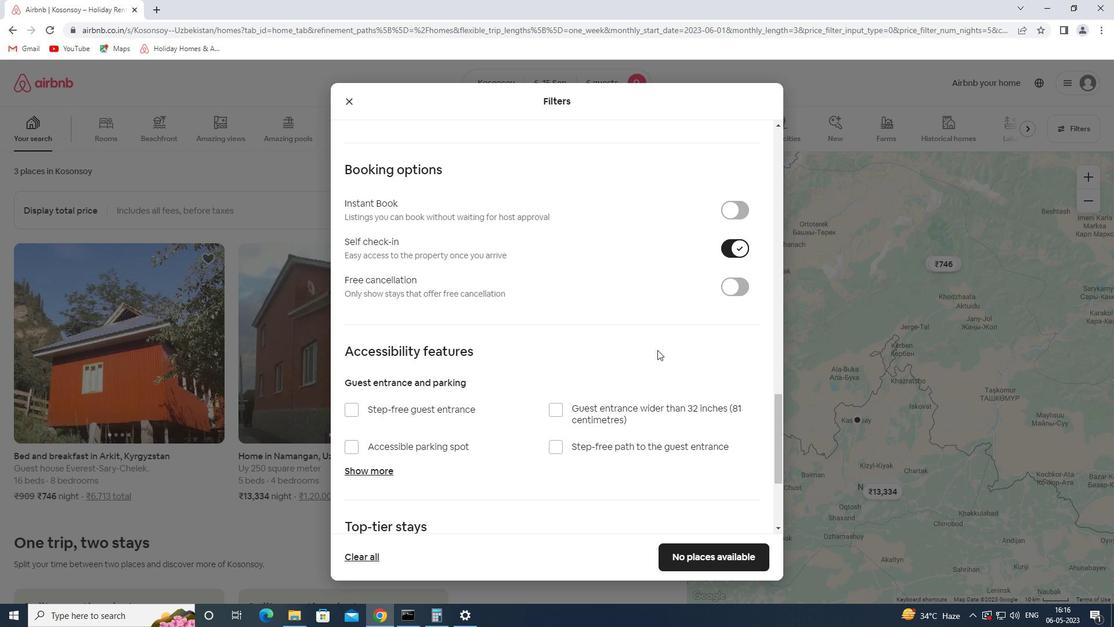 
Action: Mouse scrolled (661, 347) with delta (0, 0)
Screenshot: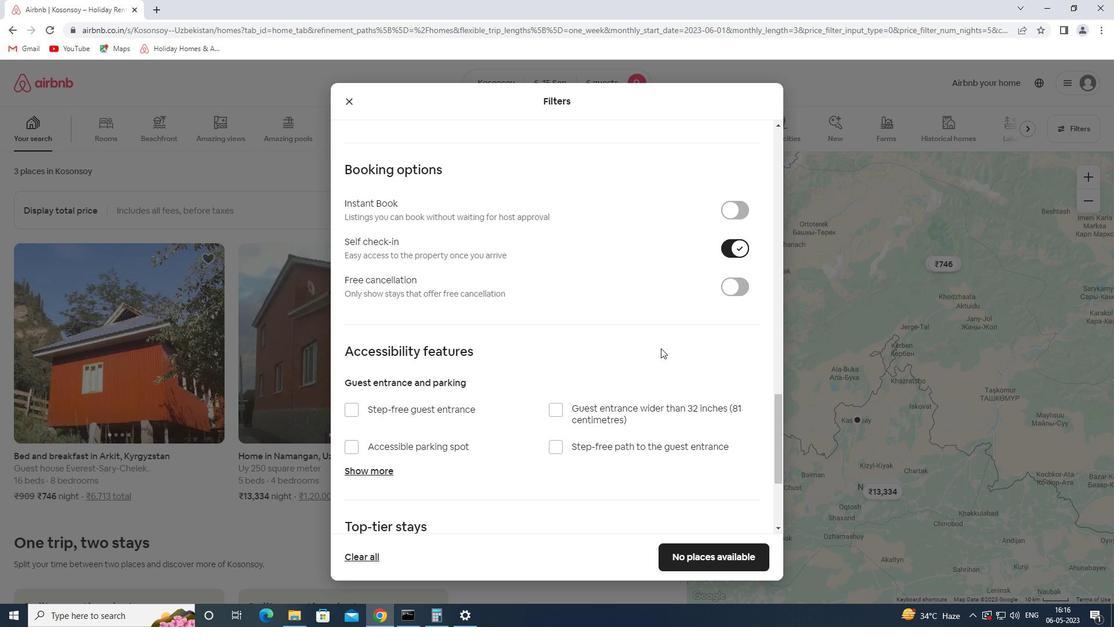 
Action: Mouse scrolled (661, 347) with delta (0, 0)
Screenshot: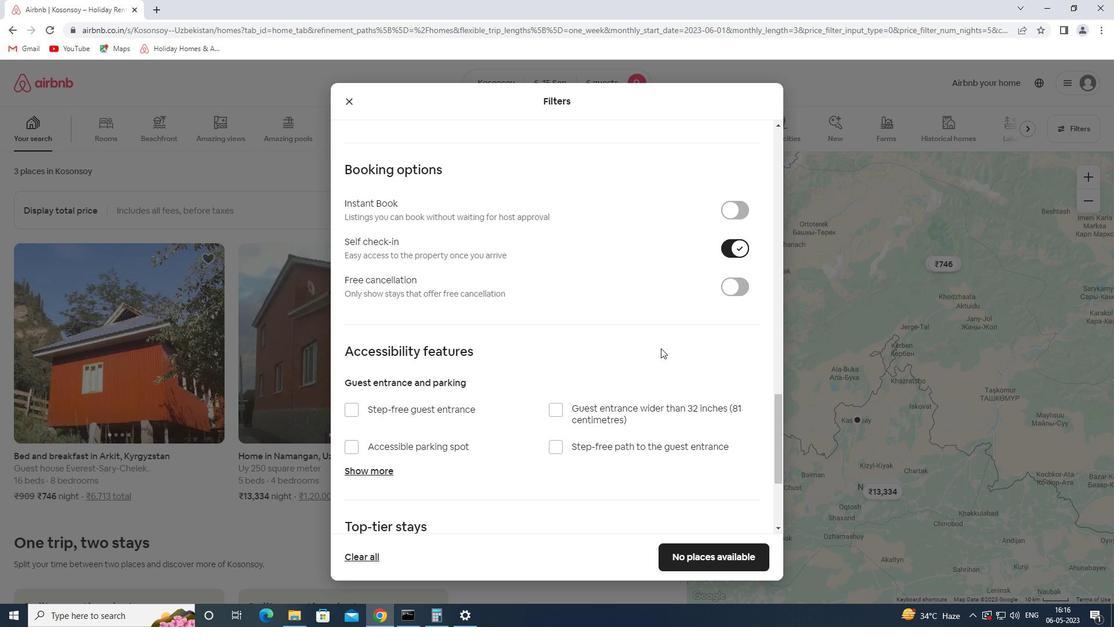 
Action: Mouse scrolled (661, 347) with delta (0, 0)
Screenshot: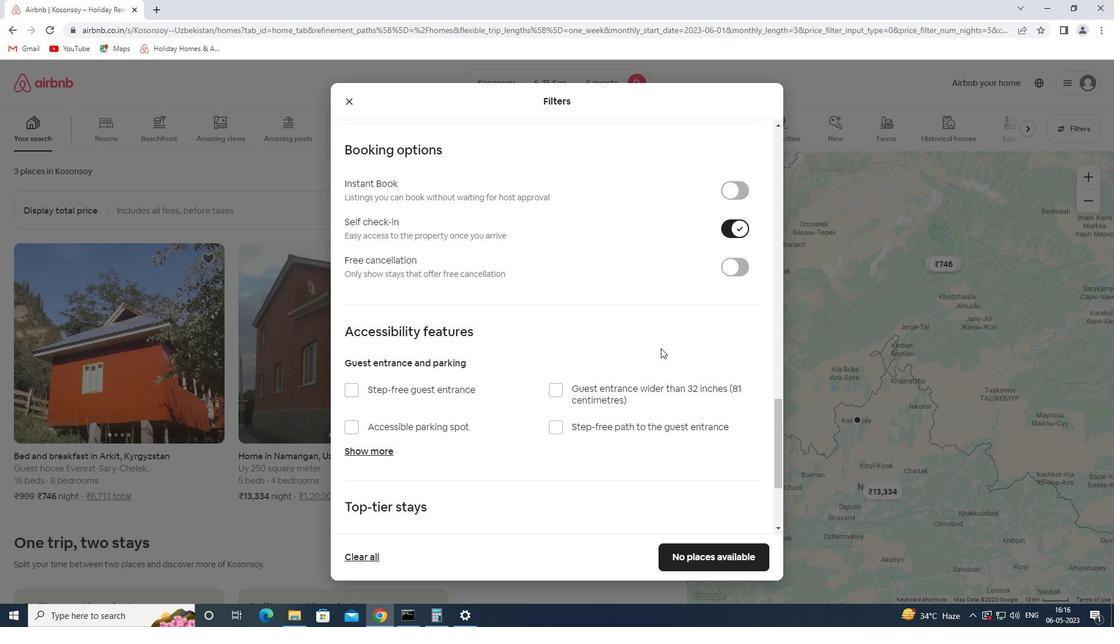 
Action: Mouse scrolled (661, 347) with delta (0, 0)
Screenshot: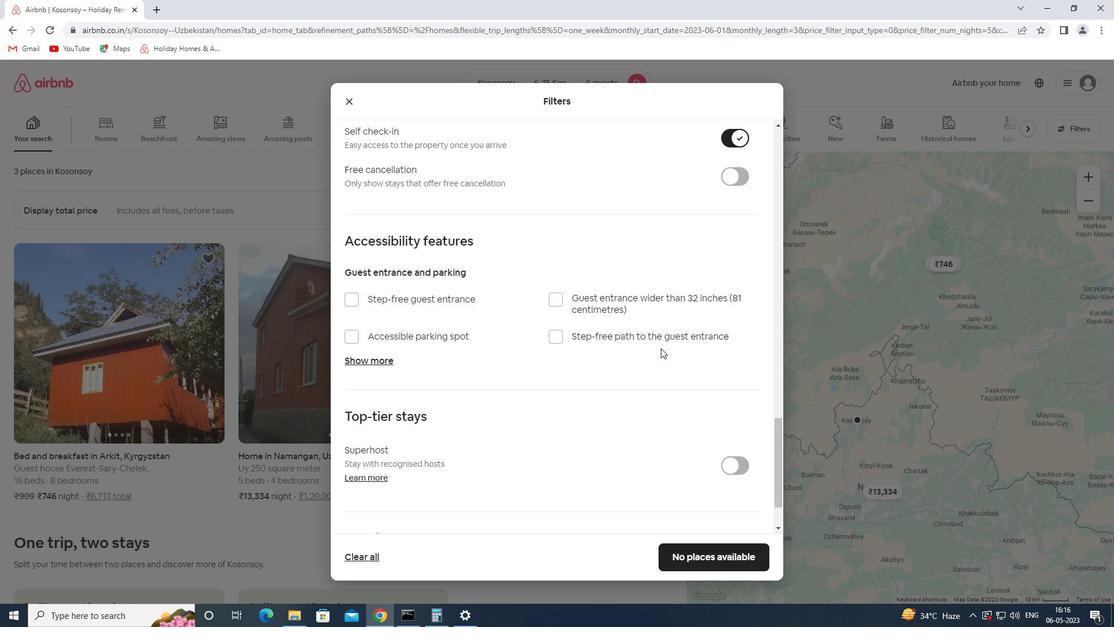 
Action: Mouse scrolled (661, 347) with delta (0, 0)
Screenshot: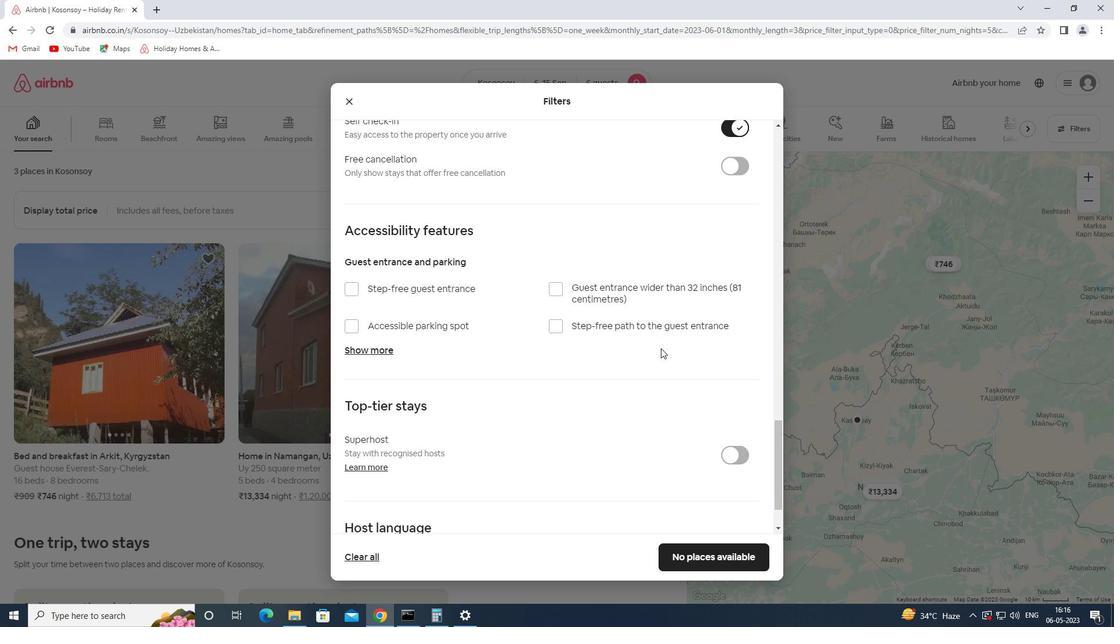 
Action: Mouse moved to (660, 355)
Screenshot: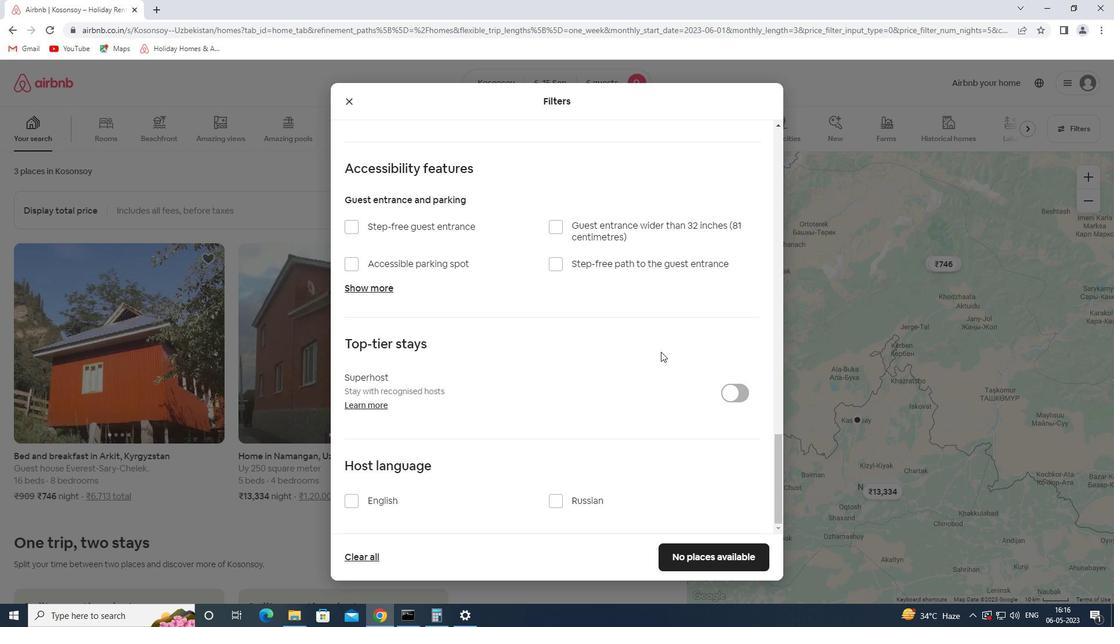 
Action: Mouse scrolled (660, 355) with delta (0, 0)
Screenshot: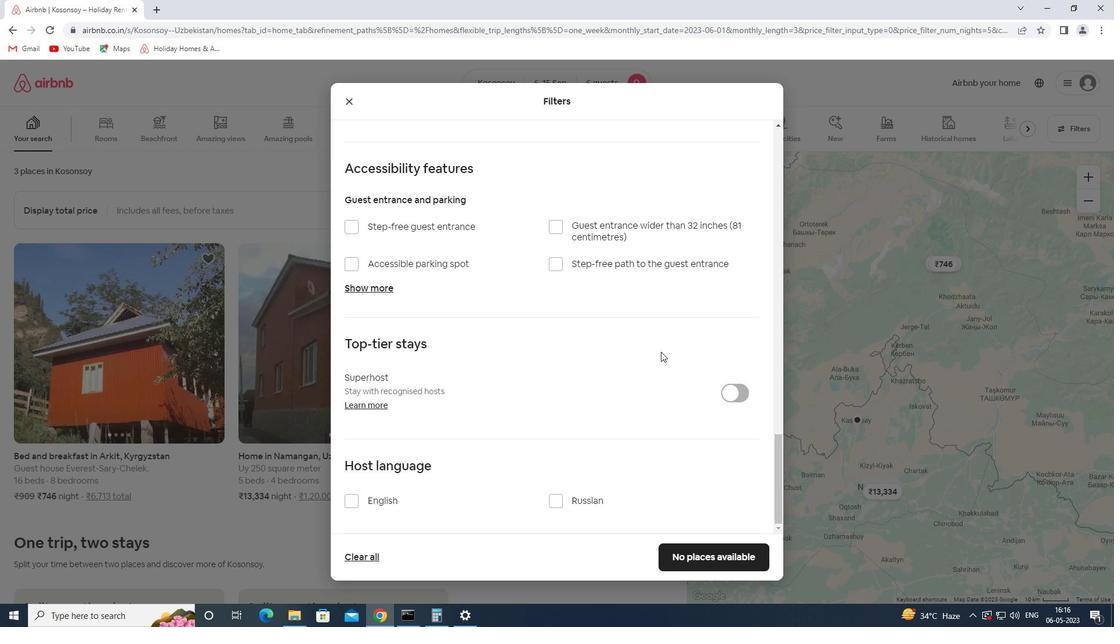 
Action: Mouse moved to (659, 357)
Screenshot: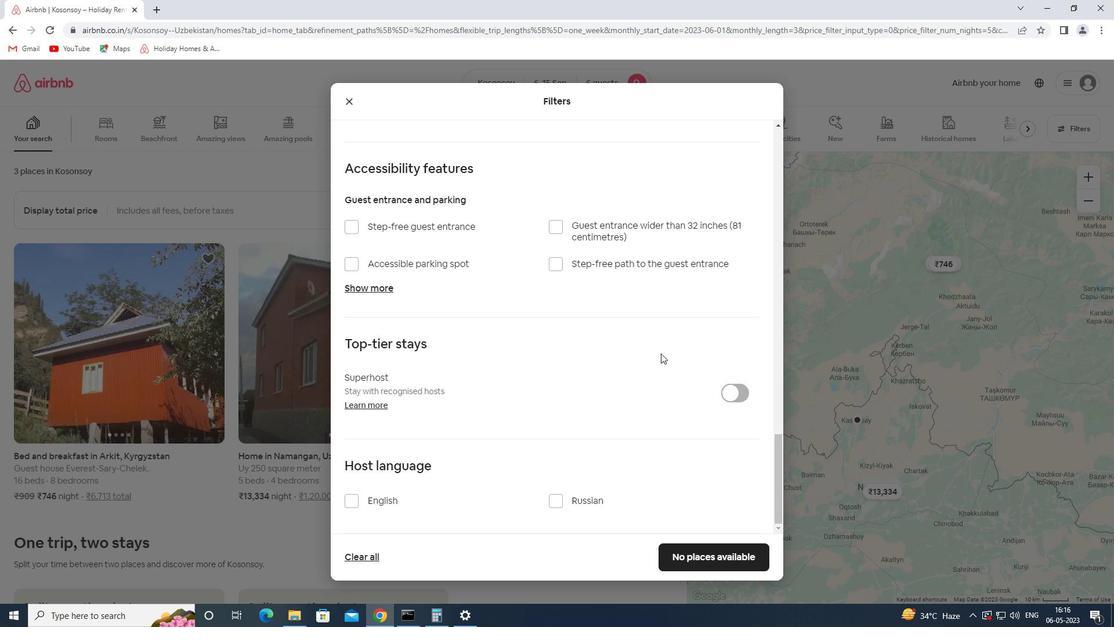 
Action: Mouse scrolled (659, 357) with delta (0, 0)
Screenshot: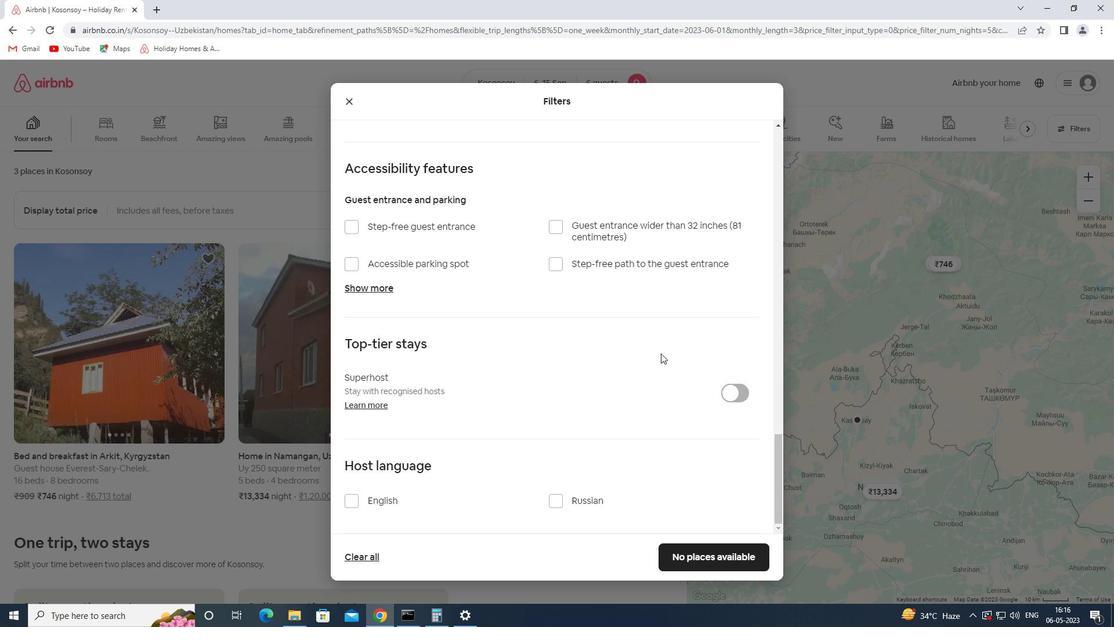 
Action: Mouse moved to (362, 502)
Screenshot: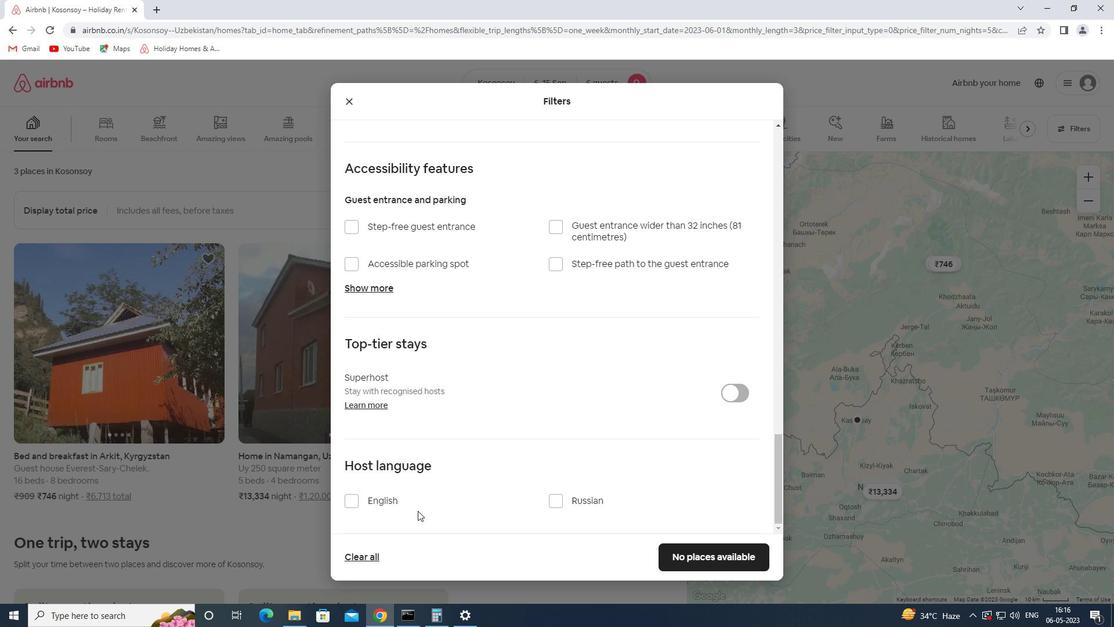 
Action: Mouse pressed left at (362, 502)
Screenshot: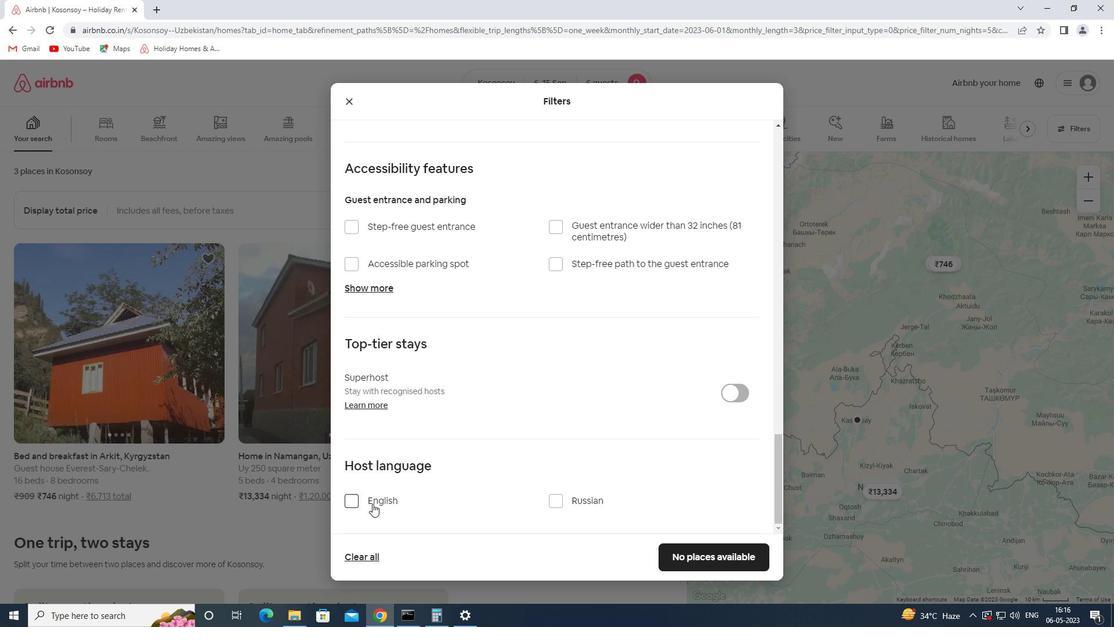 
Action: Mouse moved to (689, 558)
Screenshot: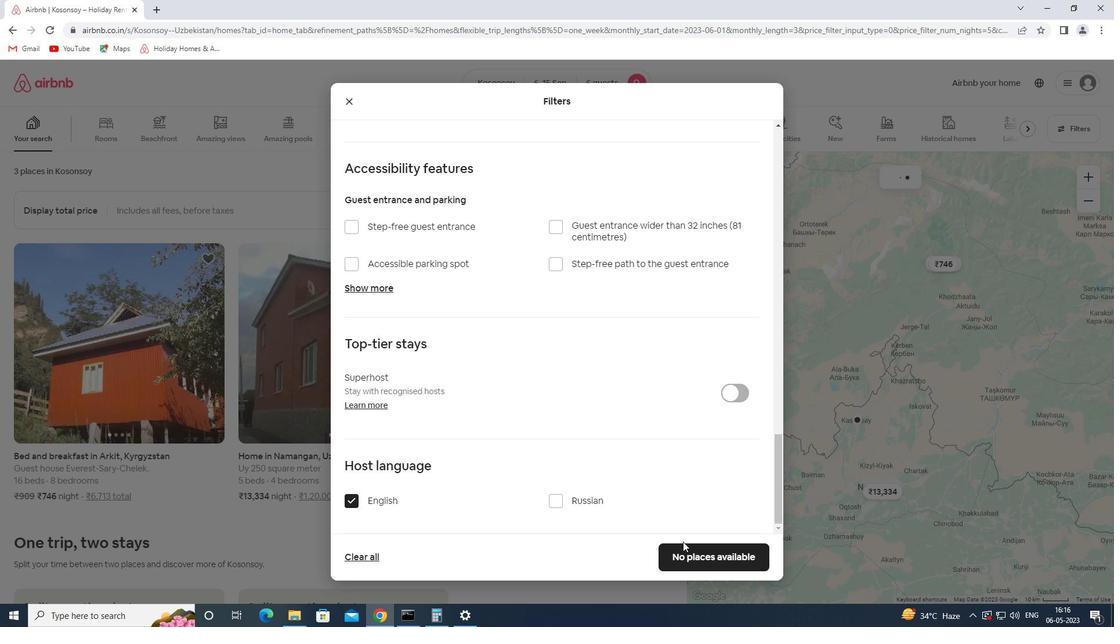 
Action: Mouse pressed left at (689, 558)
Screenshot: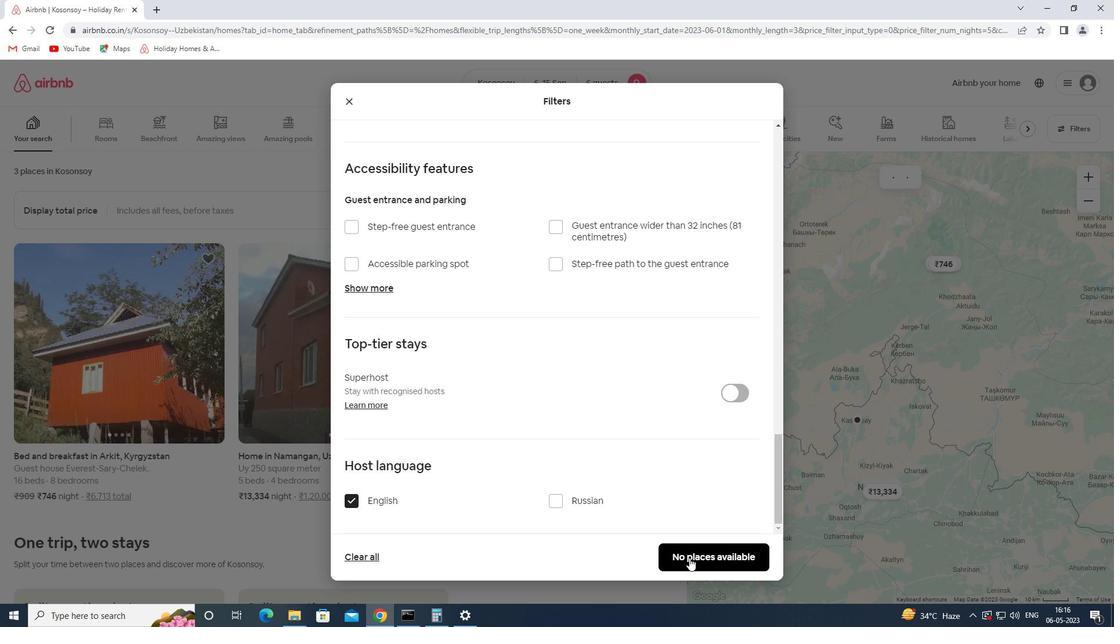 
Action: Mouse moved to (690, 559)
Screenshot: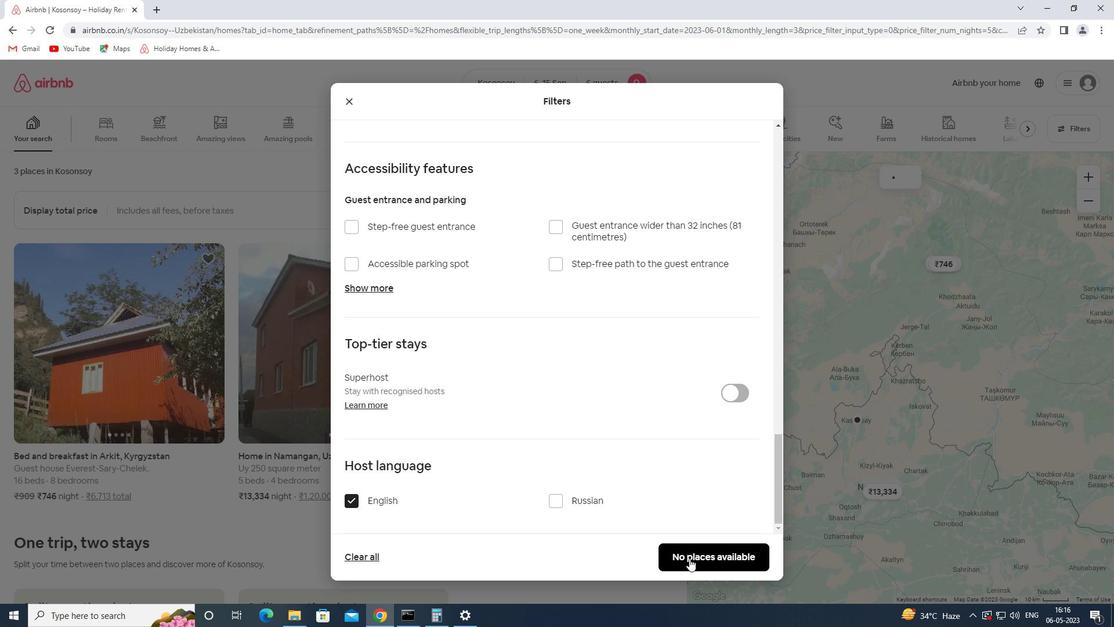 
